 Task: Add the product "French style bouquet pink" to cart from the store "TLA Flowers".
Action: Mouse pressed left at (49, 78)
Screenshot: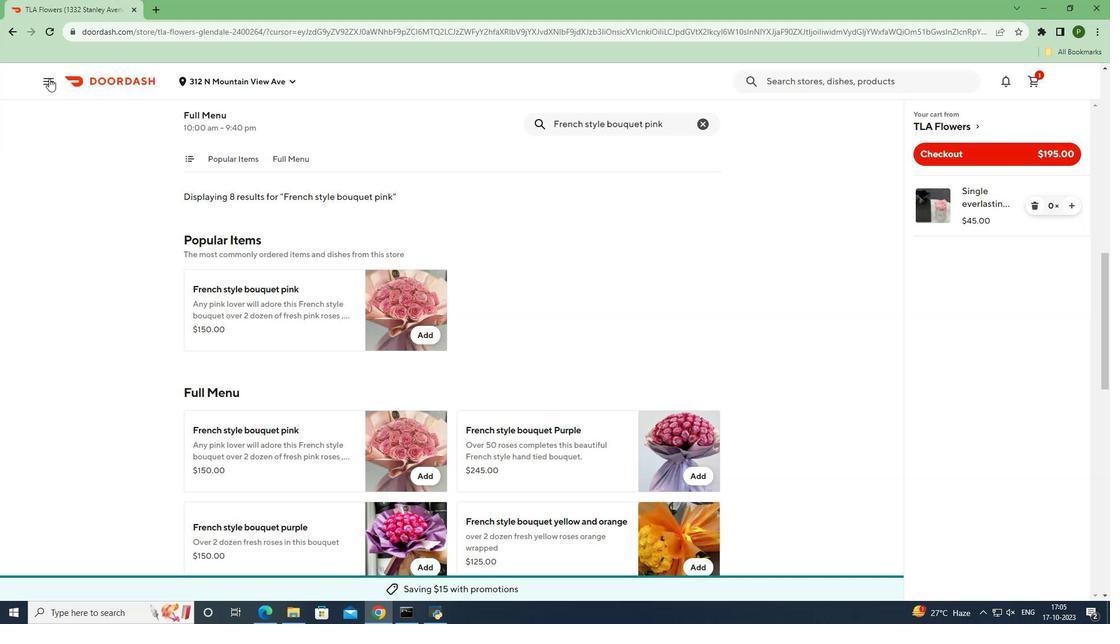 
Action: Mouse moved to (71, 169)
Screenshot: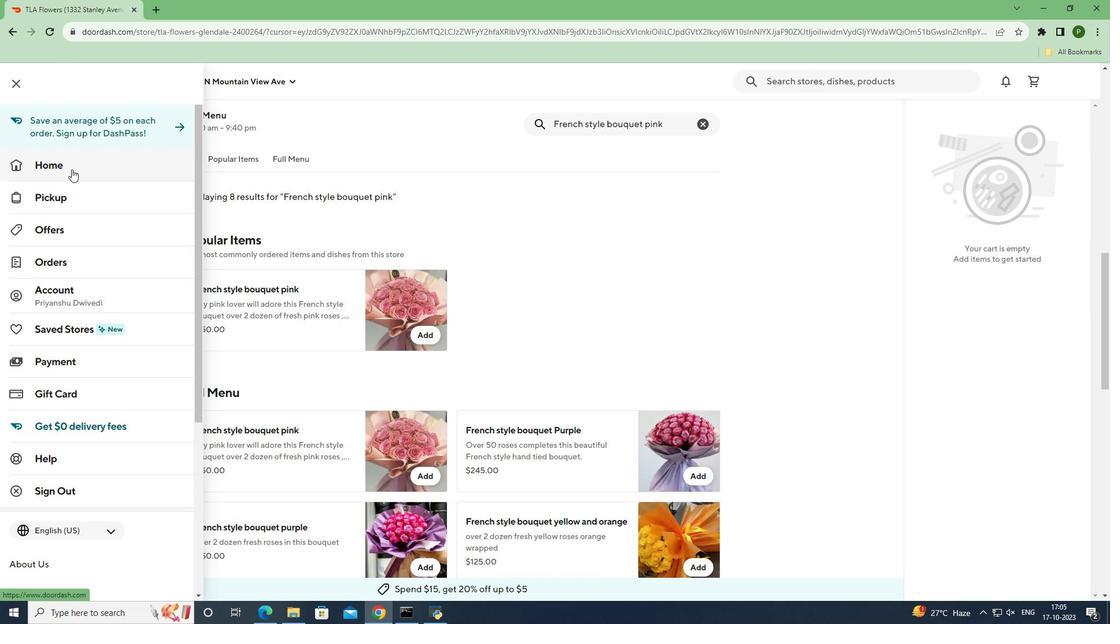 
Action: Mouse pressed left at (71, 169)
Screenshot: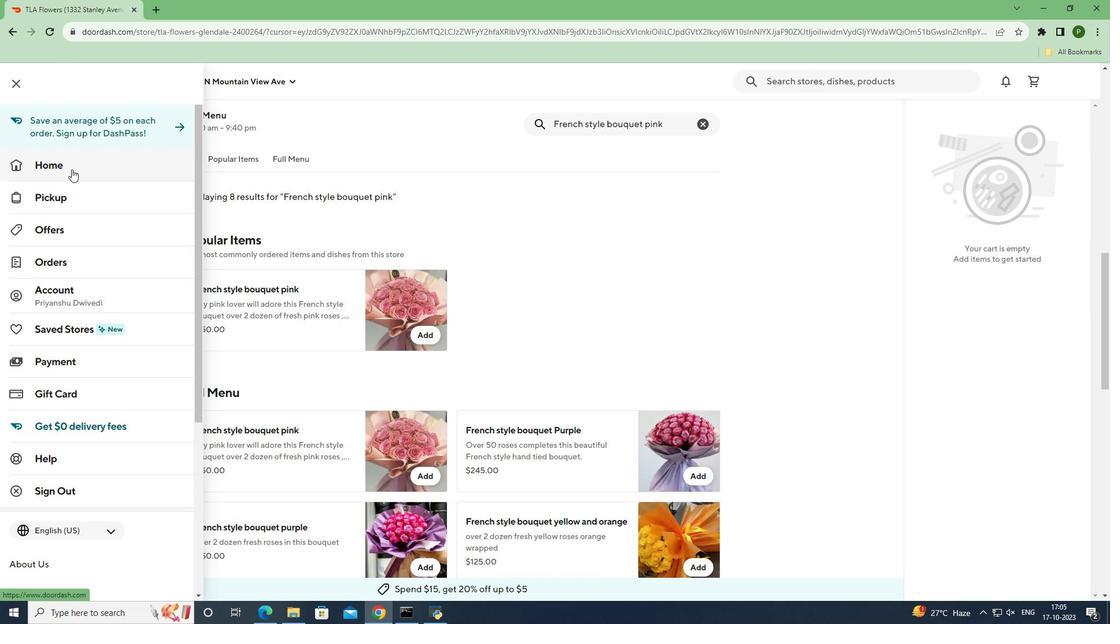 
Action: Mouse moved to (746, 125)
Screenshot: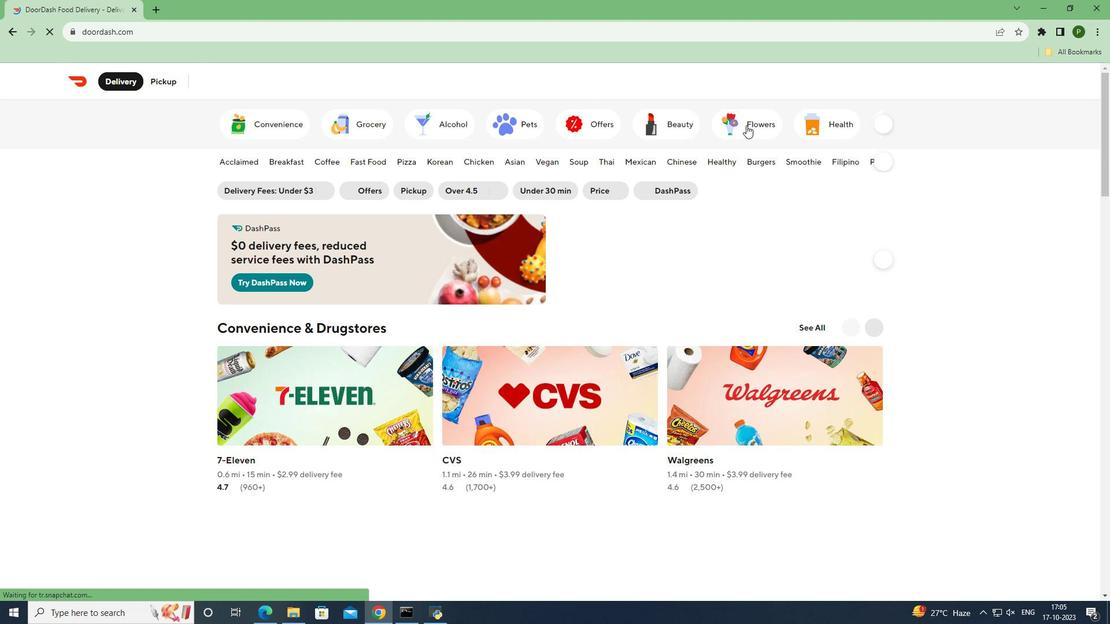 
Action: Mouse pressed left at (746, 125)
Screenshot: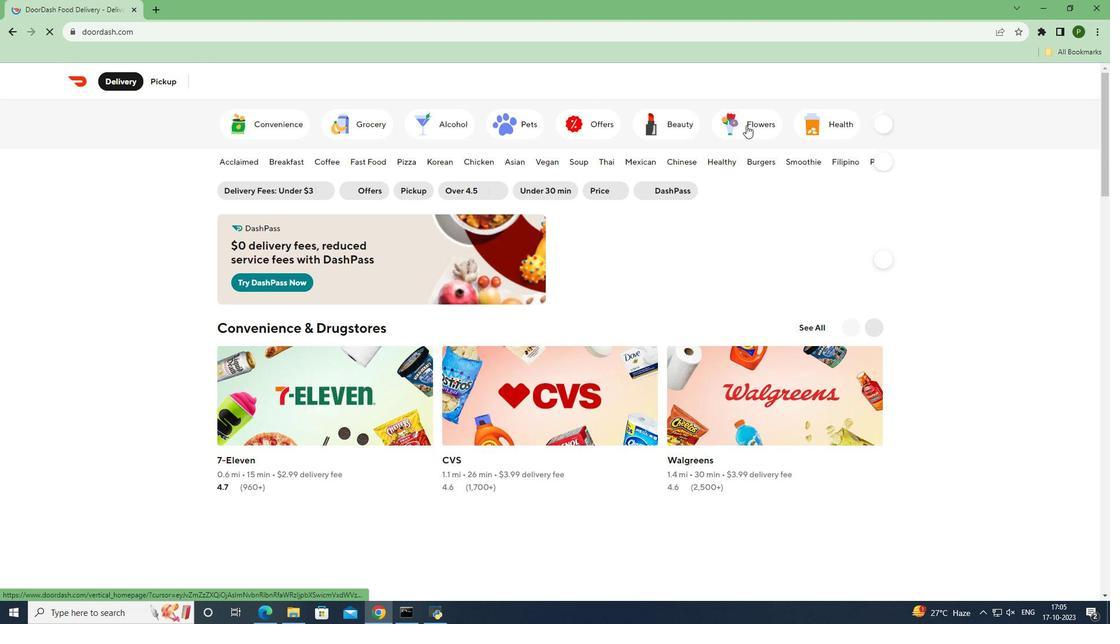 
Action: Mouse moved to (808, 309)
Screenshot: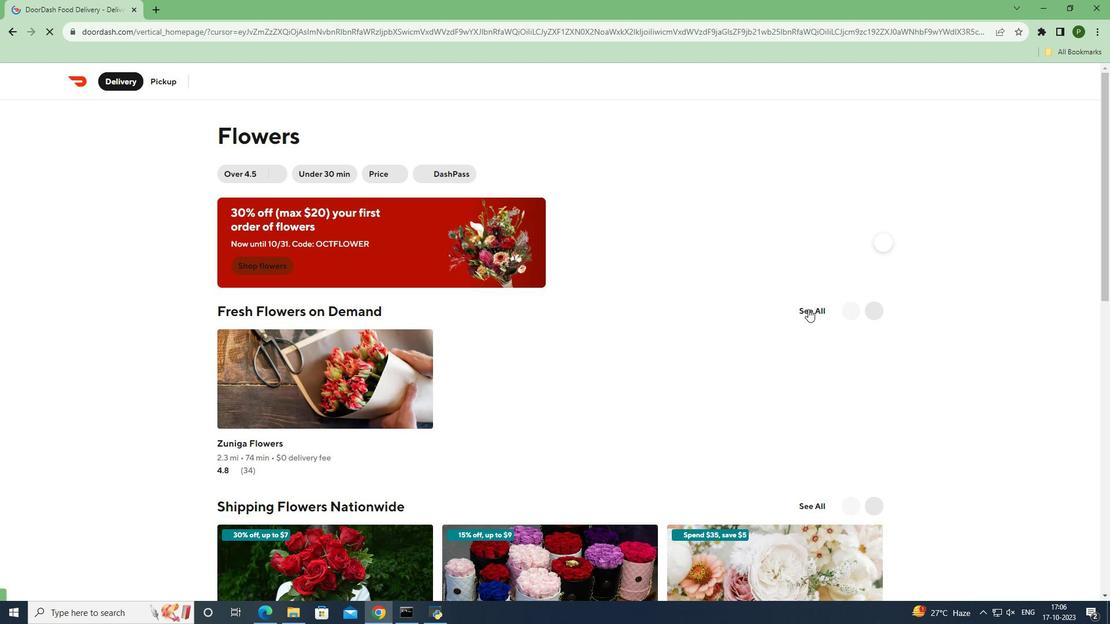 
Action: Mouse pressed left at (808, 309)
Screenshot: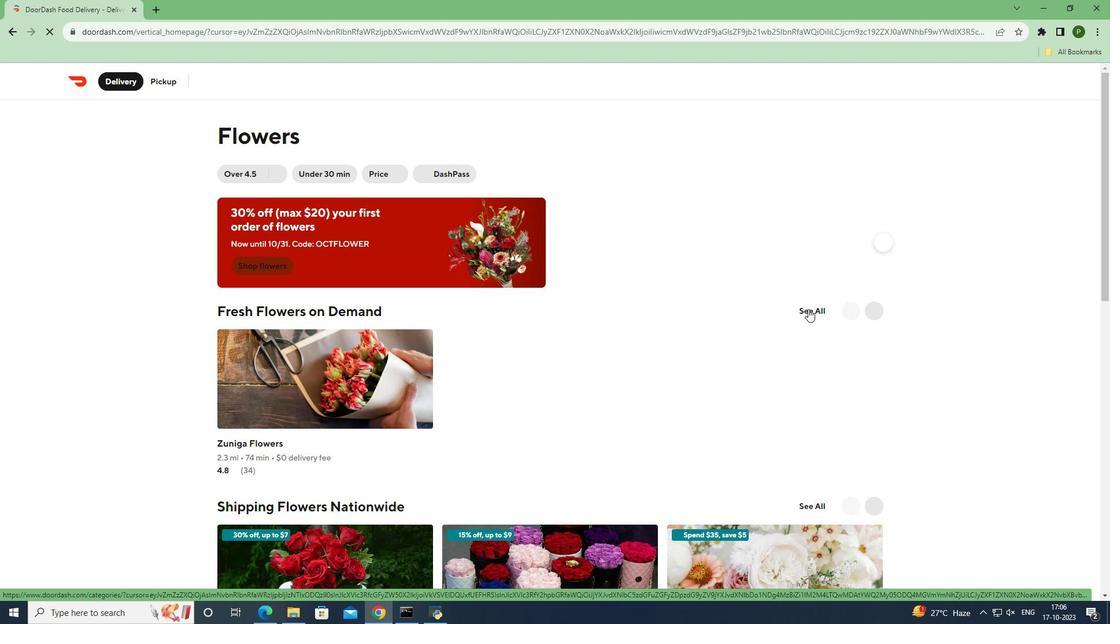 
Action: Mouse moved to (560, 406)
Screenshot: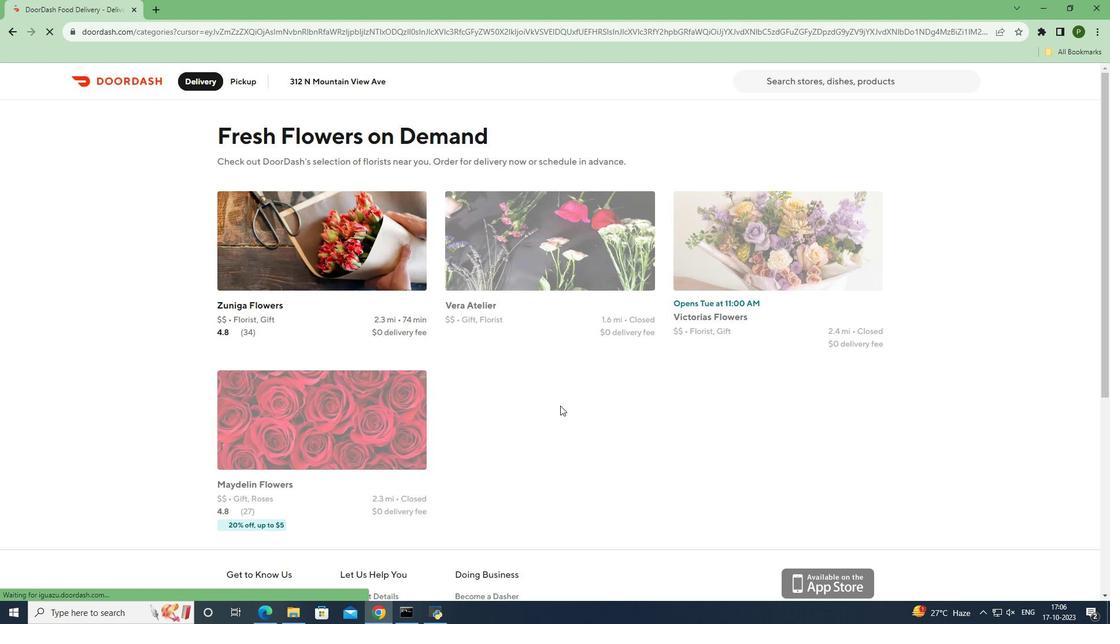
Action: Mouse scrolled (560, 405) with delta (0, 0)
Screenshot: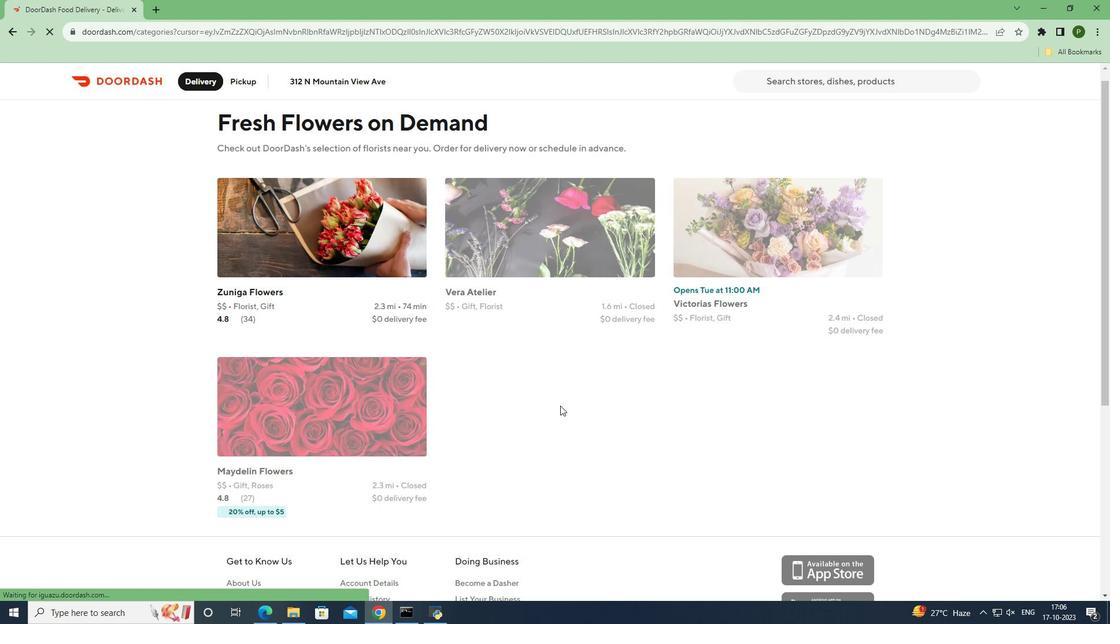 
Action: Mouse moved to (535, 433)
Screenshot: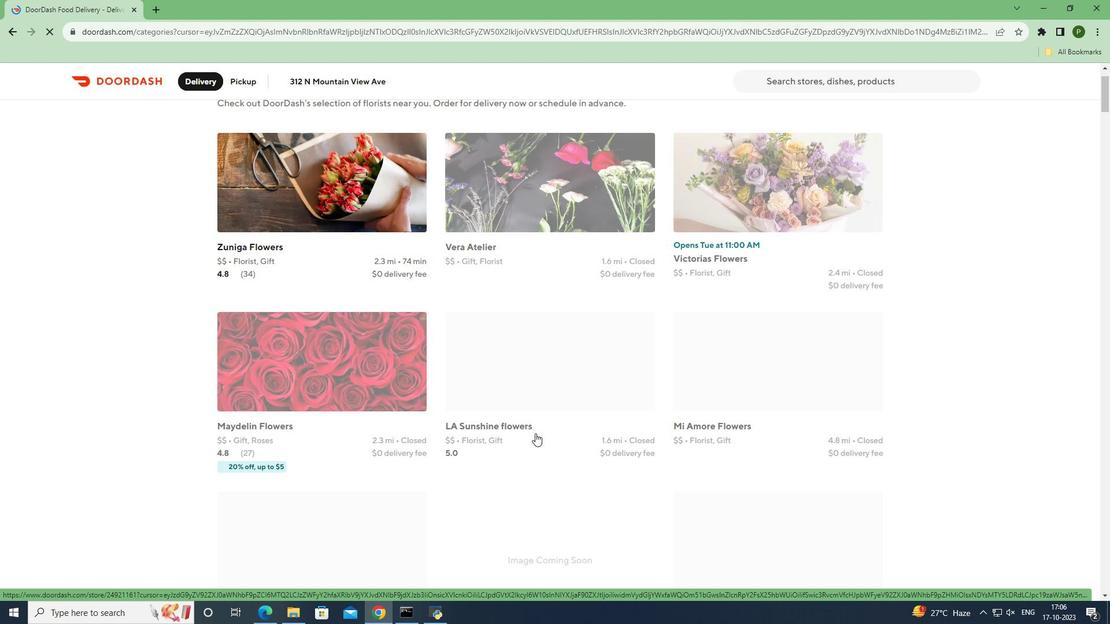 
Action: Mouse scrolled (535, 433) with delta (0, 0)
Screenshot: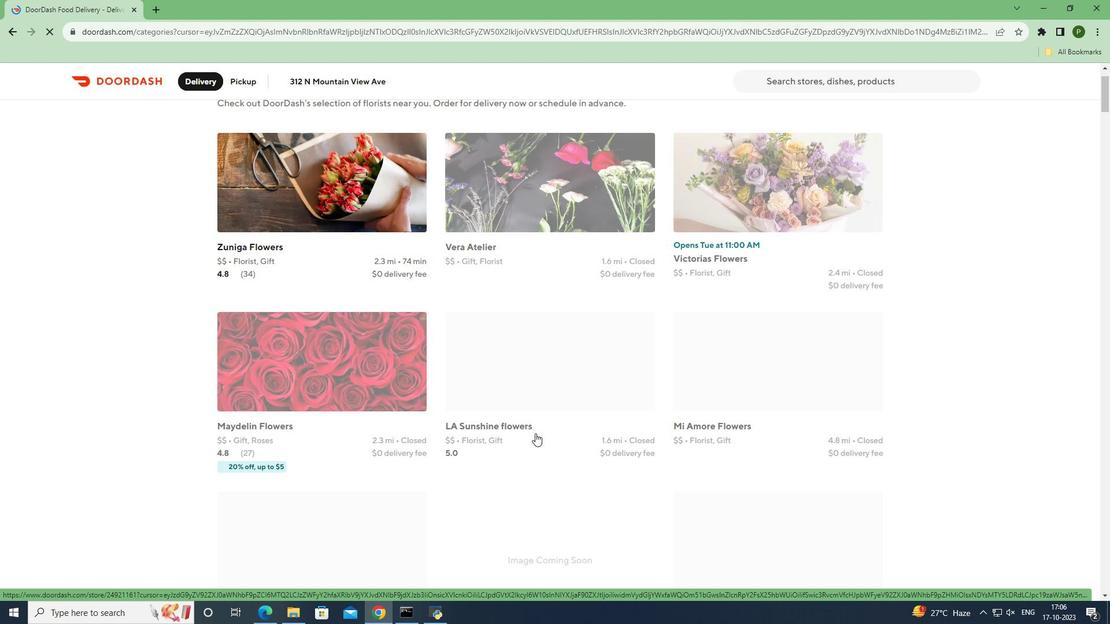 
Action: Mouse scrolled (535, 433) with delta (0, 0)
Screenshot: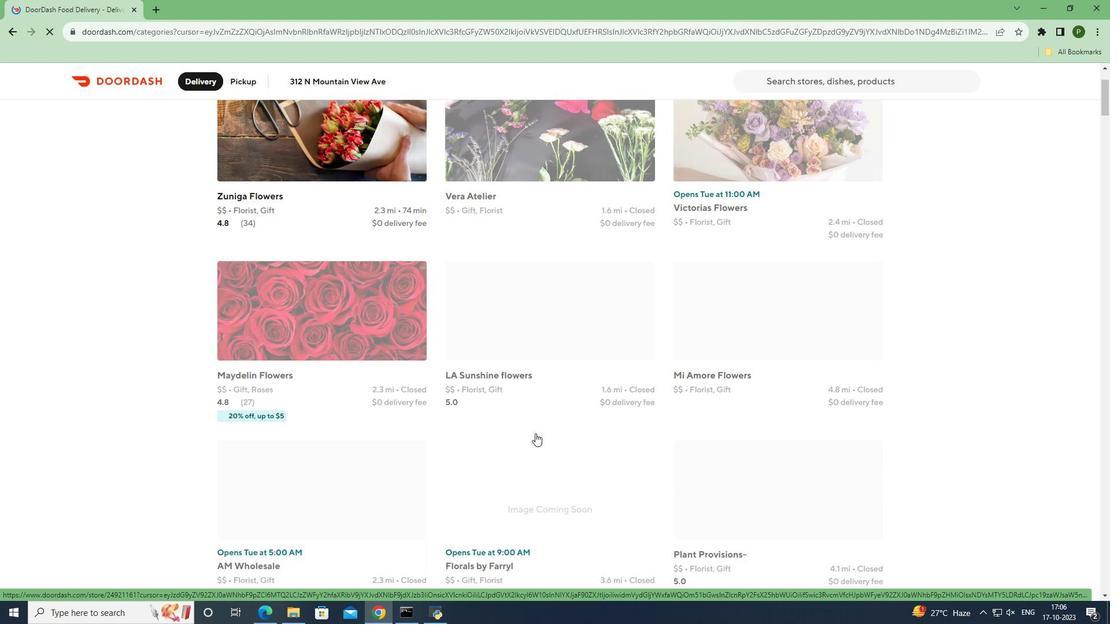 
Action: Mouse scrolled (535, 433) with delta (0, 0)
Screenshot: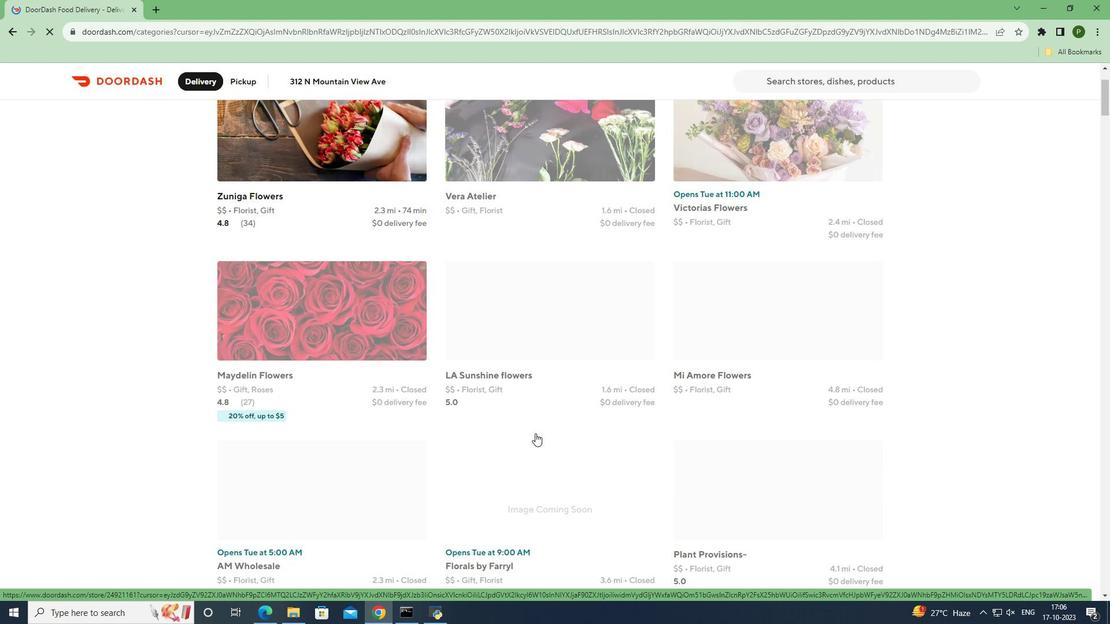 
Action: Mouse moved to (536, 421)
Screenshot: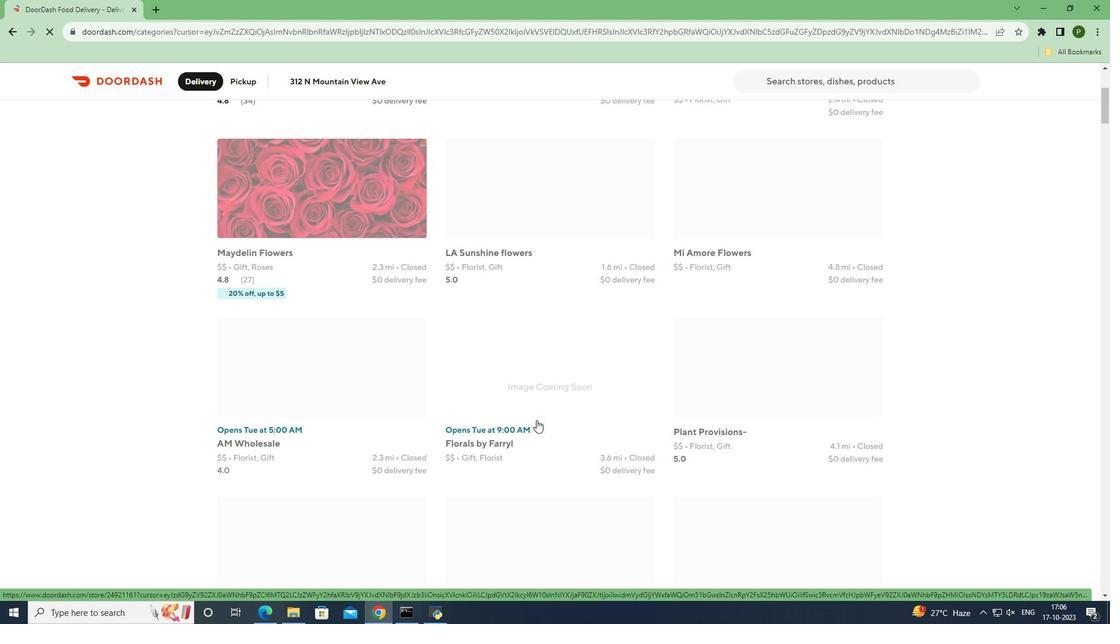
Action: Mouse scrolled (536, 420) with delta (0, 0)
Screenshot: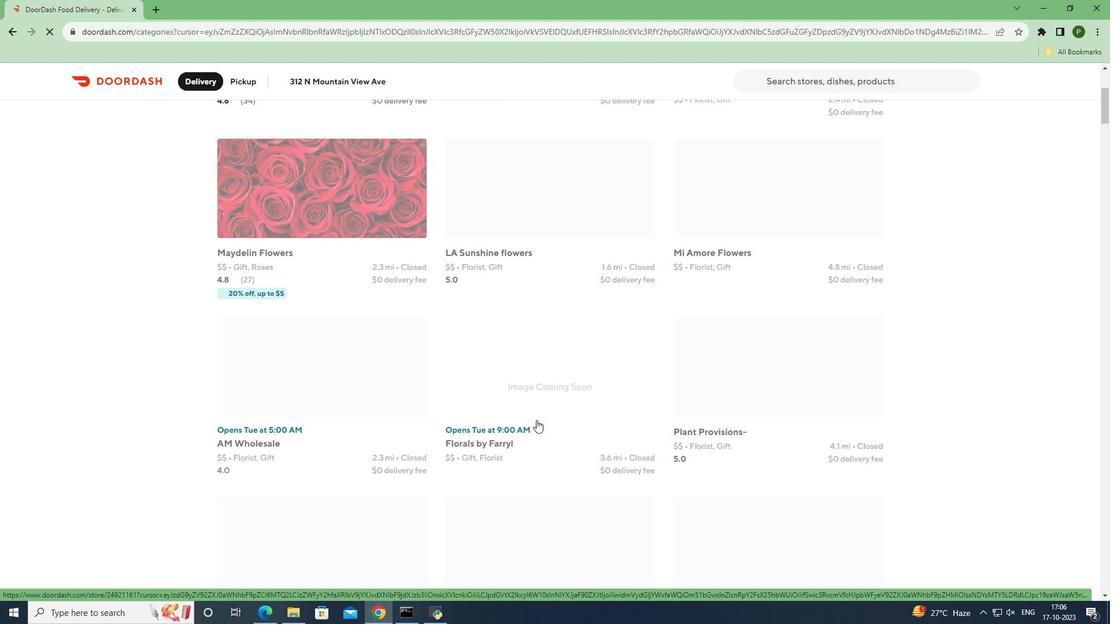 
Action: Mouse moved to (536, 420)
Screenshot: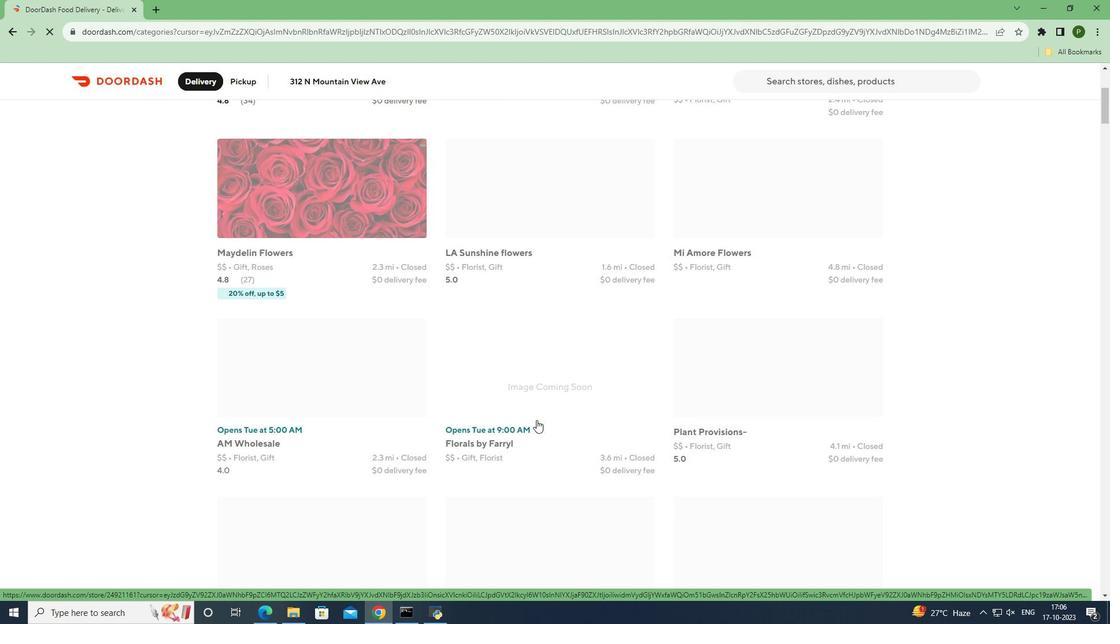 
Action: Mouse scrolled (536, 420) with delta (0, 0)
Screenshot: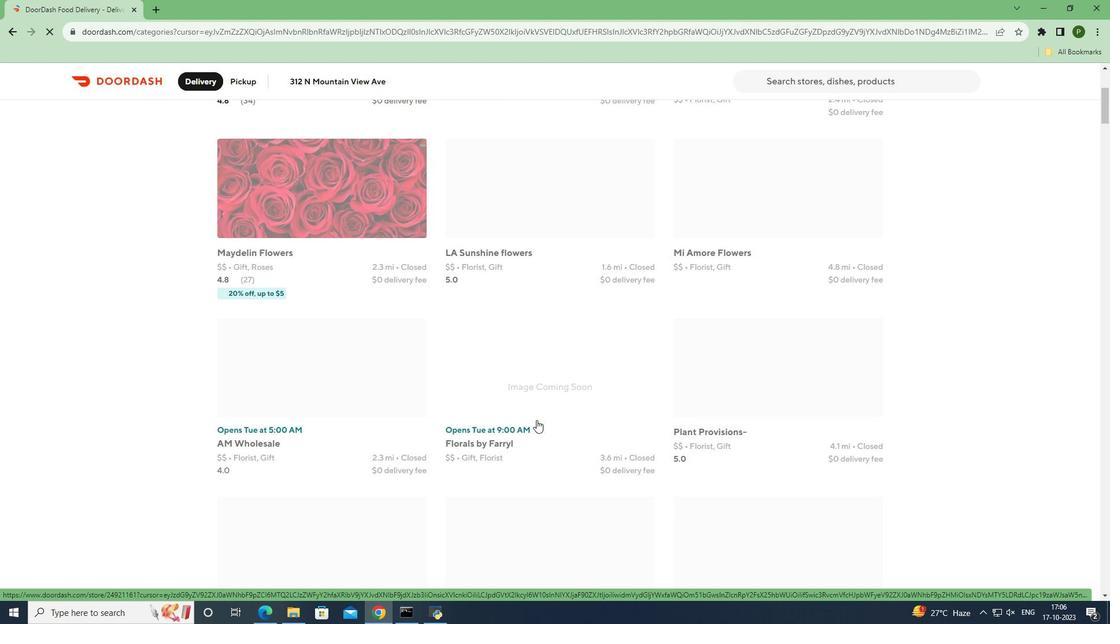 
Action: Mouse scrolled (536, 420) with delta (0, 0)
Screenshot: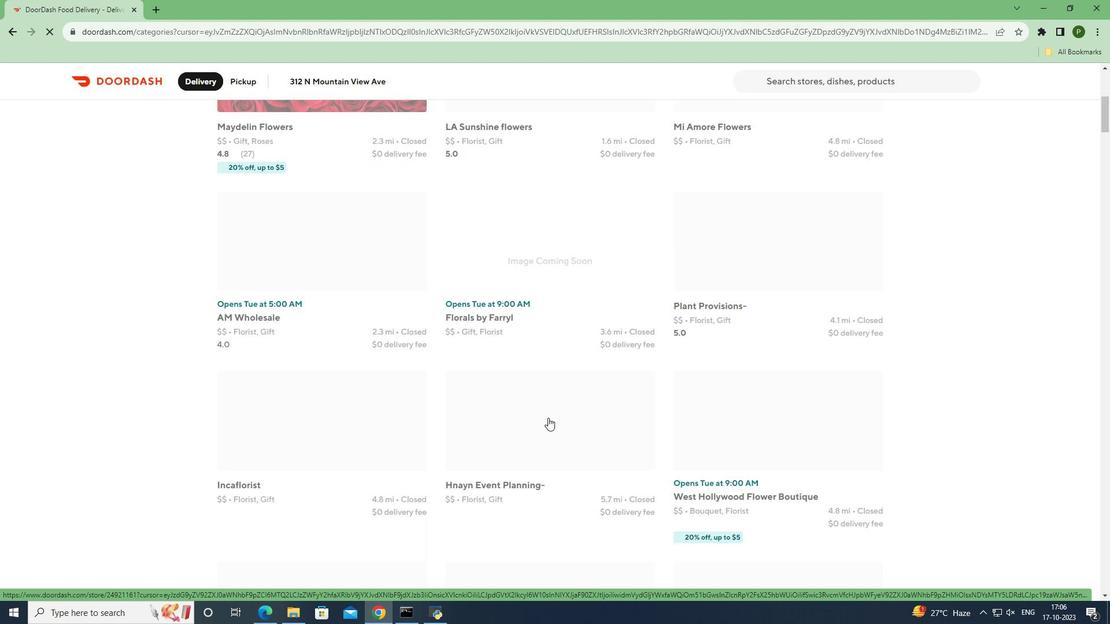 
Action: Mouse moved to (536, 420)
Screenshot: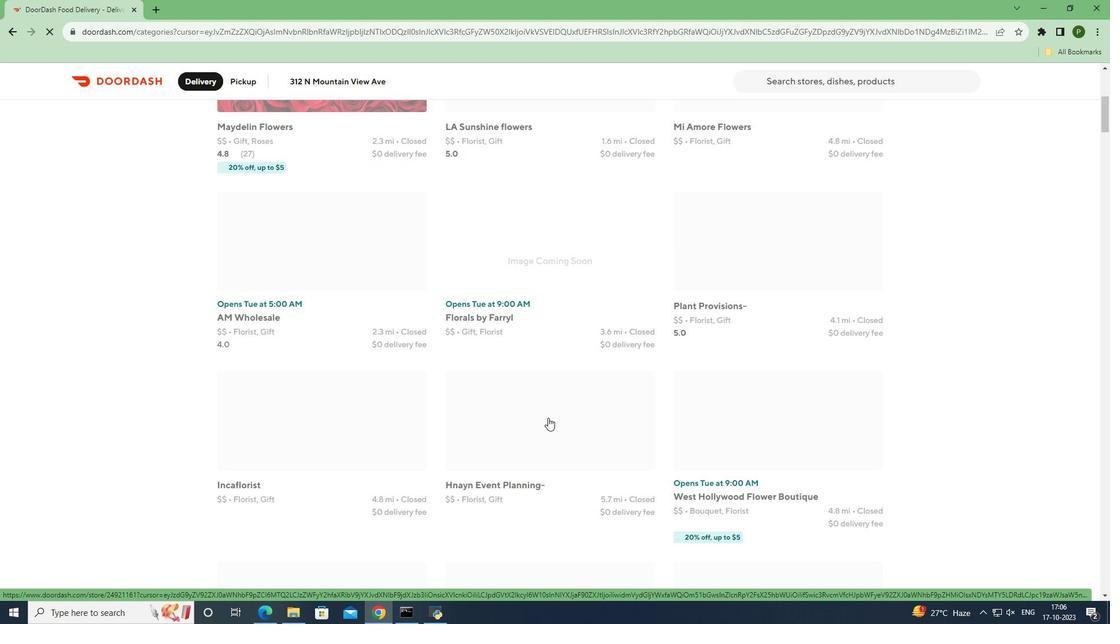 
Action: Mouse scrolled (536, 420) with delta (0, 0)
Screenshot: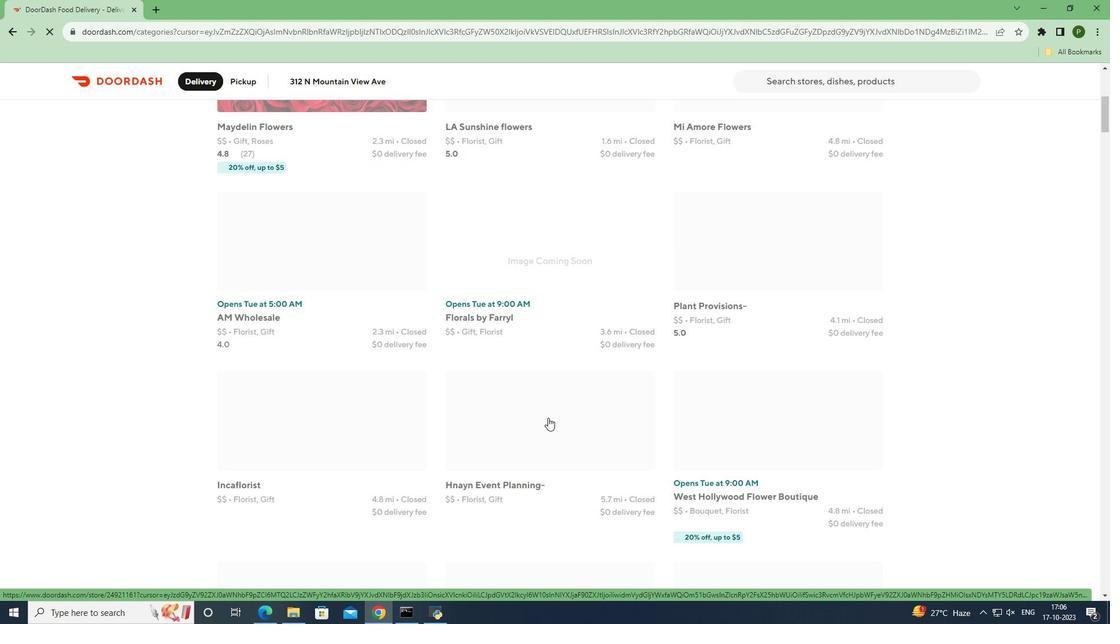 
Action: Mouse moved to (538, 420)
Screenshot: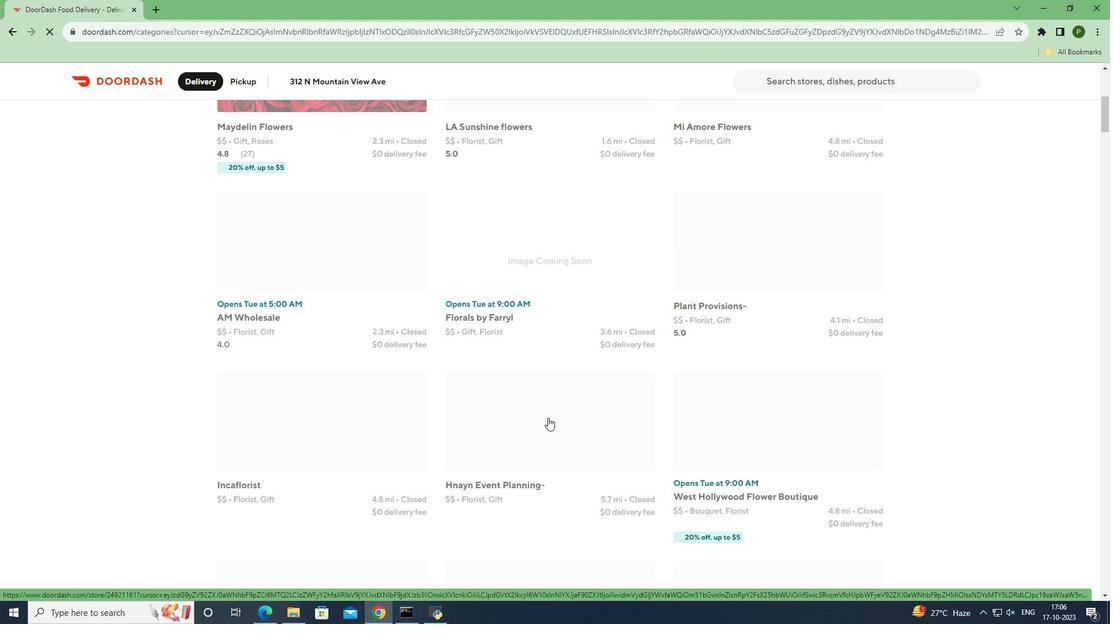 
Action: Mouse scrolled (538, 420) with delta (0, 0)
Screenshot: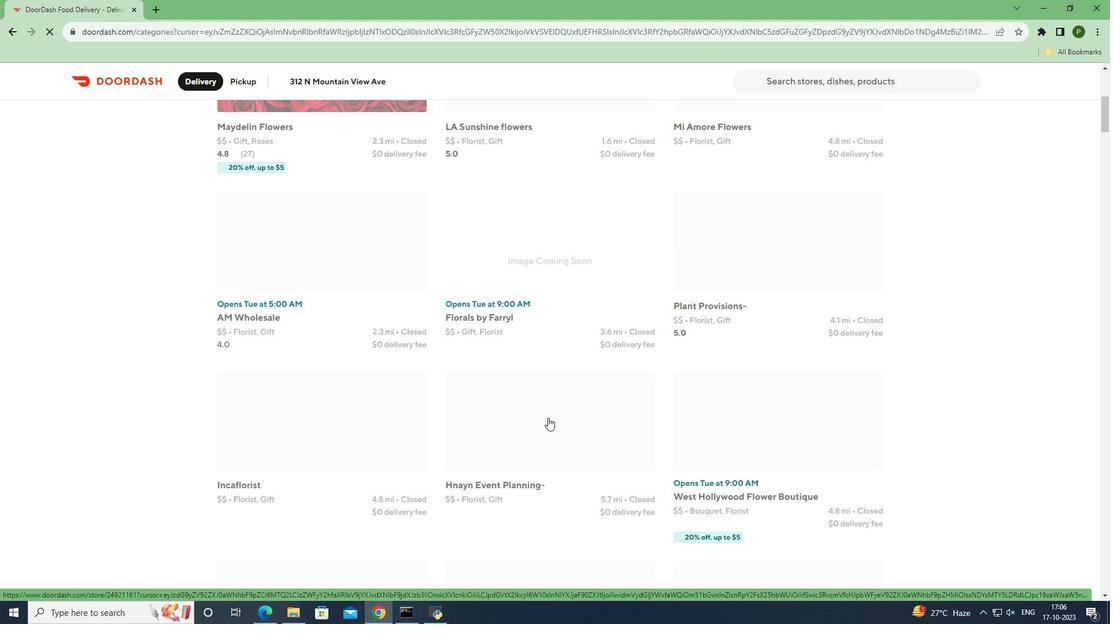 
Action: Mouse moved to (592, 406)
Screenshot: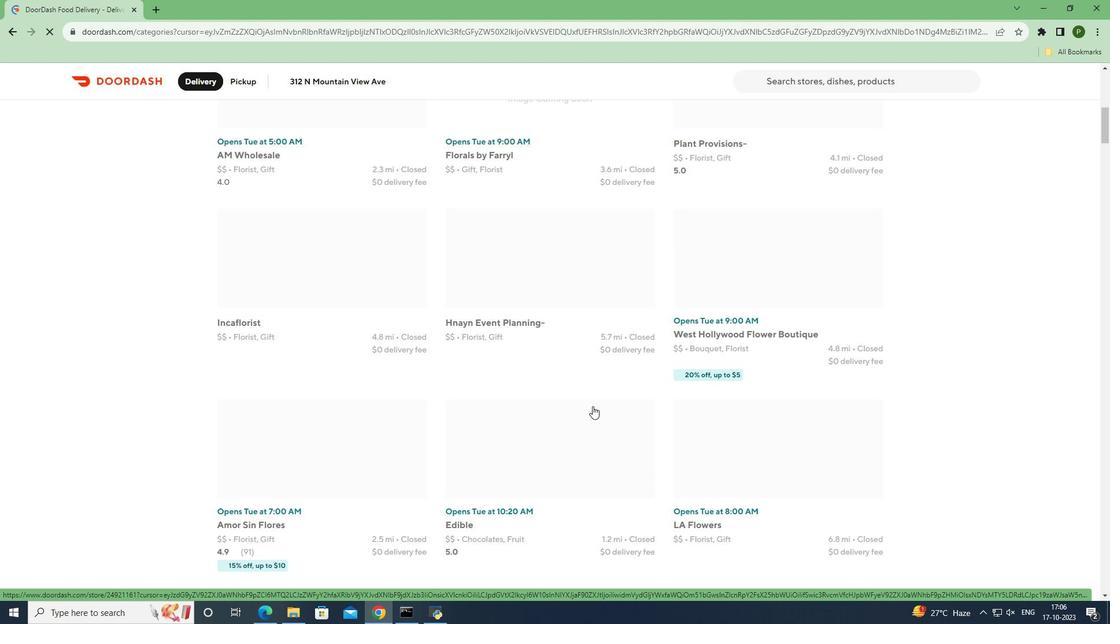 
Action: Mouse scrolled (592, 406) with delta (0, 0)
Screenshot: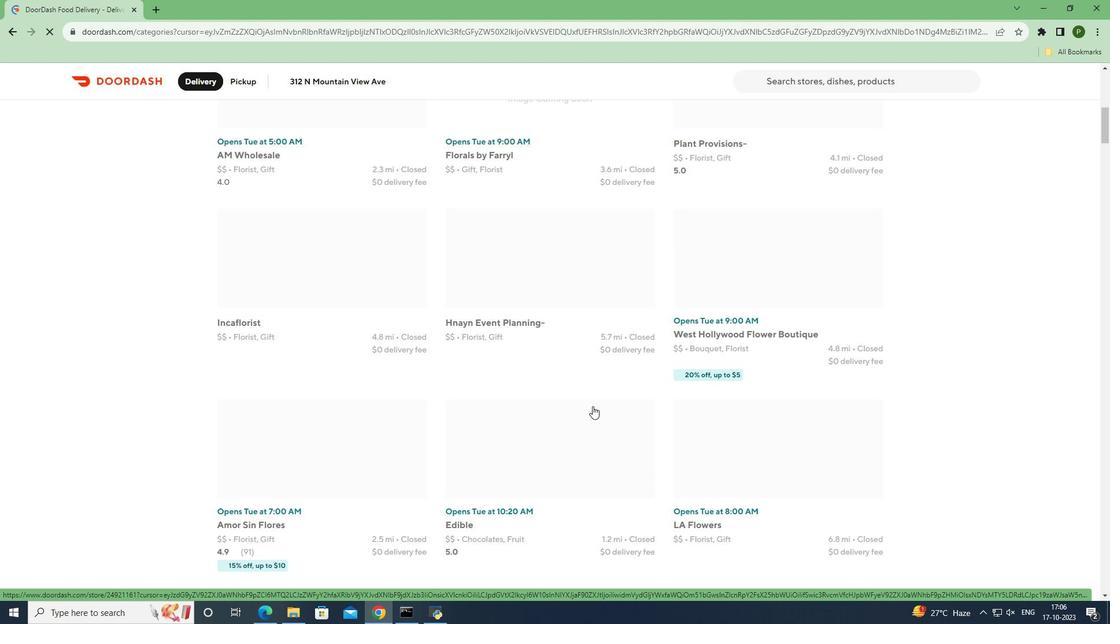 
Action: Mouse scrolled (592, 406) with delta (0, 0)
Screenshot: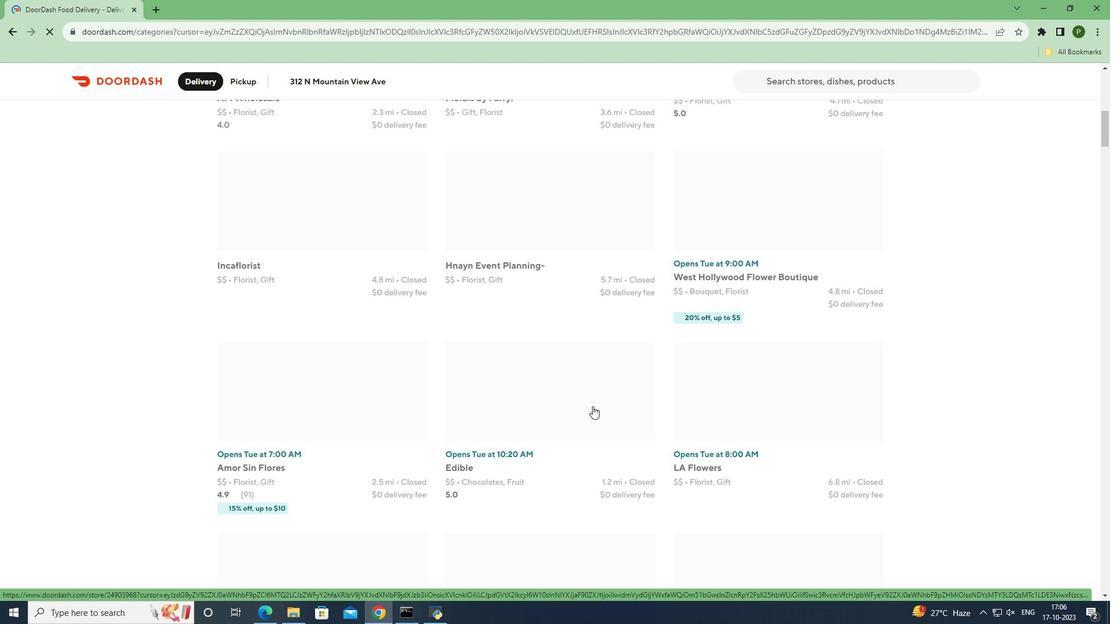 
Action: Mouse scrolled (592, 406) with delta (0, 0)
Screenshot: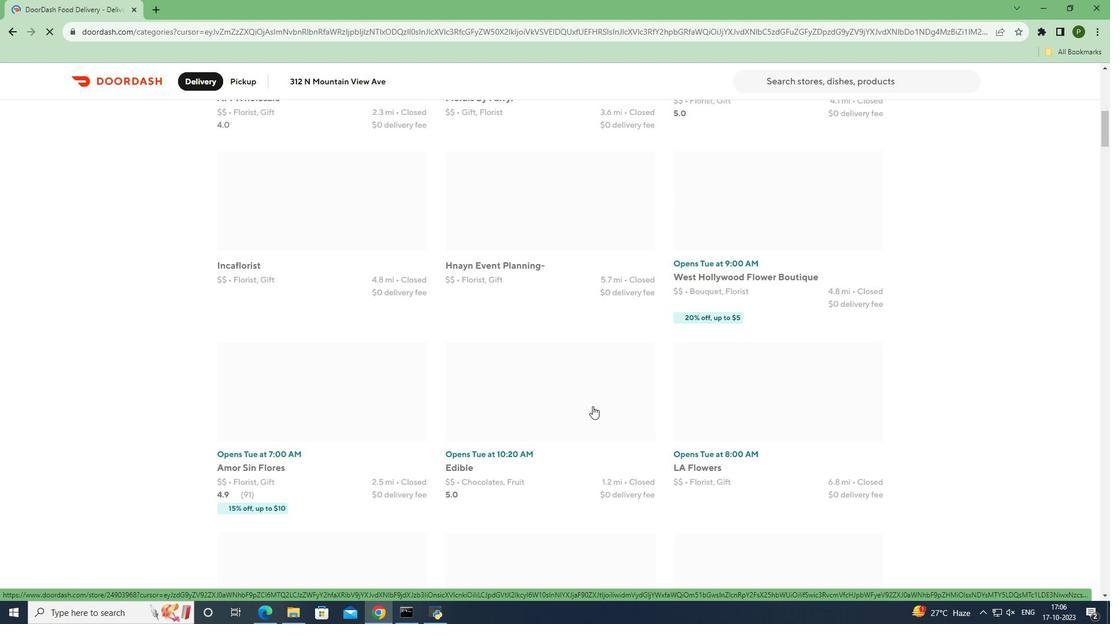 
Action: Mouse scrolled (592, 406) with delta (0, 0)
Screenshot: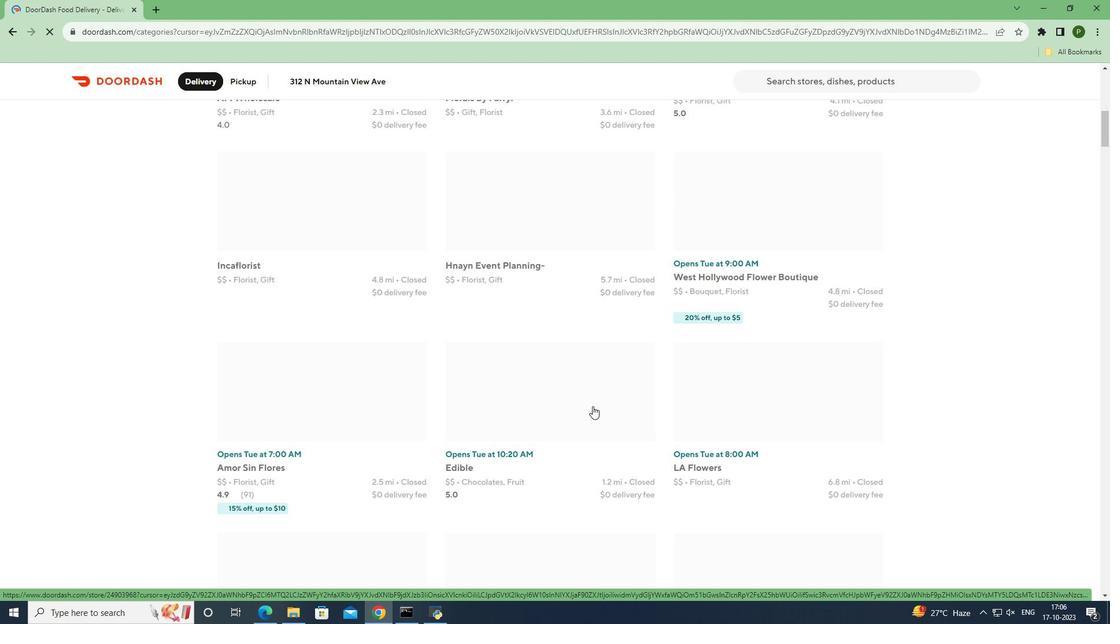 
Action: Mouse scrolled (592, 406) with delta (0, 0)
Screenshot: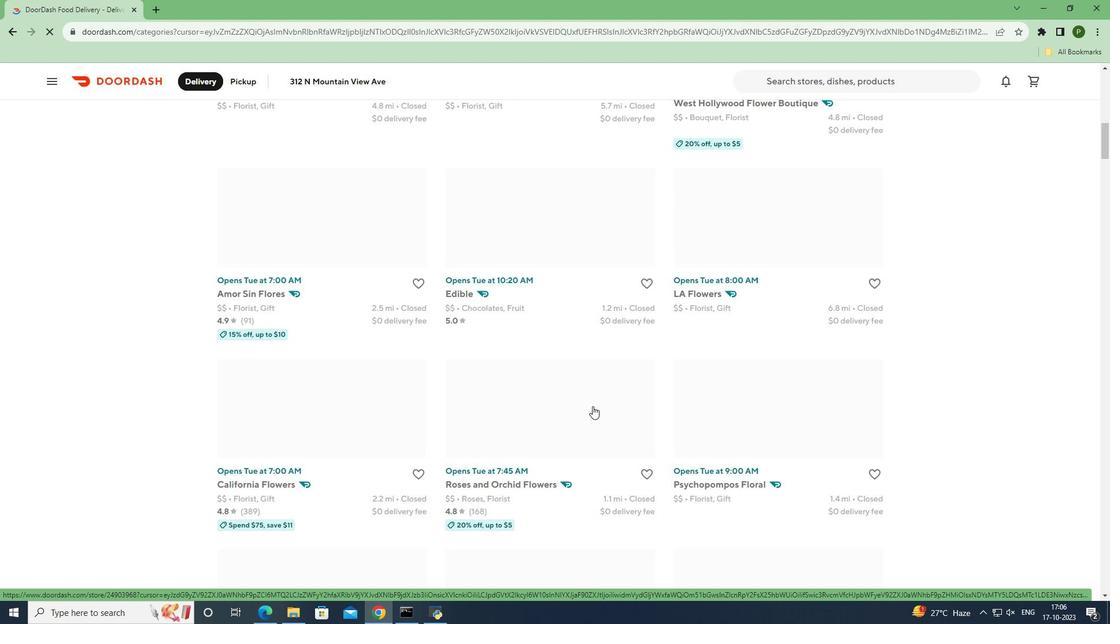
Action: Mouse scrolled (592, 406) with delta (0, 0)
Screenshot: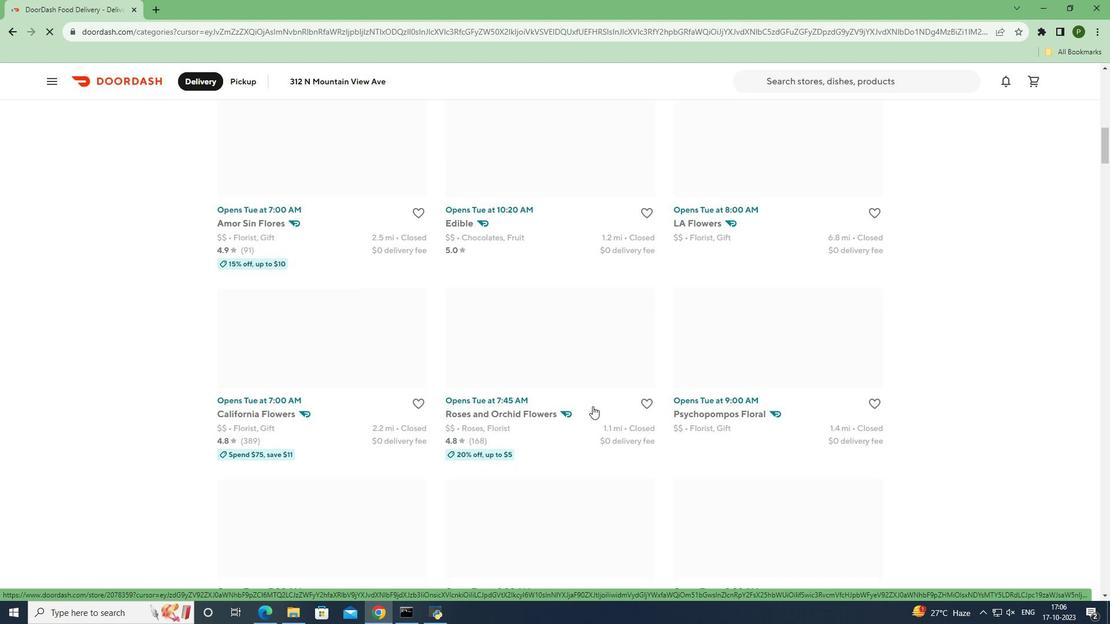 
Action: Mouse moved to (560, 420)
Screenshot: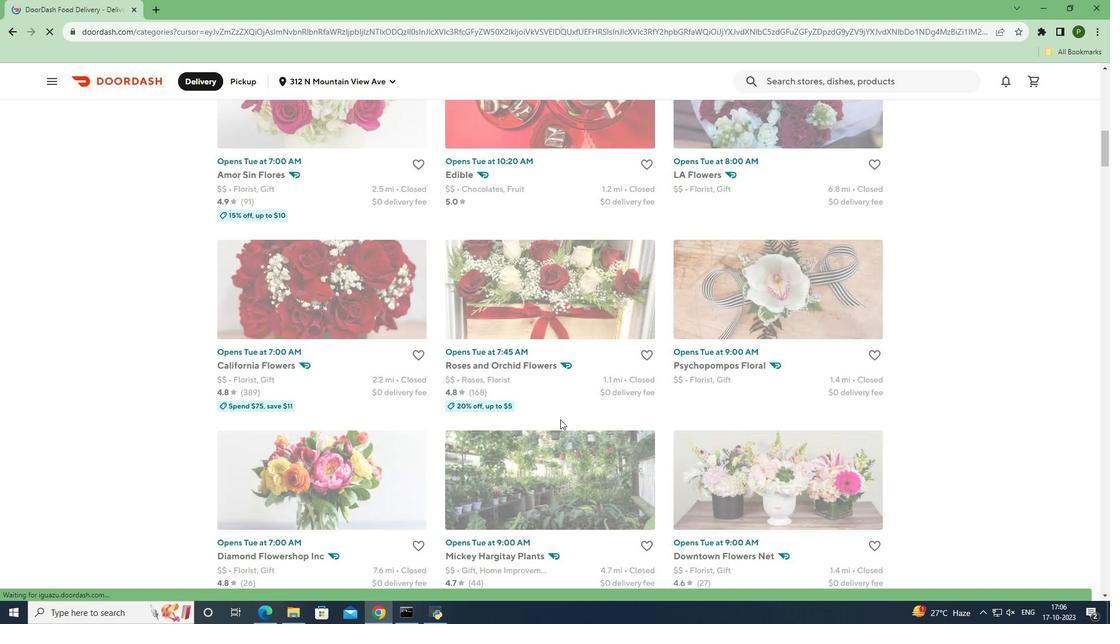 
Action: Mouse scrolled (560, 419) with delta (0, 0)
Screenshot: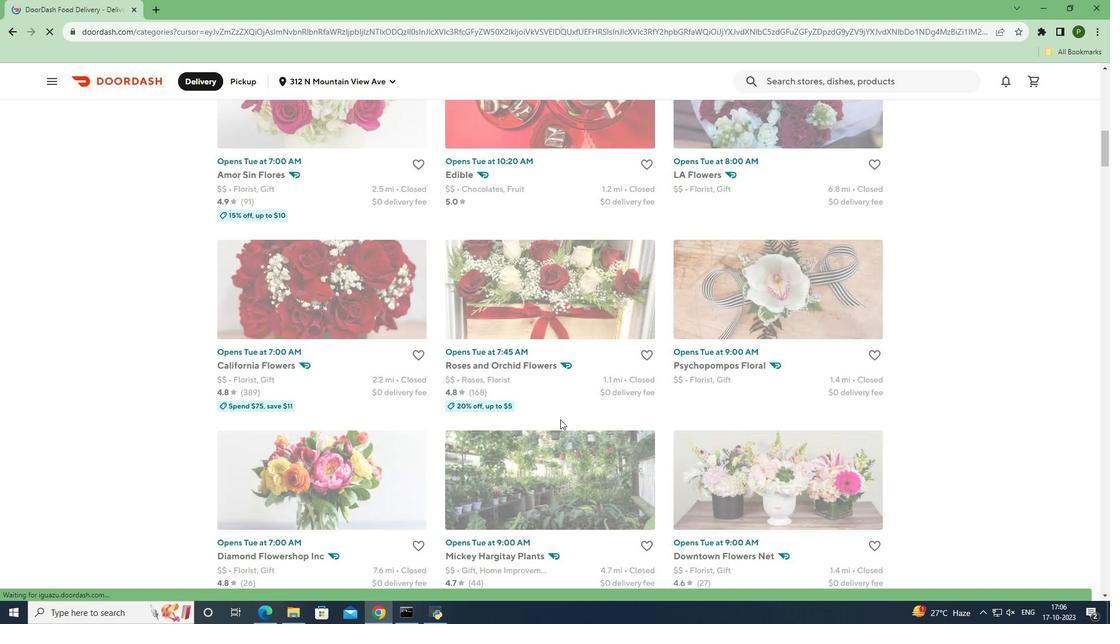 
Action: Mouse scrolled (560, 419) with delta (0, 0)
Screenshot: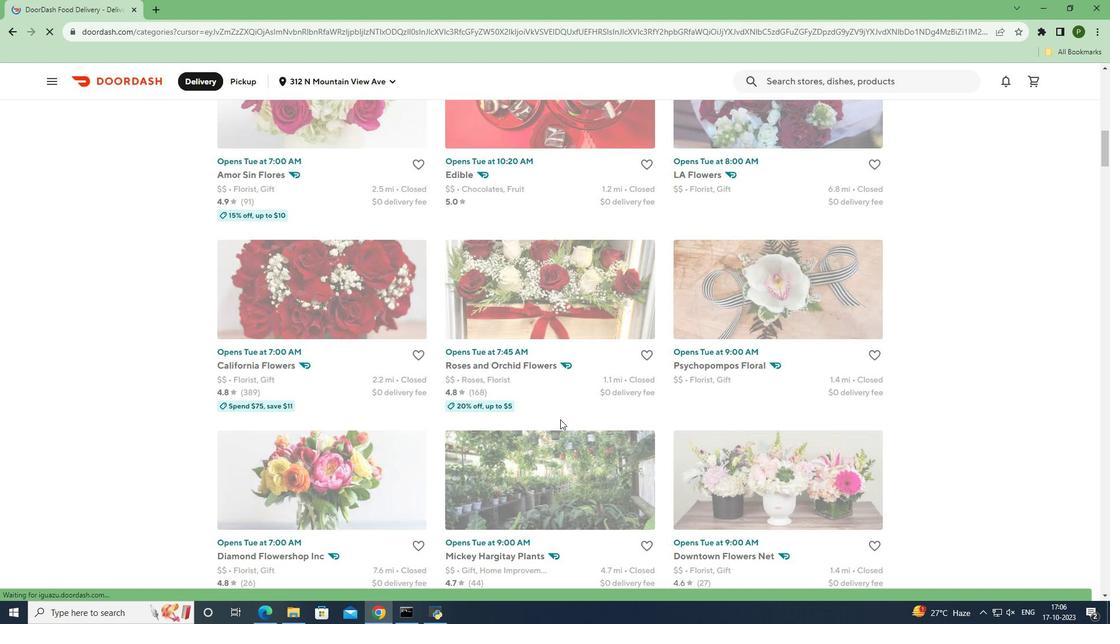 
Action: Mouse scrolled (560, 419) with delta (0, 0)
Screenshot: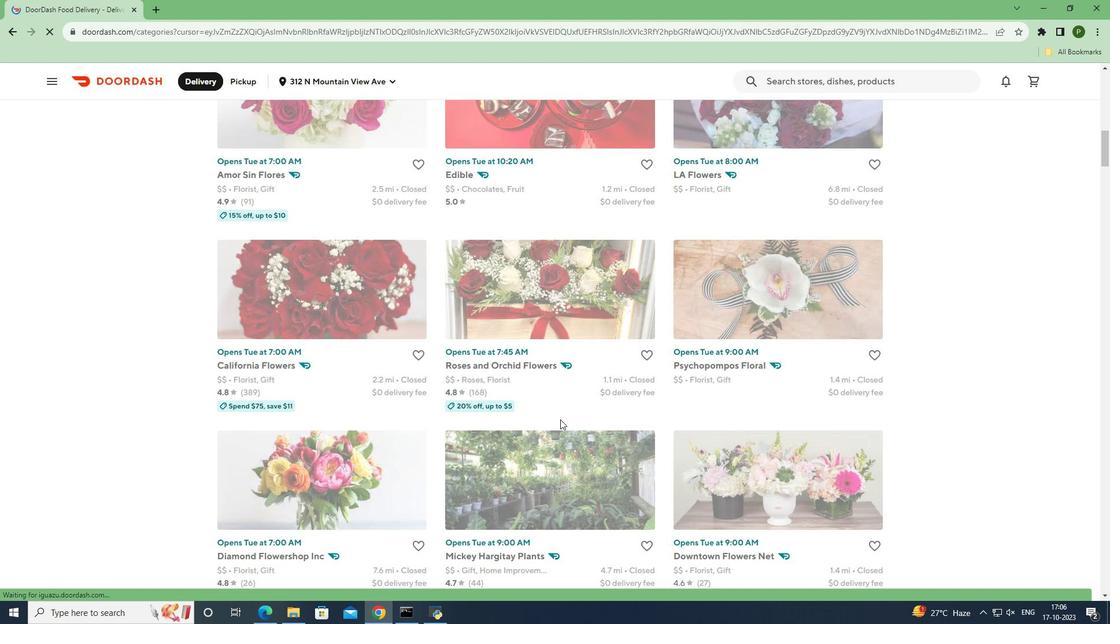 
Action: Mouse scrolled (560, 419) with delta (0, 0)
Screenshot: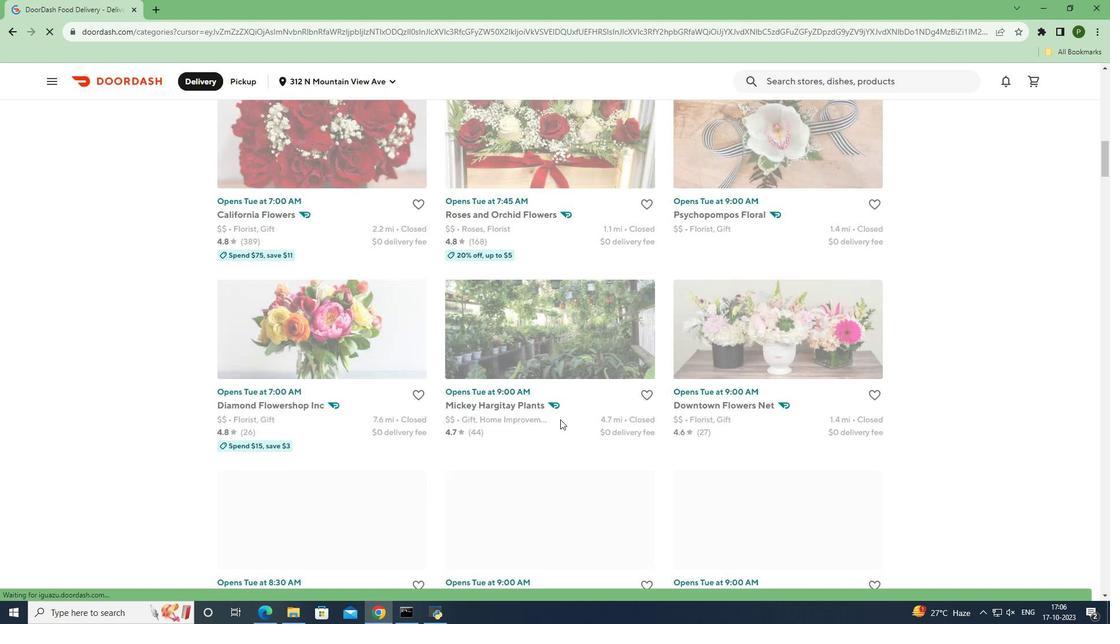
Action: Mouse scrolled (560, 419) with delta (0, 0)
Screenshot: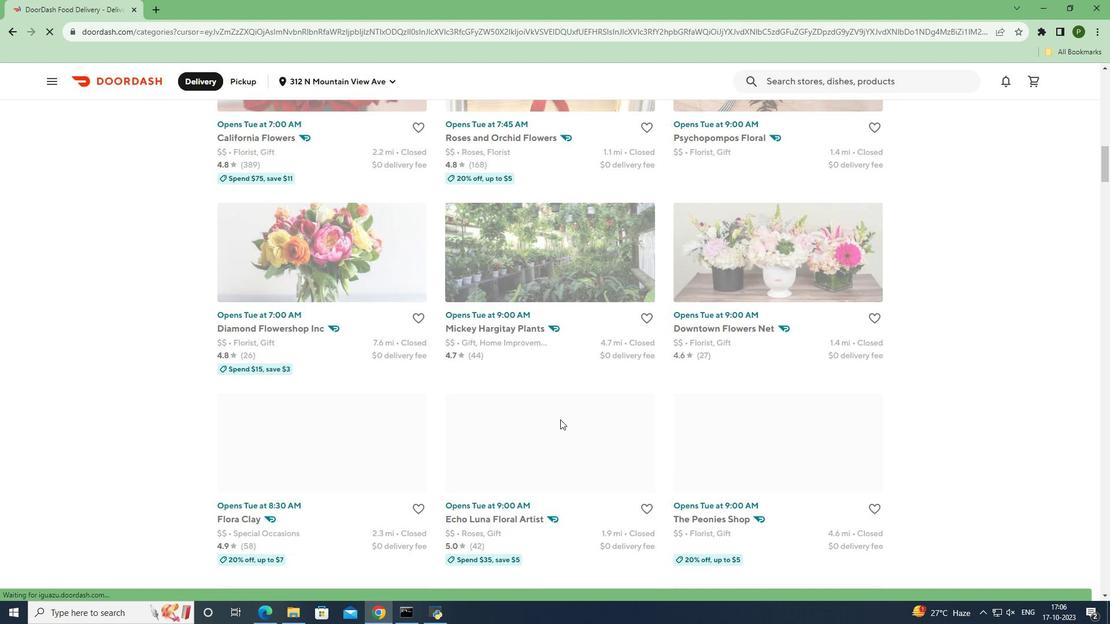 
Action: Mouse scrolled (560, 419) with delta (0, 0)
Screenshot: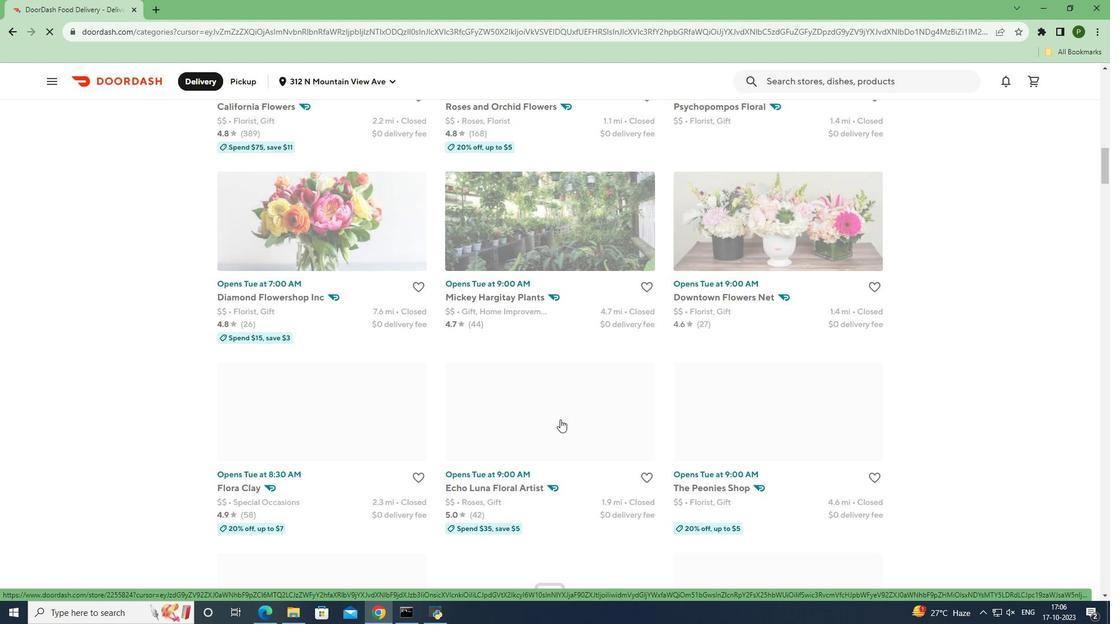 
Action: Mouse moved to (568, 419)
Screenshot: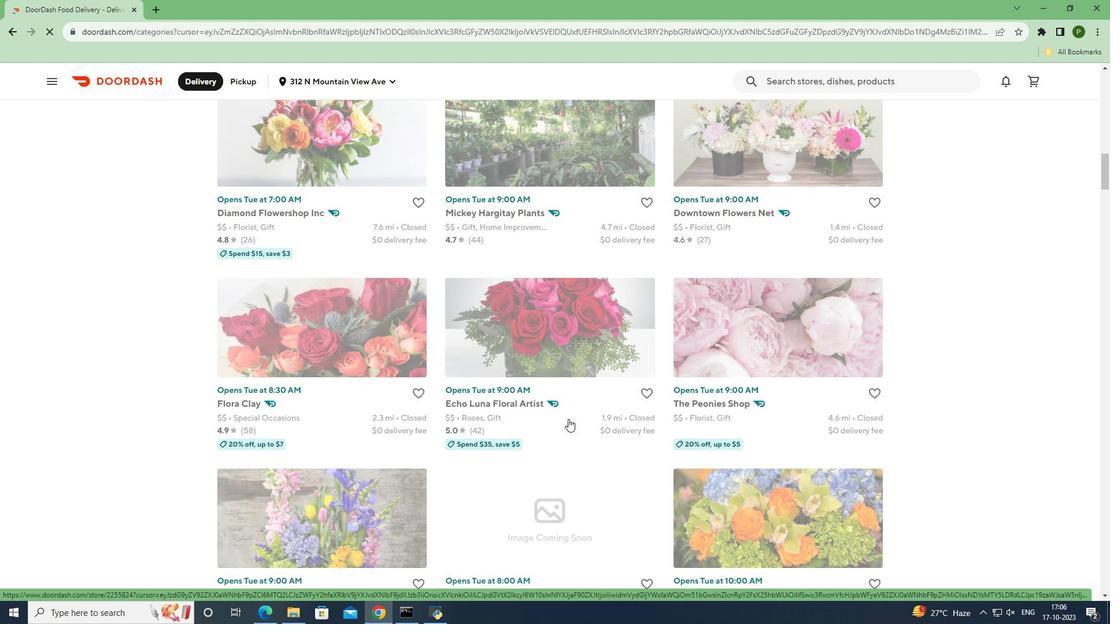 
Action: Mouse scrolled (568, 418) with delta (0, 0)
Screenshot: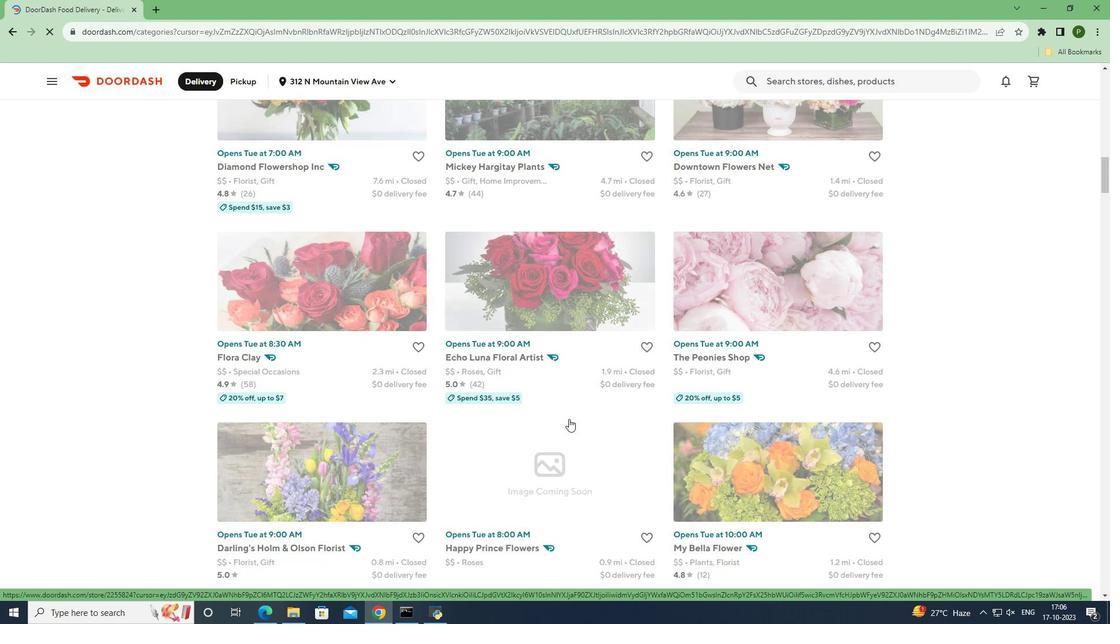
Action: Mouse moved to (569, 419)
Screenshot: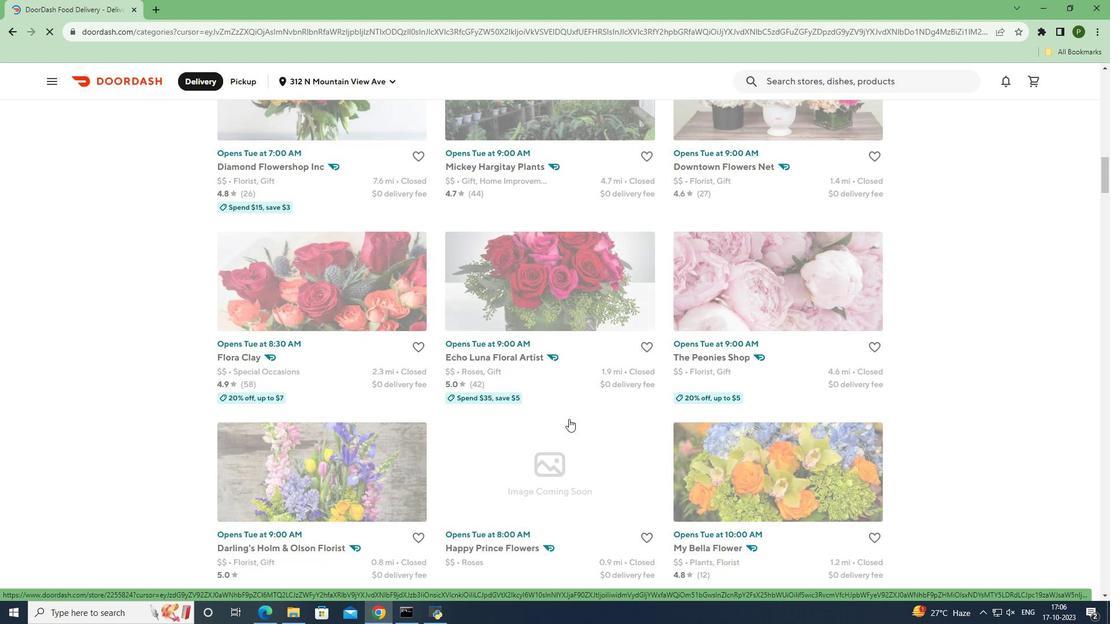 
Action: Mouse scrolled (569, 418) with delta (0, 0)
Screenshot: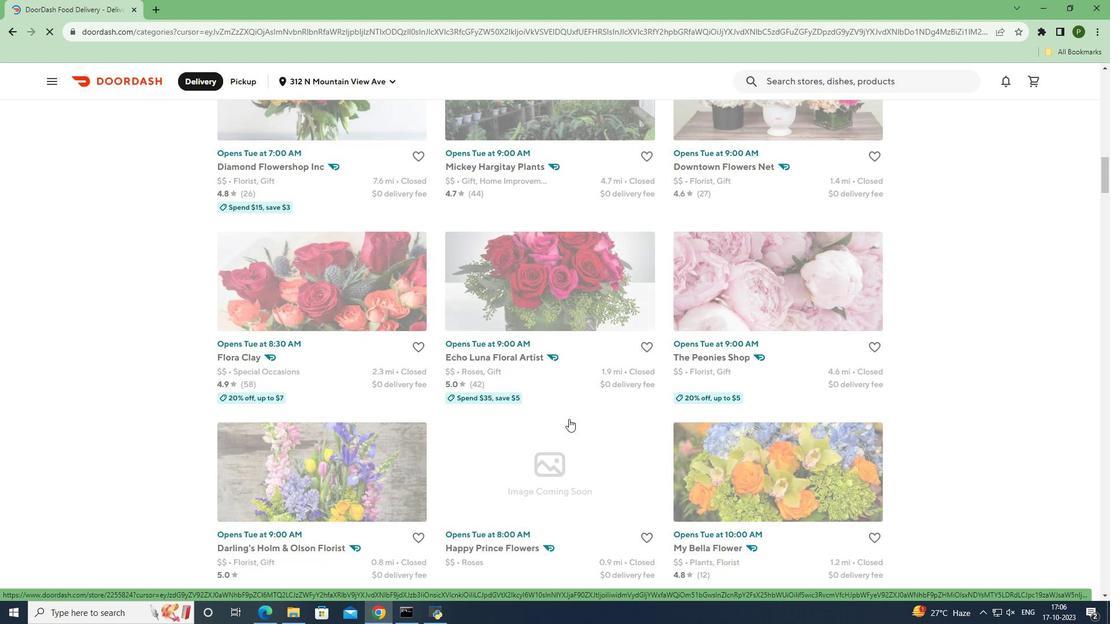 
Action: Mouse scrolled (569, 418) with delta (0, 0)
Screenshot: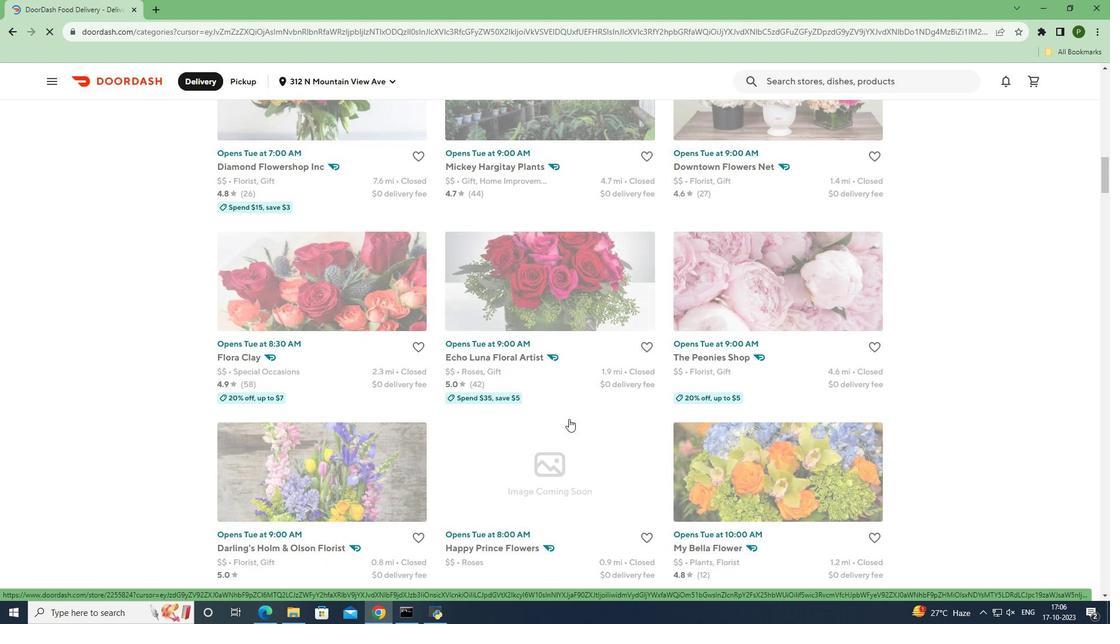 
Action: Mouse scrolled (569, 418) with delta (0, 0)
Screenshot: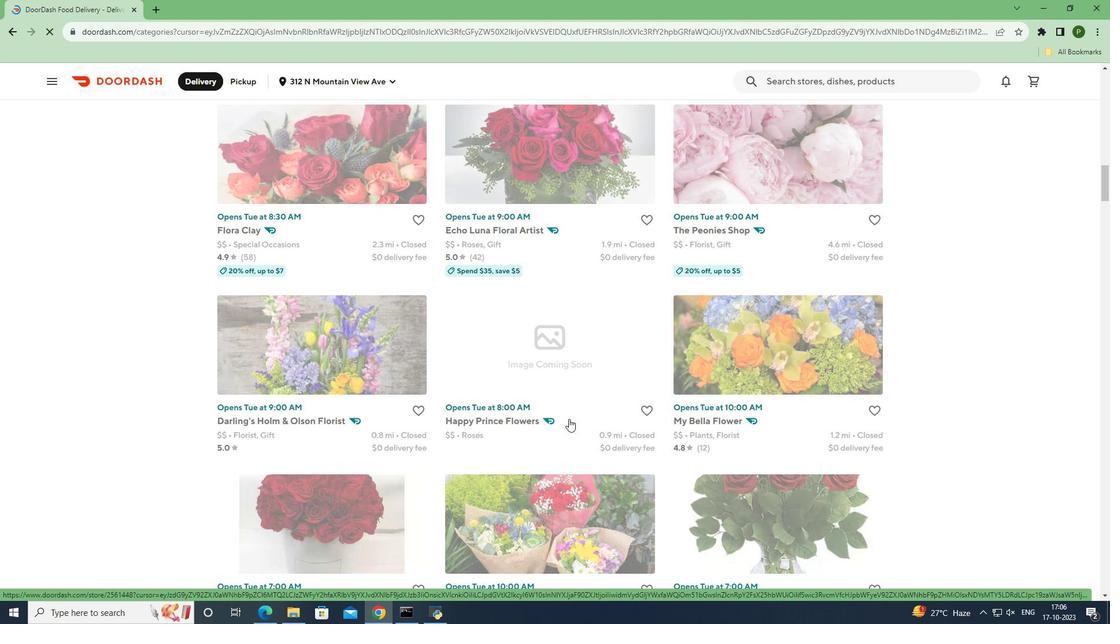 
Action: Mouse scrolled (569, 418) with delta (0, 0)
Screenshot: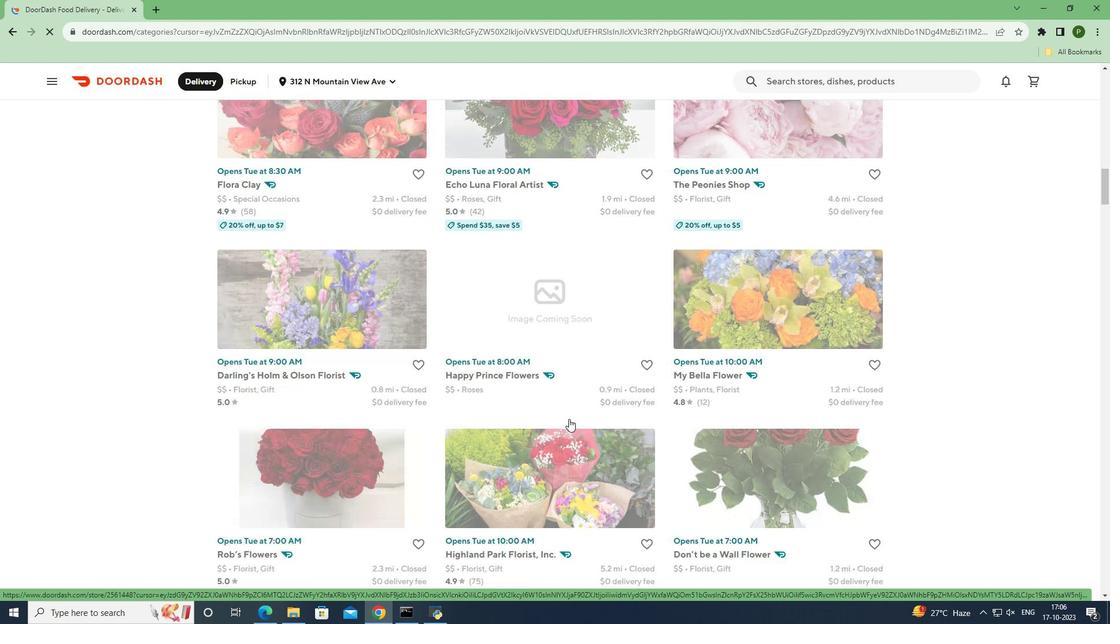
Action: Mouse scrolled (569, 418) with delta (0, 0)
Screenshot: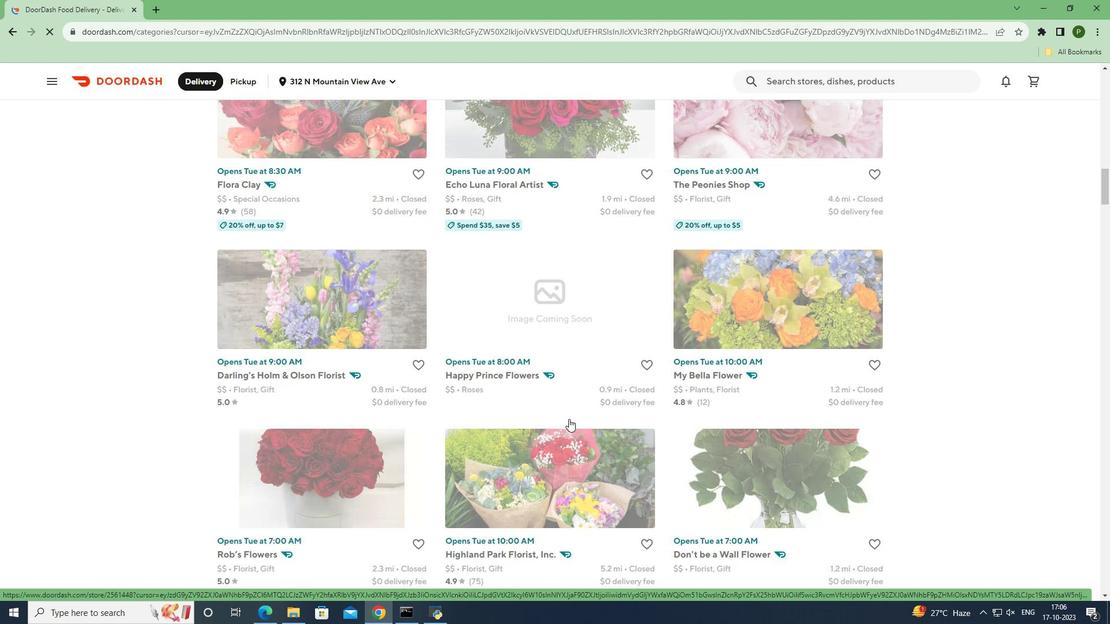 
Action: Mouse scrolled (569, 418) with delta (0, 0)
Screenshot: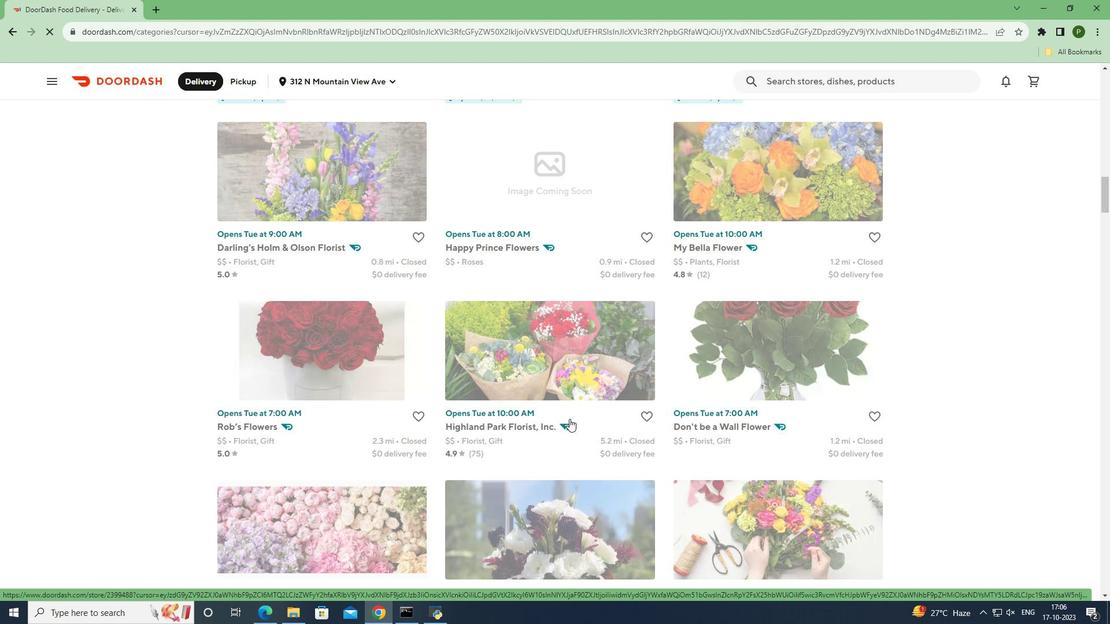 
Action: Mouse moved to (569, 419)
Screenshot: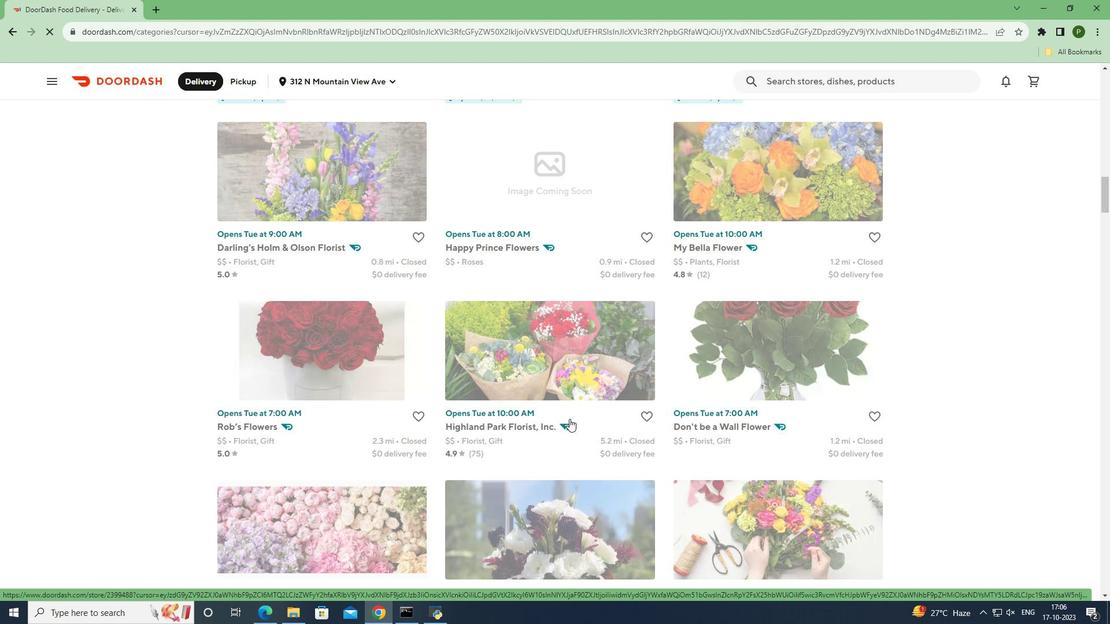 
Action: Mouse scrolled (569, 418) with delta (0, 0)
Screenshot: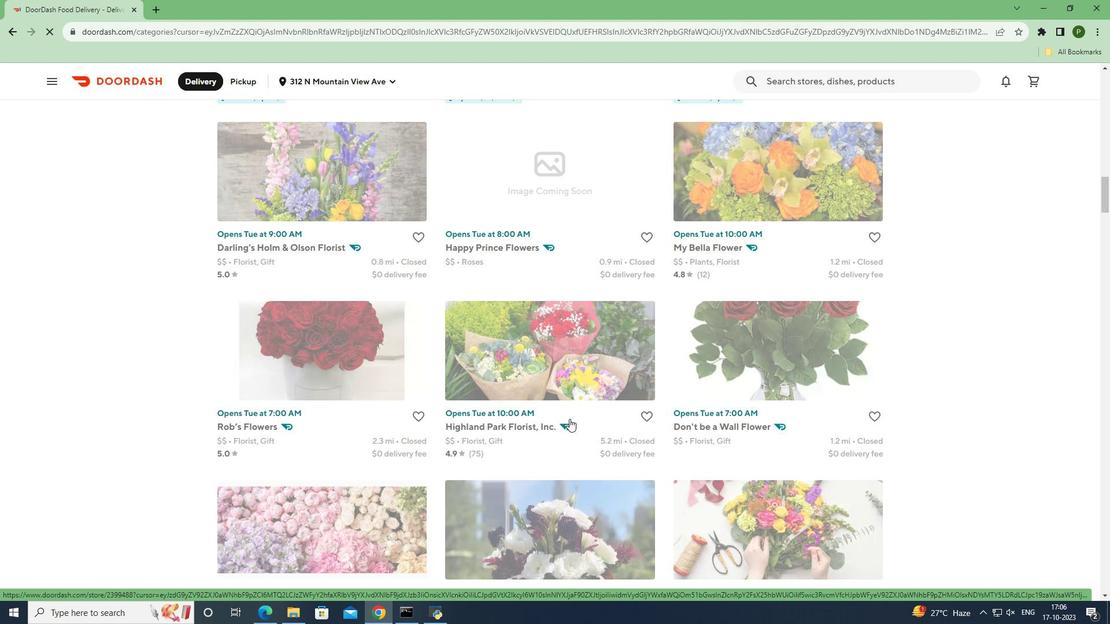 
Action: Mouse scrolled (569, 418) with delta (0, 0)
Screenshot: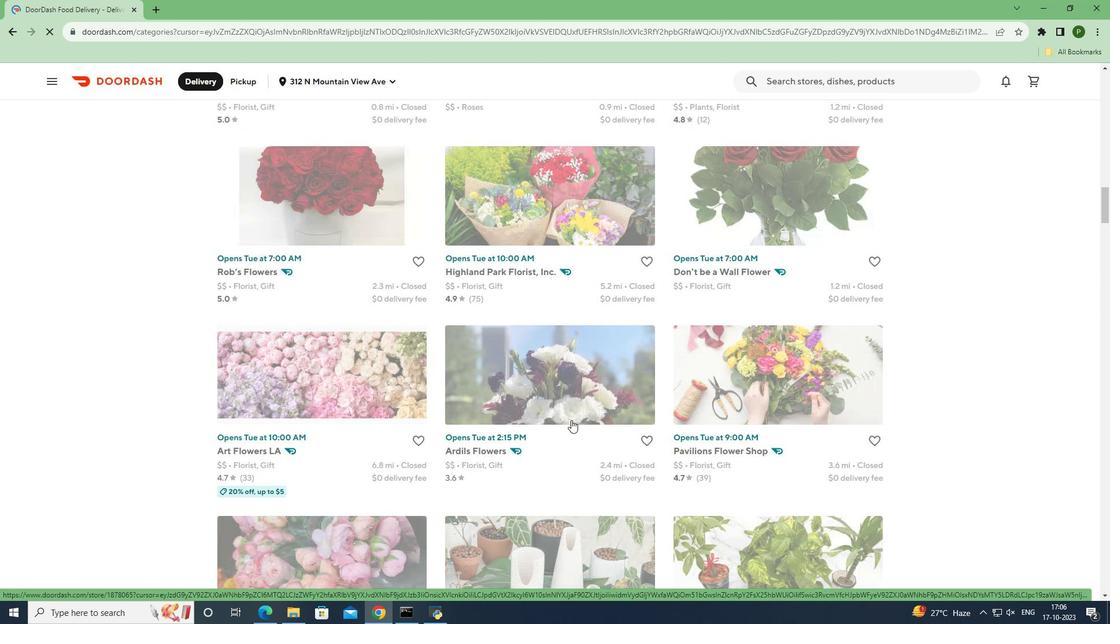 
Action: Mouse moved to (570, 420)
Screenshot: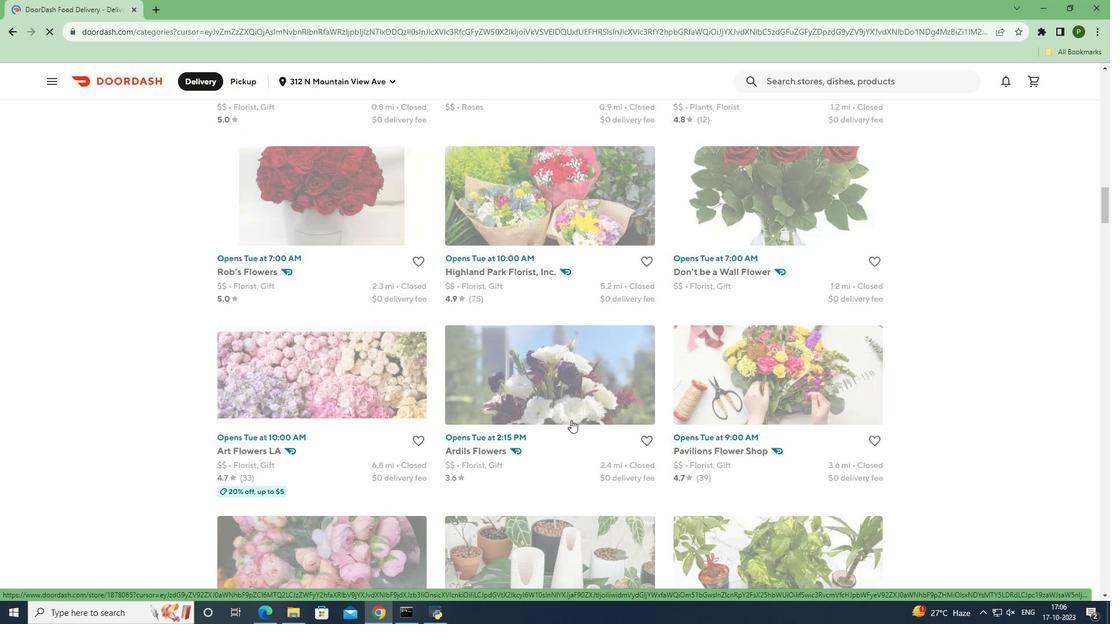 
Action: Mouse scrolled (570, 419) with delta (0, 0)
Screenshot: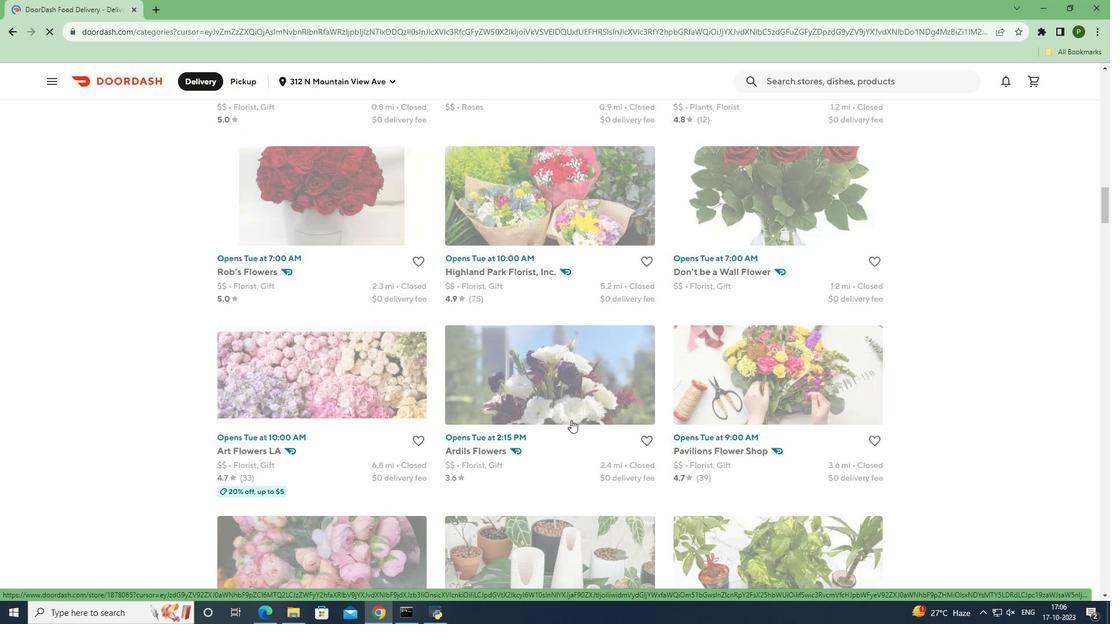 
Action: Mouse moved to (571, 420)
Screenshot: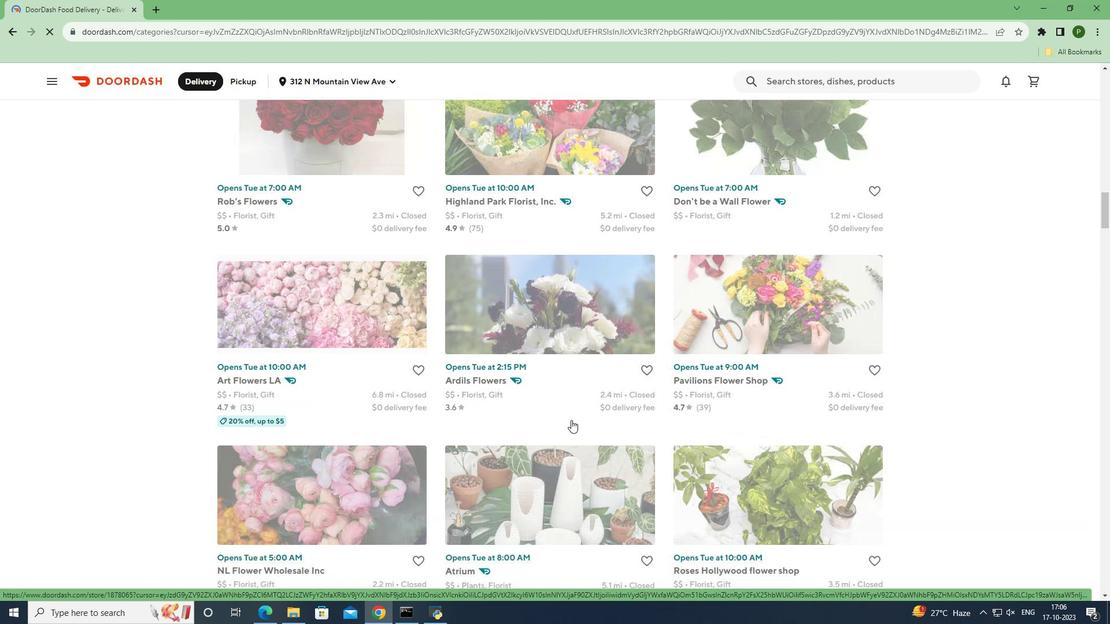 
Action: Mouse scrolled (571, 420) with delta (0, 0)
Screenshot: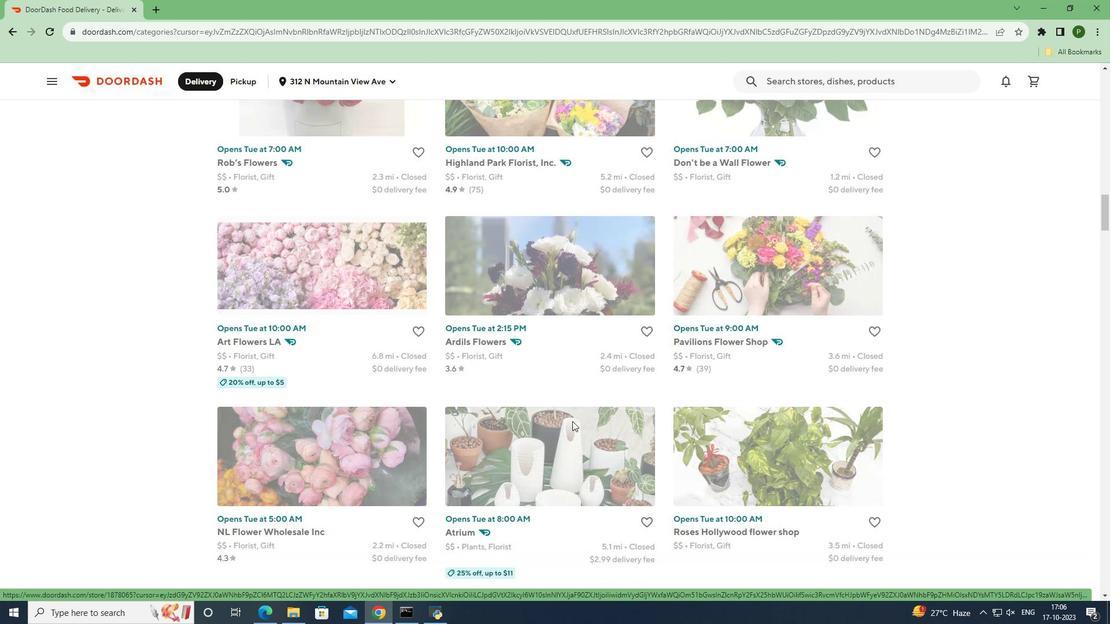 
Action: Mouse moved to (572, 421)
Screenshot: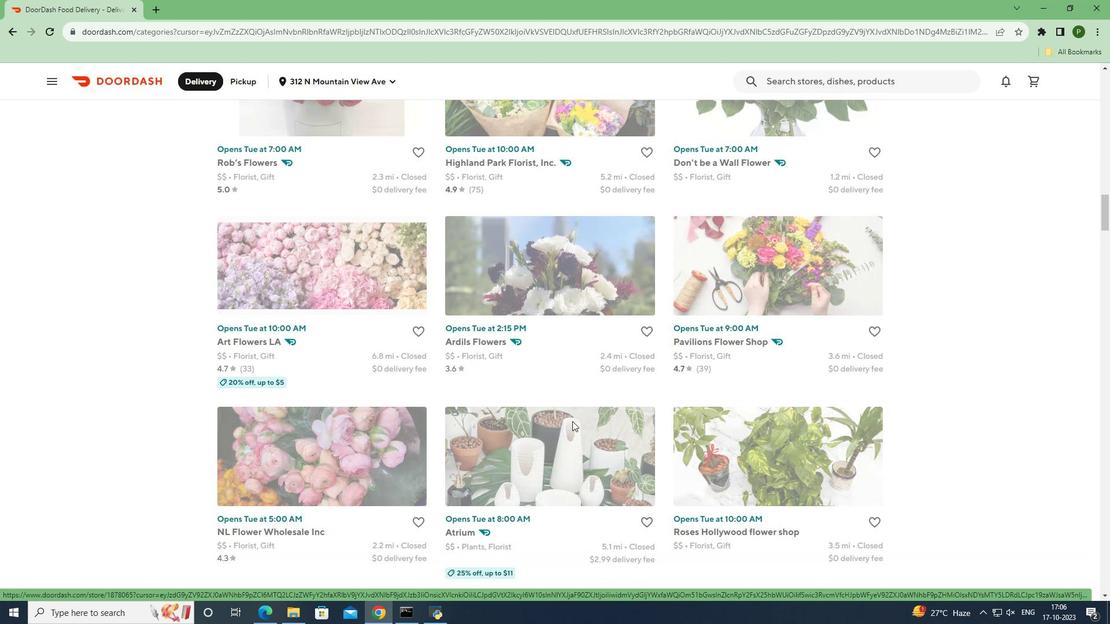 
Action: Mouse scrolled (572, 420) with delta (0, 0)
Screenshot: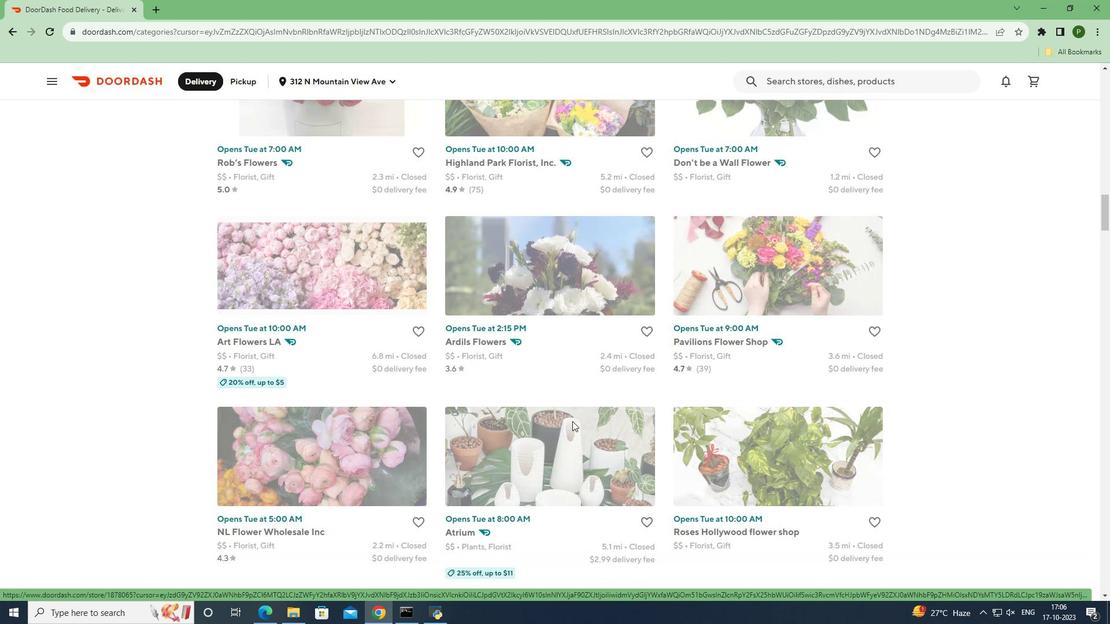 
Action: Mouse moved to (572, 421)
Screenshot: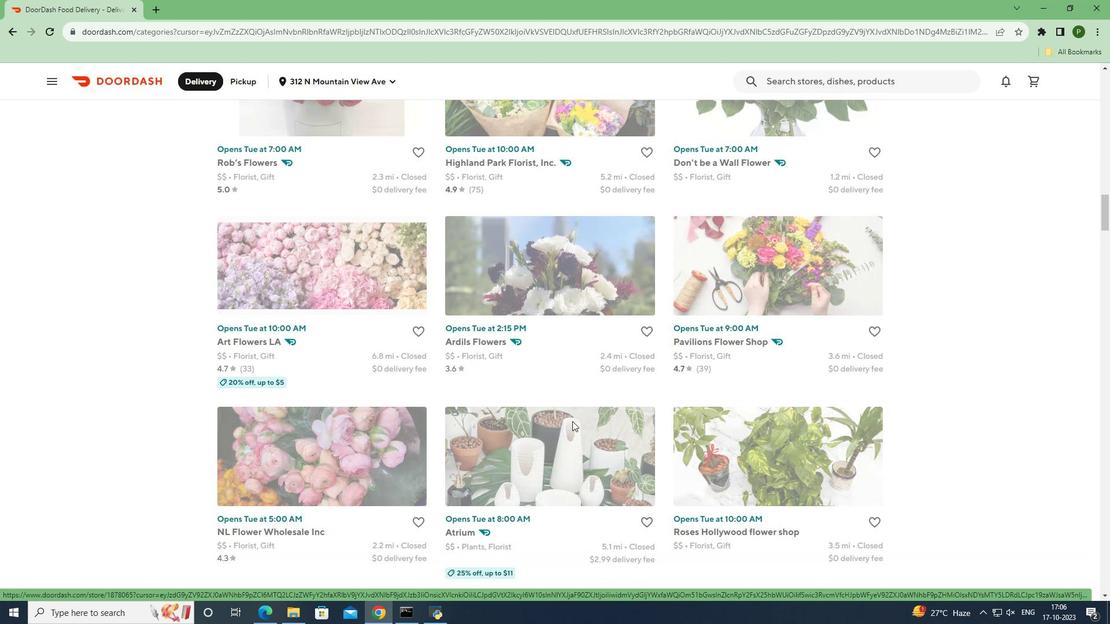 
Action: Mouse scrolled (572, 421) with delta (0, 0)
Screenshot: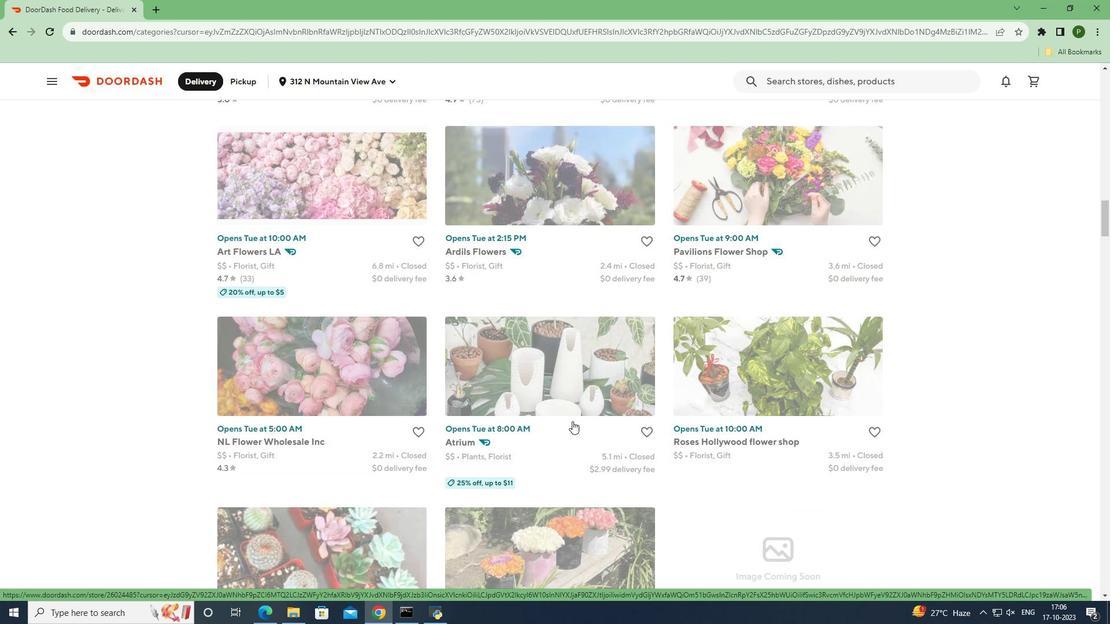 
Action: Mouse scrolled (572, 421) with delta (0, 0)
Screenshot: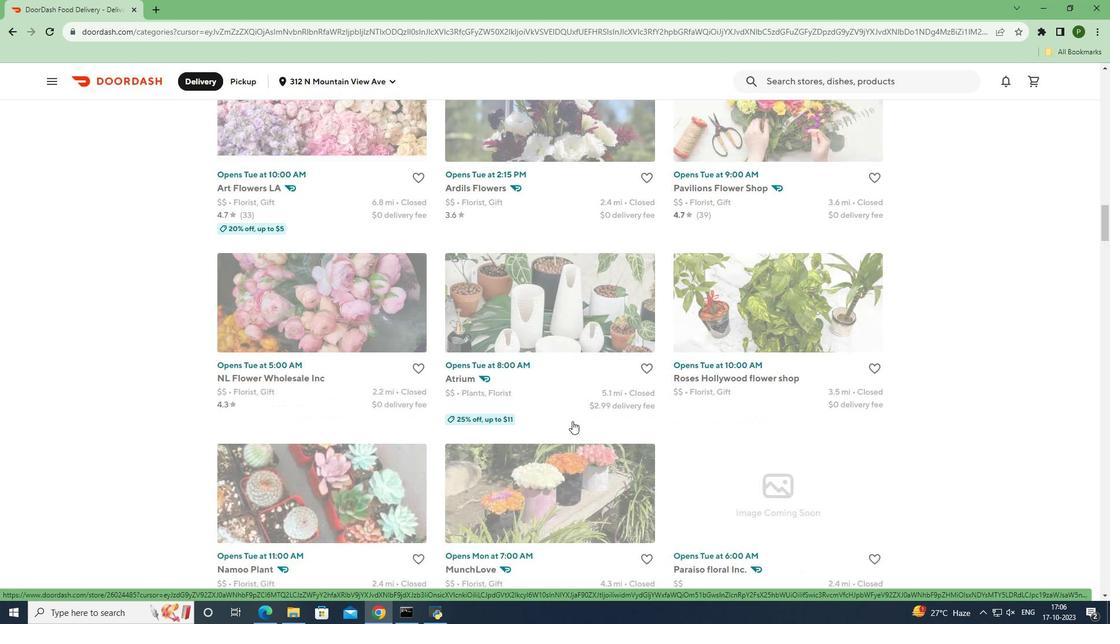 
Action: Mouse moved to (594, 422)
Screenshot: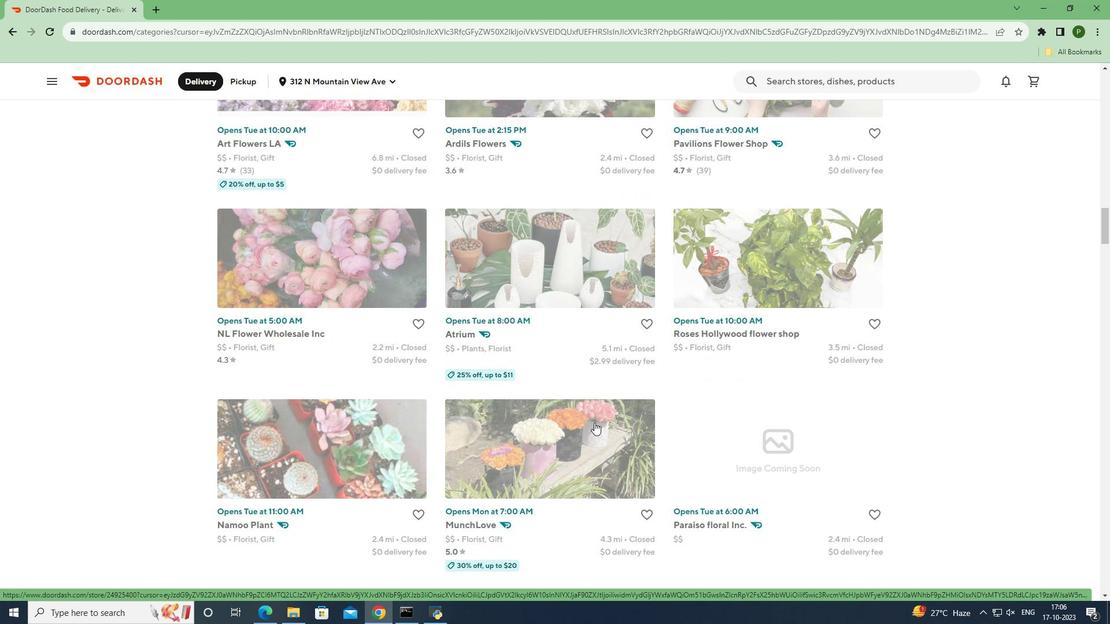 
Action: Mouse scrolled (594, 422) with delta (0, 0)
Screenshot: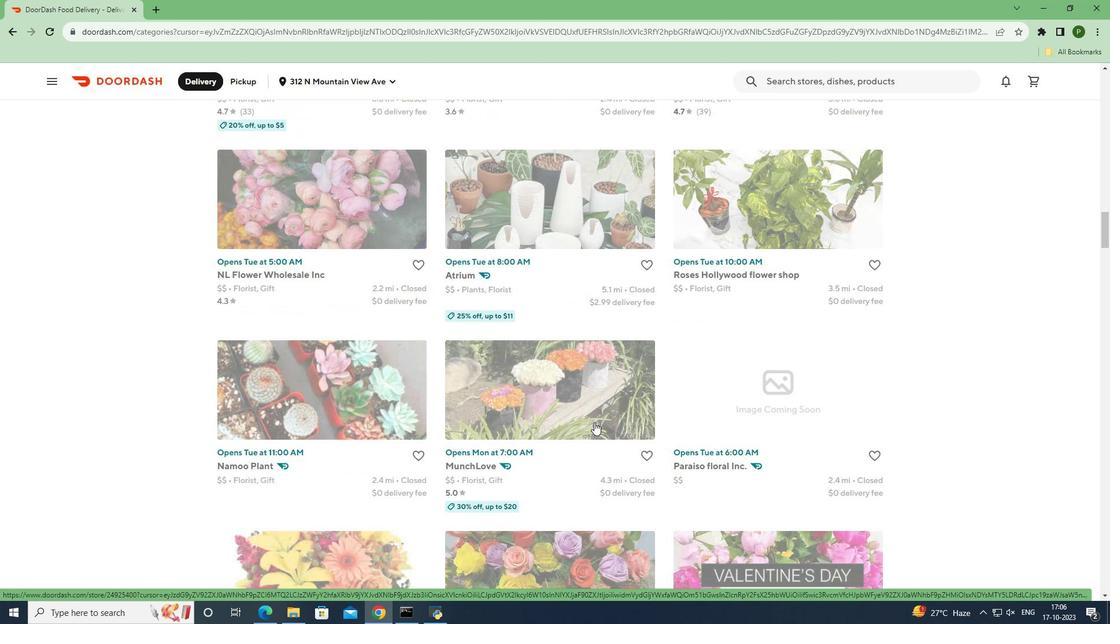 
Action: Mouse scrolled (594, 422) with delta (0, 0)
Screenshot: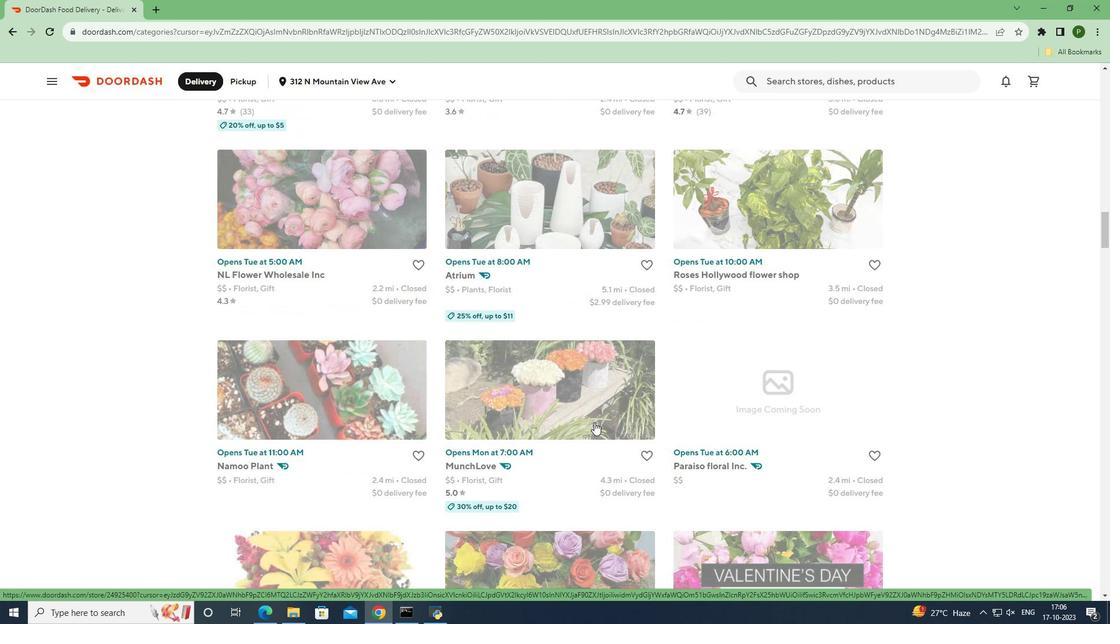 
Action: Mouse scrolled (594, 422) with delta (0, 0)
Screenshot: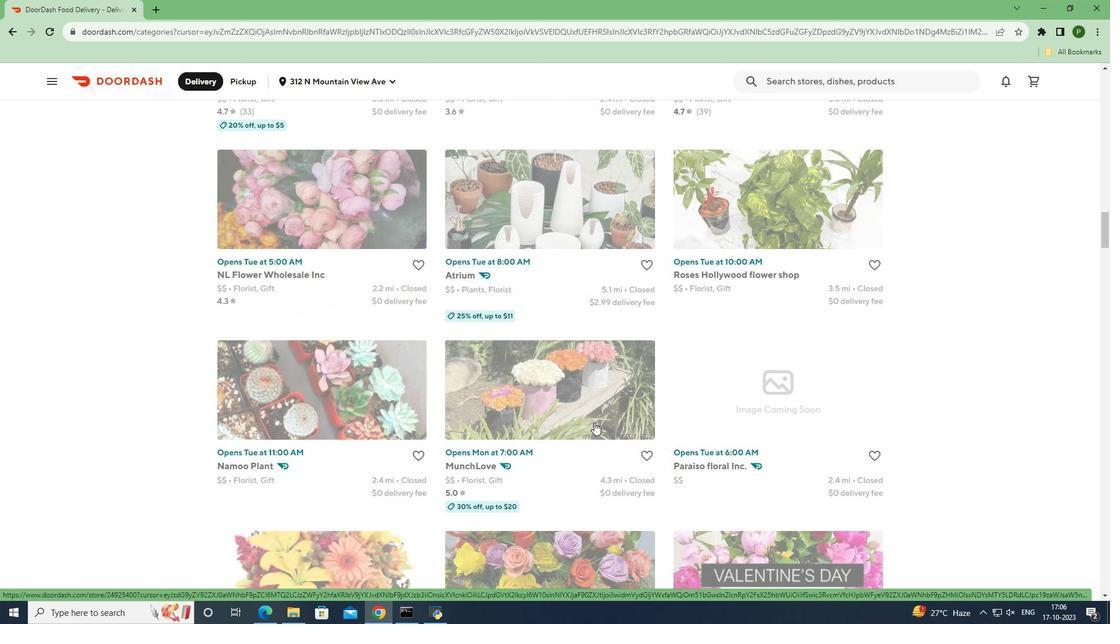 
Action: Mouse scrolled (594, 422) with delta (0, 0)
Screenshot: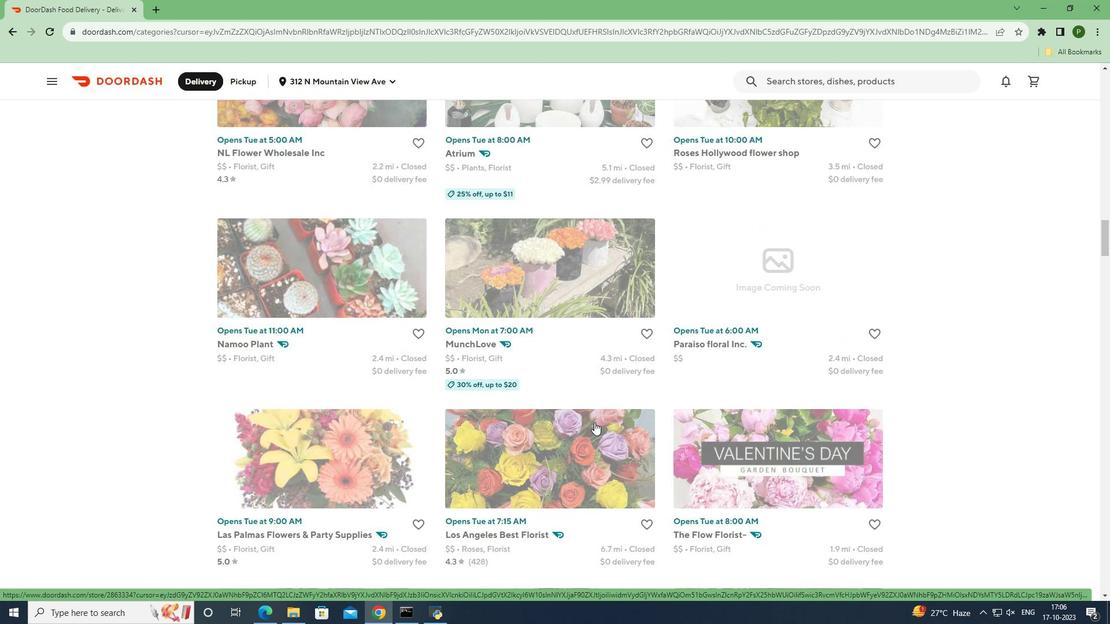 
Action: Mouse scrolled (594, 422) with delta (0, 0)
Screenshot: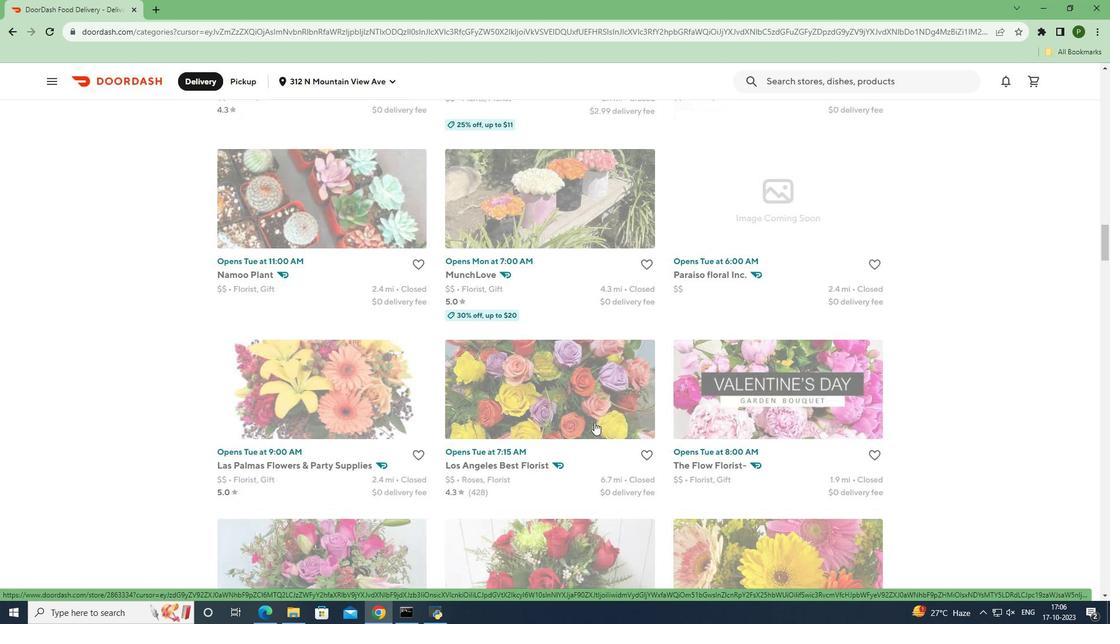 
Action: Mouse scrolled (594, 422) with delta (0, 0)
Screenshot: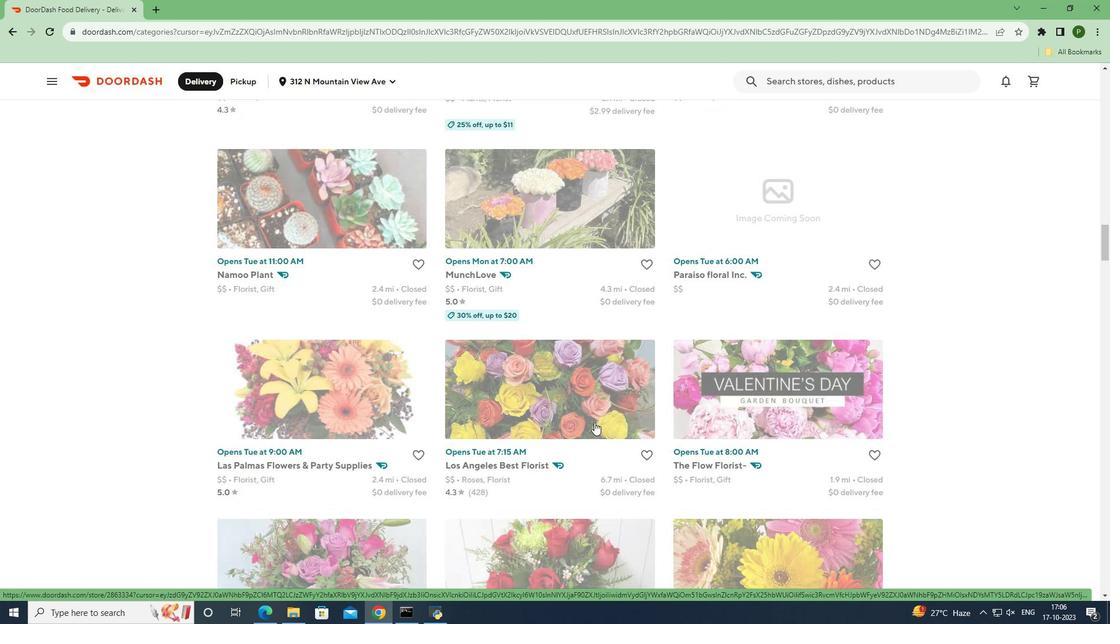 
Action: Mouse scrolled (594, 422) with delta (0, 0)
Screenshot: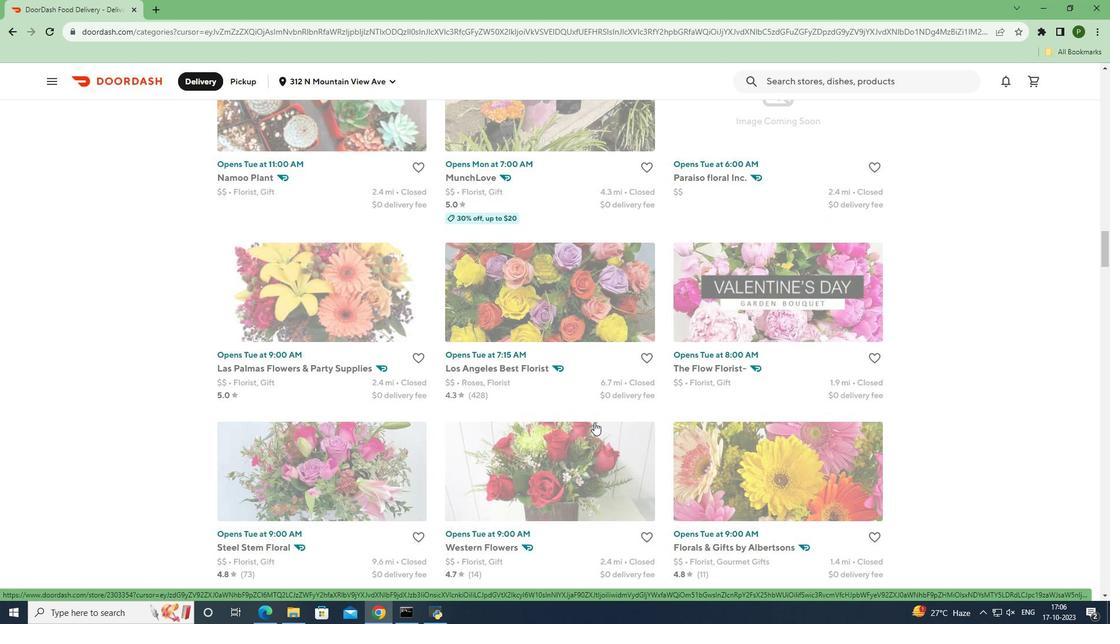 
Action: Mouse scrolled (594, 422) with delta (0, 0)
Screenshot: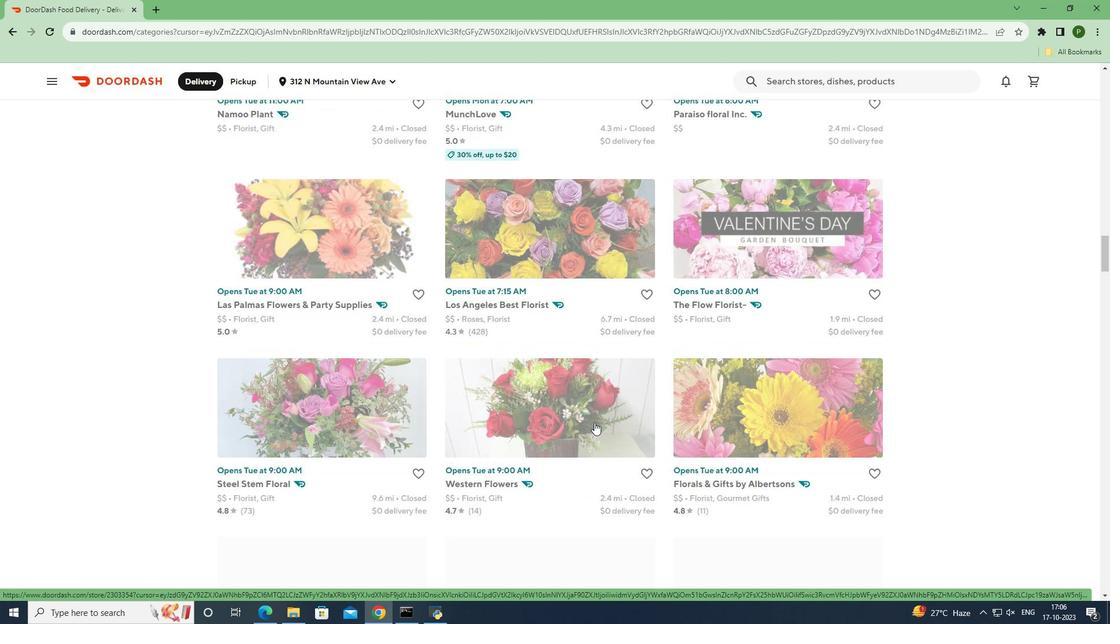 
Action: Mouse scrolled (594, 422) with delta (0, 0)
Screenshot: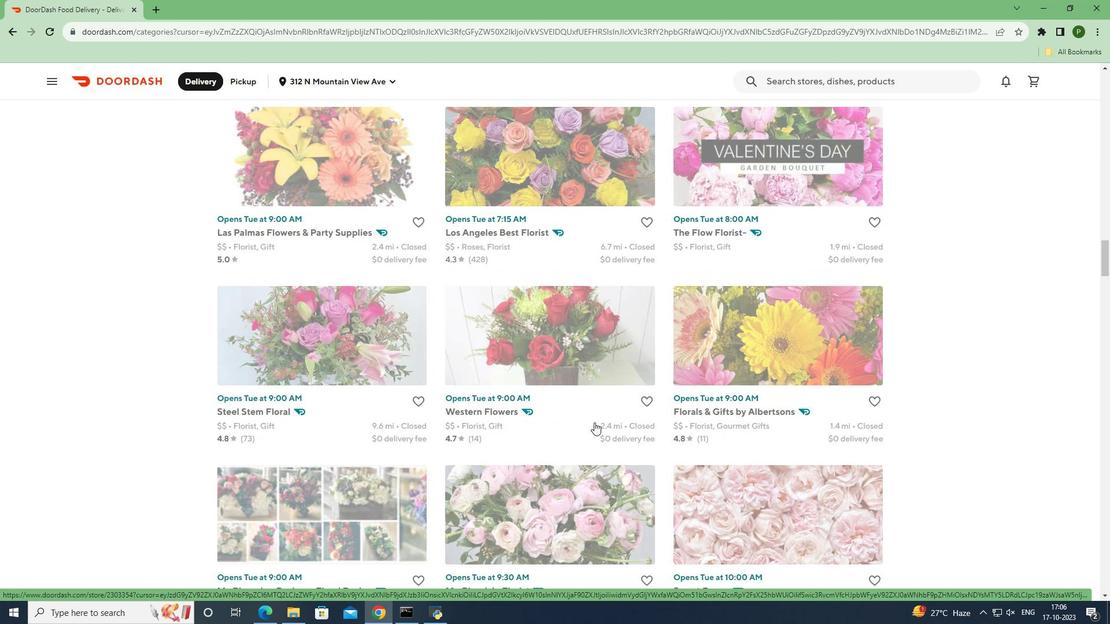 
Action: Mouse scrolled (594, 422) with delta (0, 0)
Screenshot: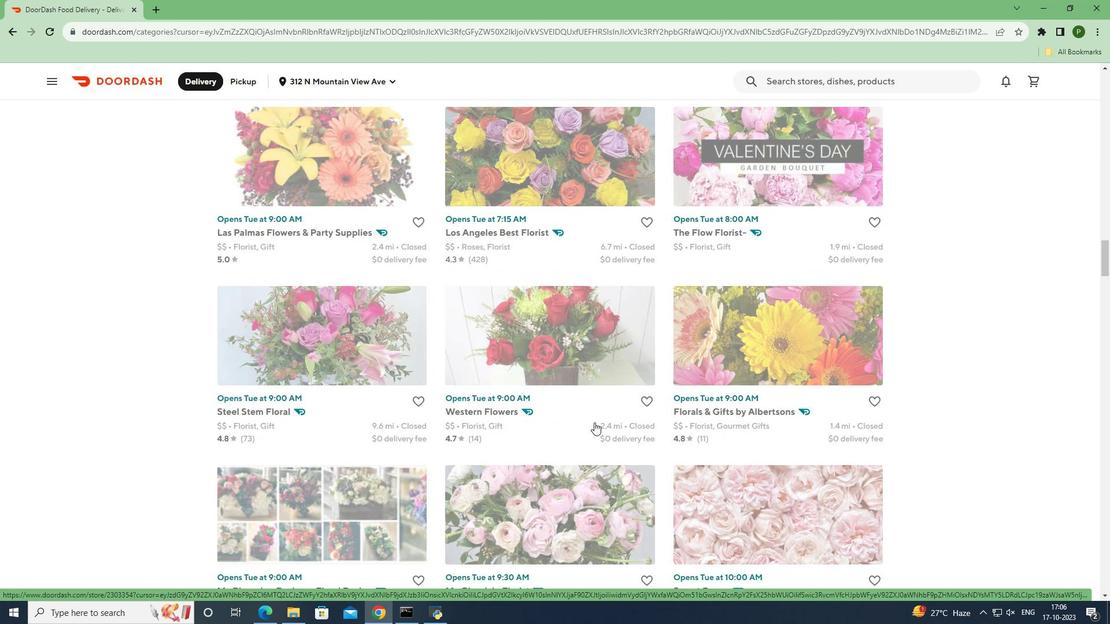 
Action: Mouse scrolled (594, 422) with delta (0, 0)
Screenshot: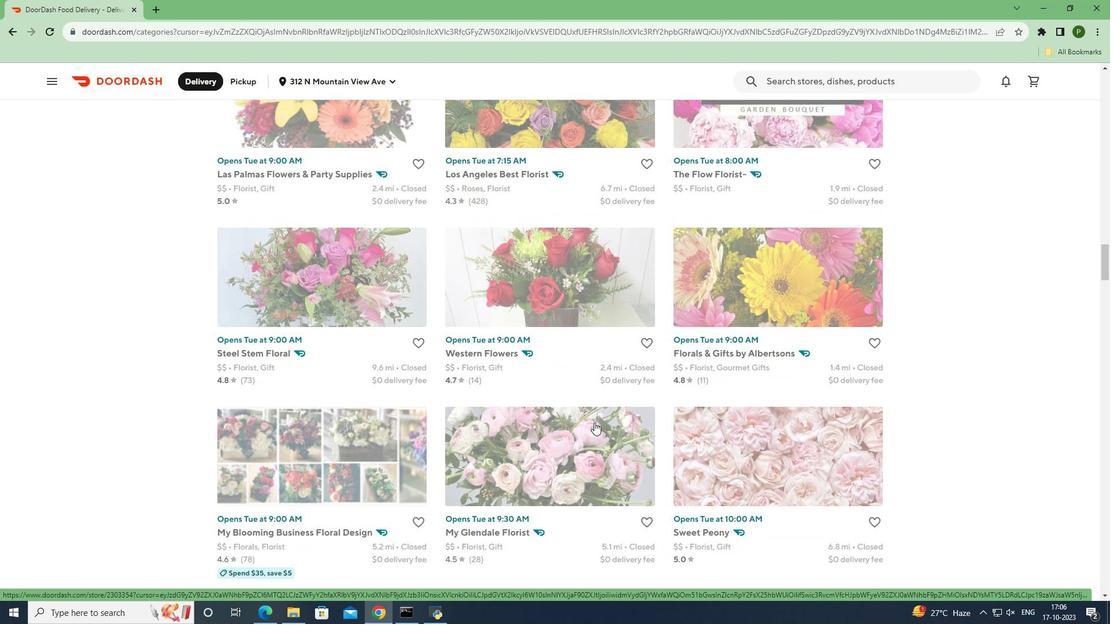 
Action: Mouse scrolled (594, 422) with delta (0, 0)
Screenshot: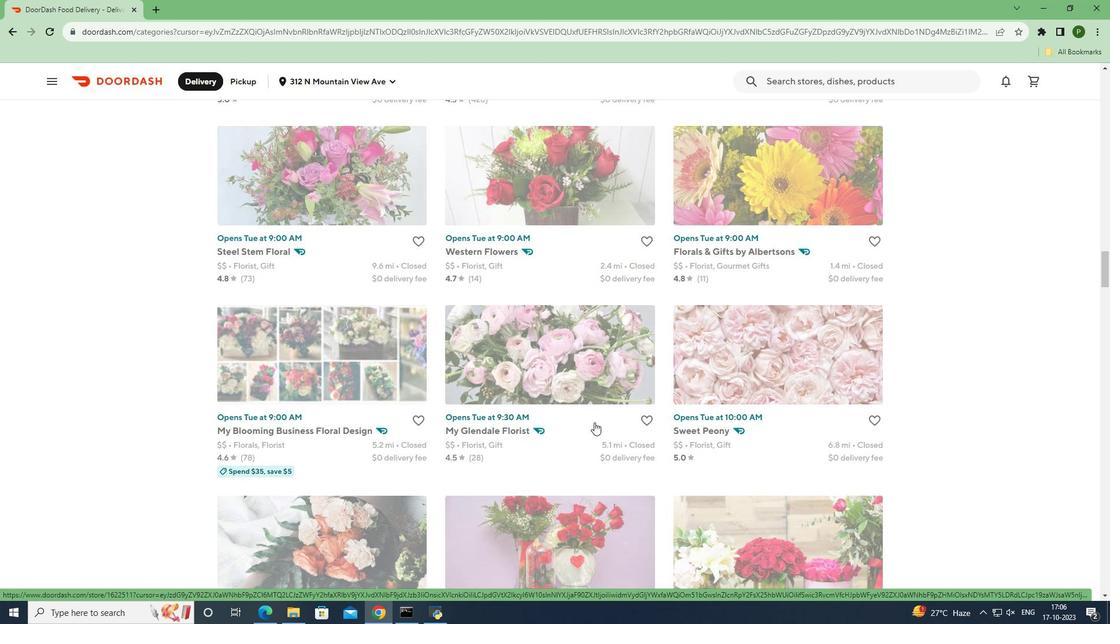 
Action: Mouse scrolled (594, 422) with delta (0, 0)
Screenshot: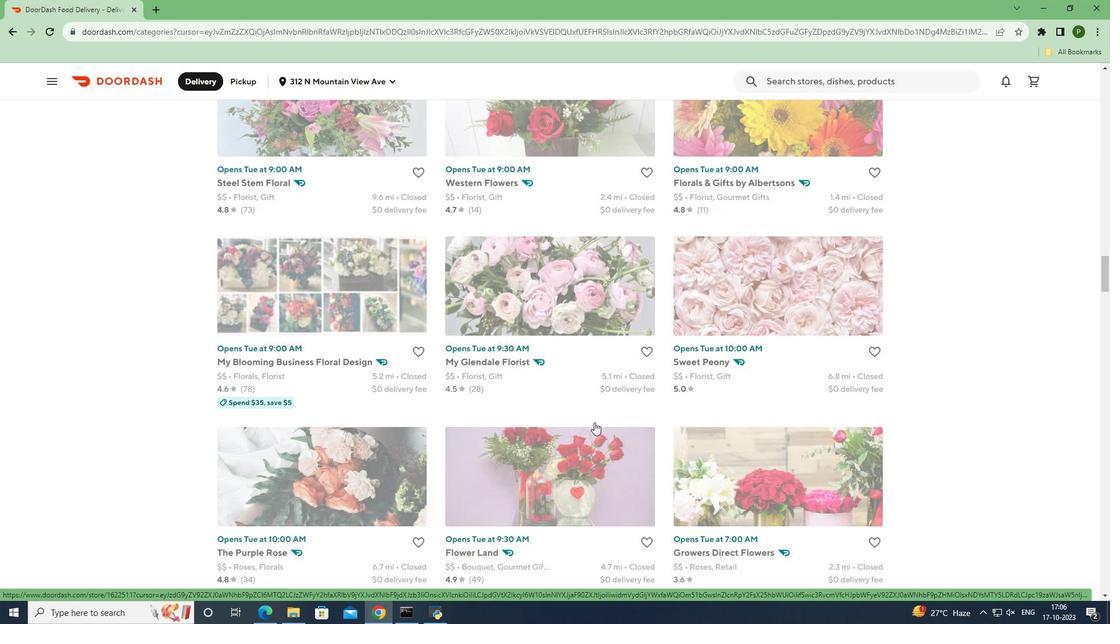 
Action: Mouse scrolled (594, 422) with delta (0, 0)
Screenshot: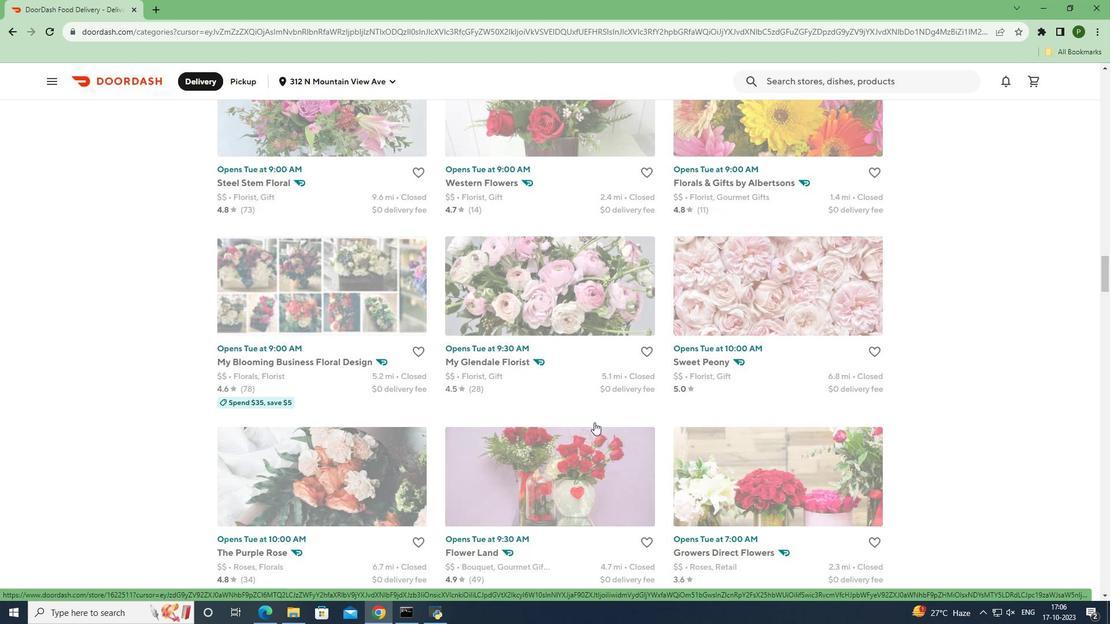 
Action: Mouse scrolled (594, 422) with delta (0, 0)
Screenshot: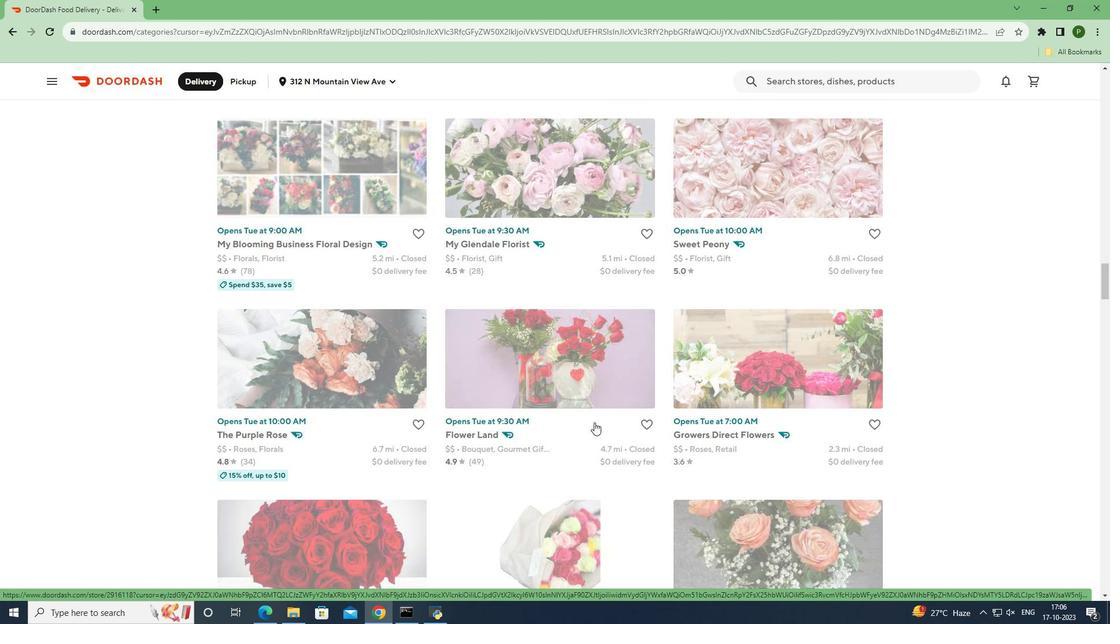 
Action: Mouse scrolled (594, 422) with delta (0, 0)
Screenshot: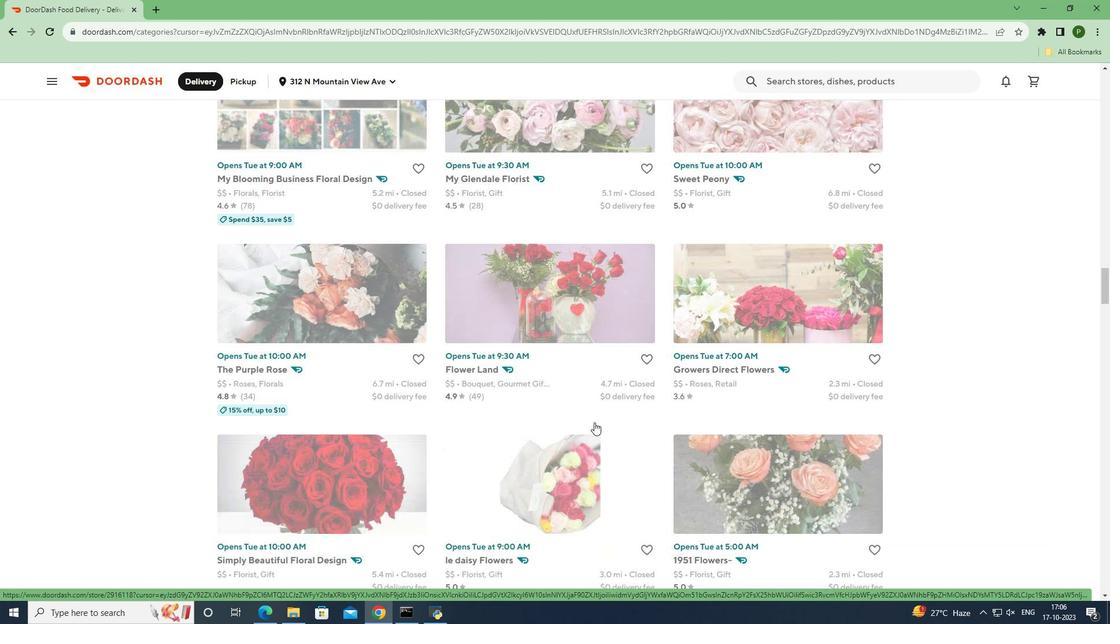 
Action: Mouse scrolled (594, 422) with delta (0, 0)
Screenshot: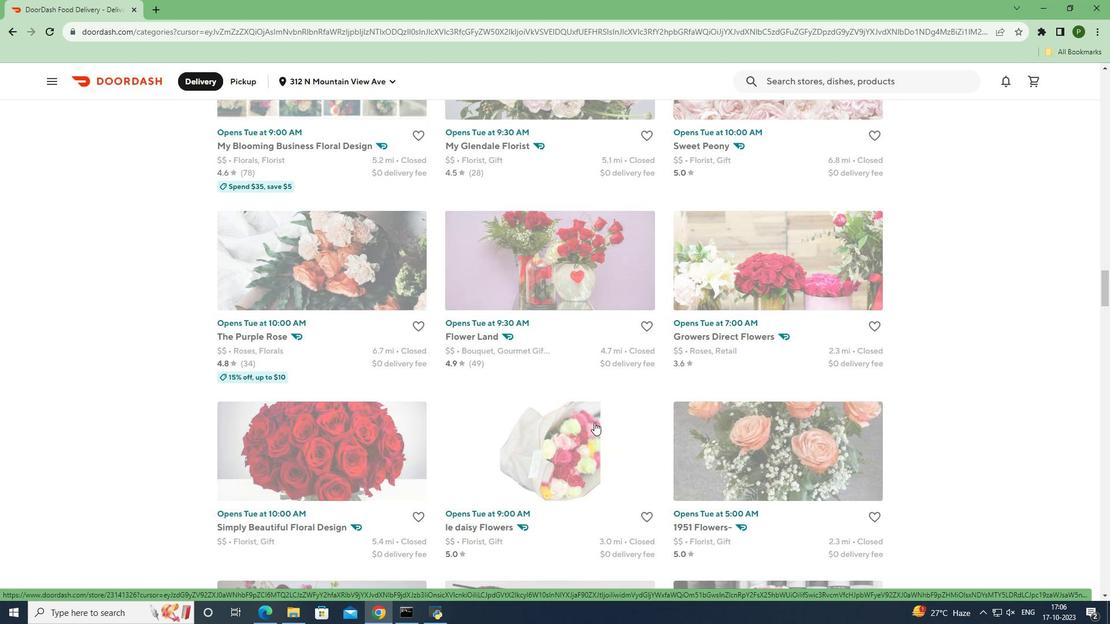 
Action: Mouse scrolled (594, 422) with delta (0, 0)
Screenshot: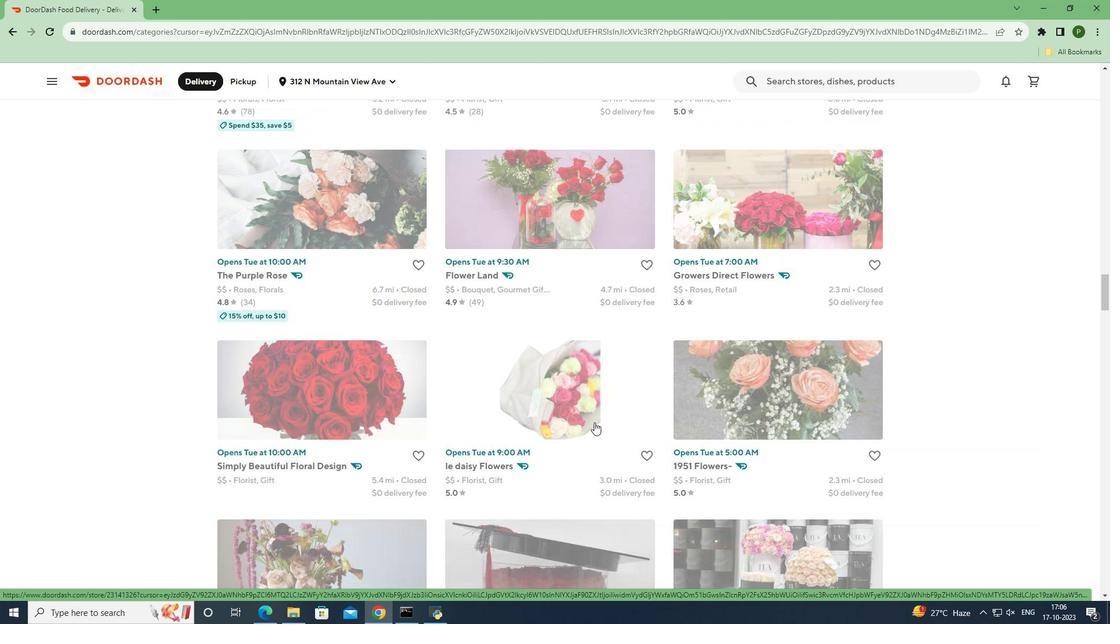 
Action: Mouse scrolled (594, 422) with delta (0, 0)
Screenshot: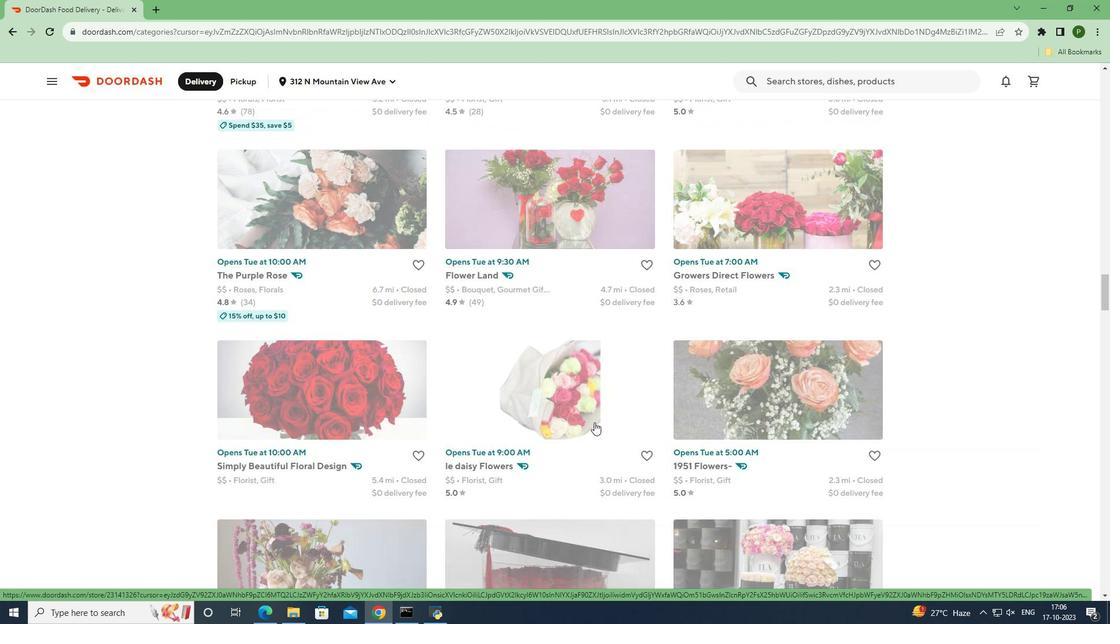 
Action: Mouse scrolled (594, 422) with delta (0, 0)
Screenshot: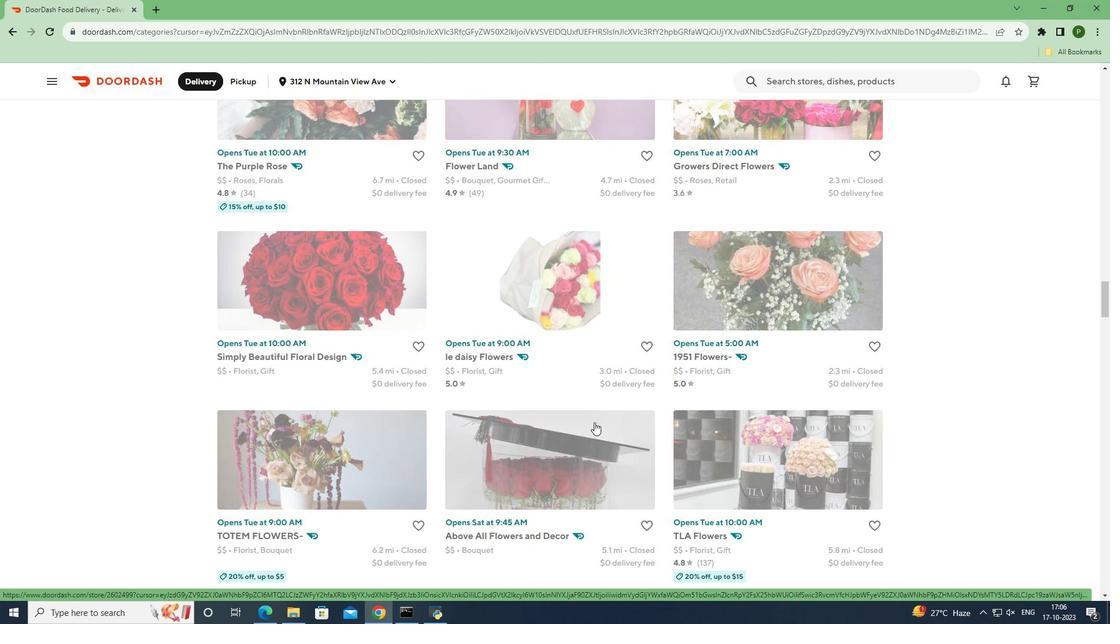 
Action: Mouse scrolled (594, 422) with delta (0, 0)
Screenshot: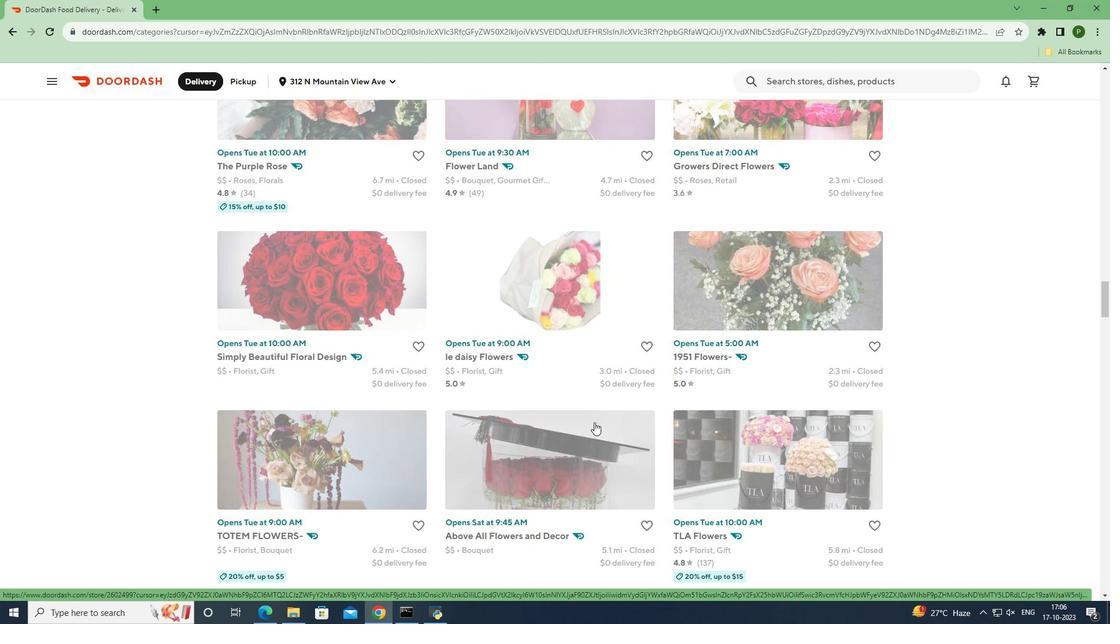 
Action: Mouse moved to (693, 419)
Screenshot: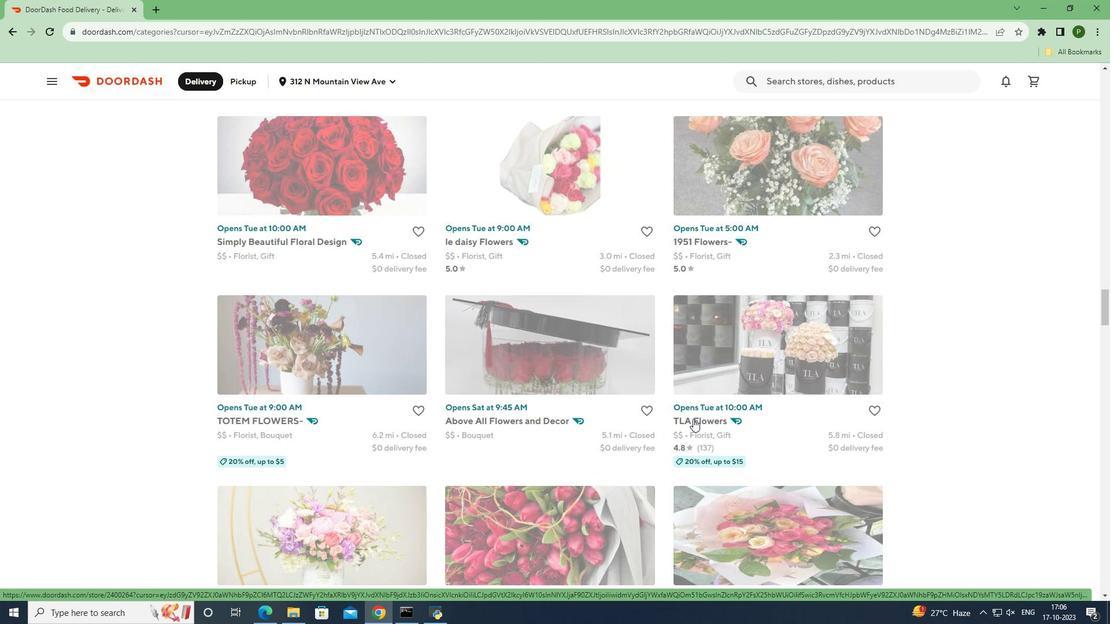 
Action: Mouse pressed left at (693, 419)
Screenshot: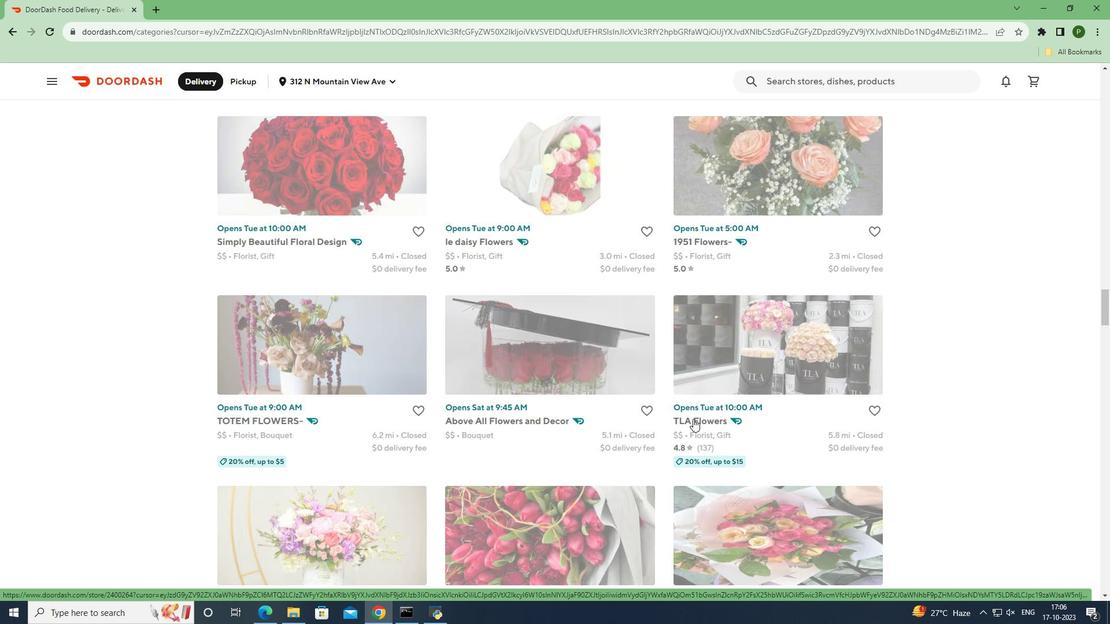 
Action: Mouse moved to (680, 366)
Screenshot: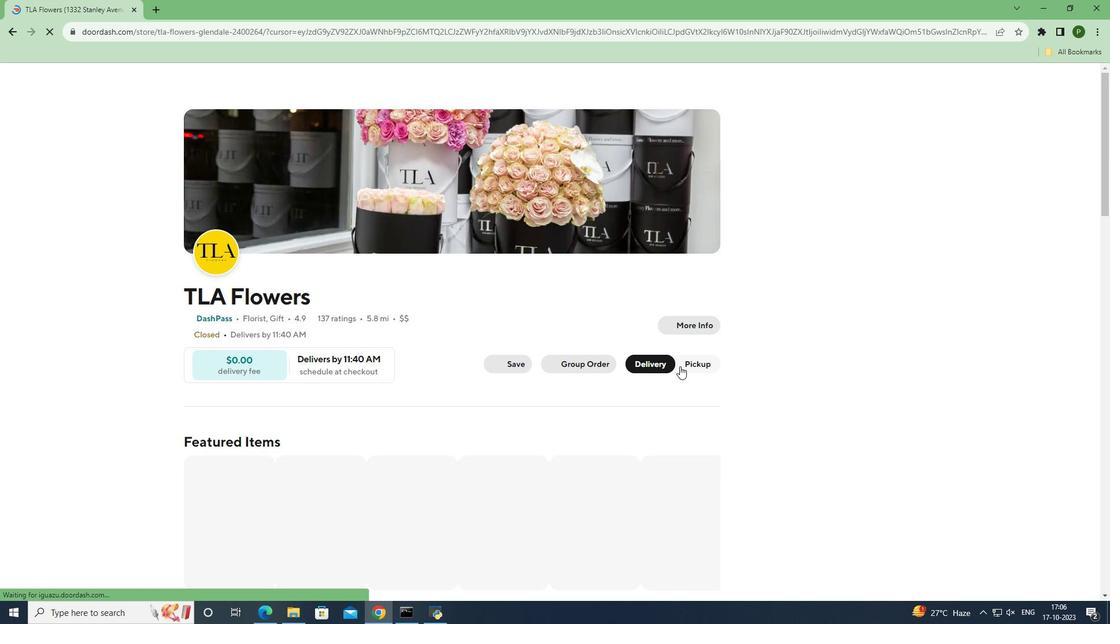 
Action: Mouse scrolled (680, 366) with delta (0, 0)
Screenshot: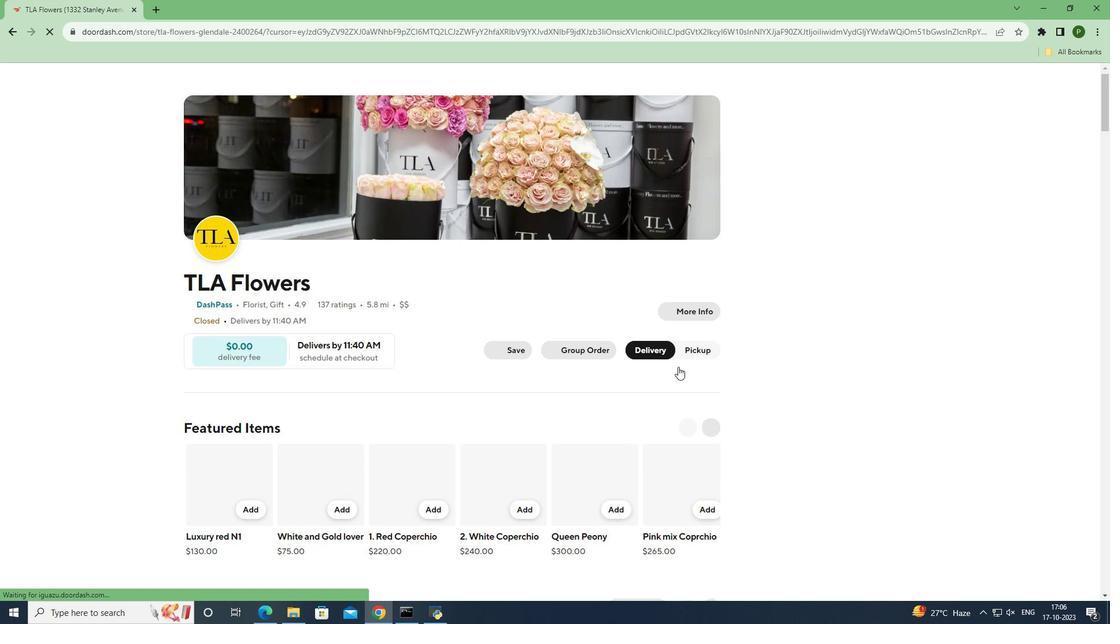 
Action: Mouse moved to (678, 367)
Screenshot: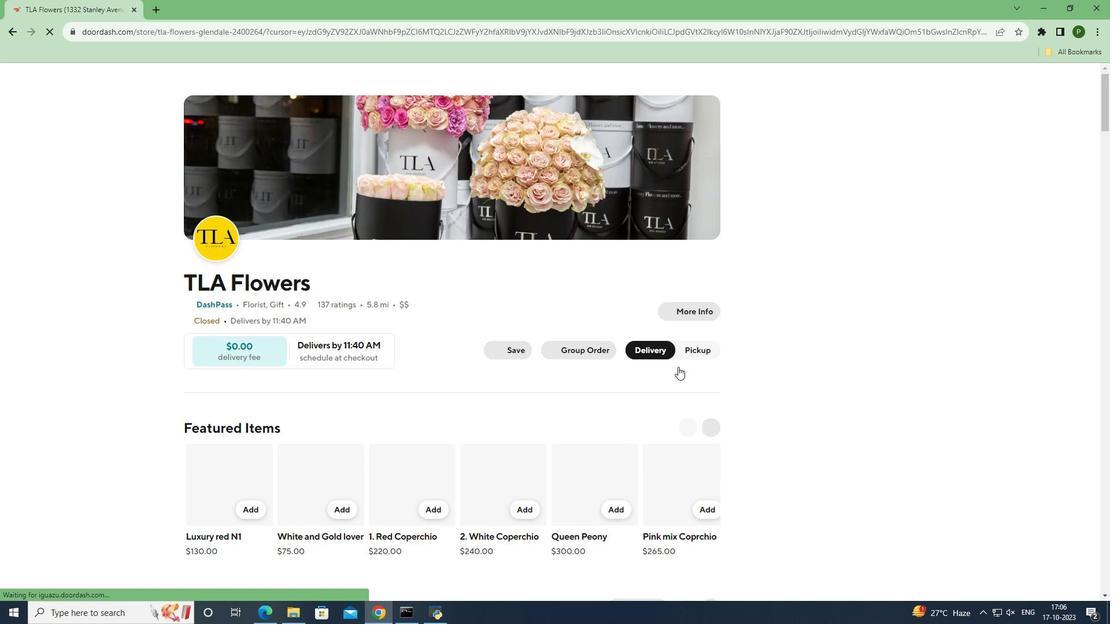 
Action: Mouse scrolled (678, 366) with delta (0, 0)
Screenshot: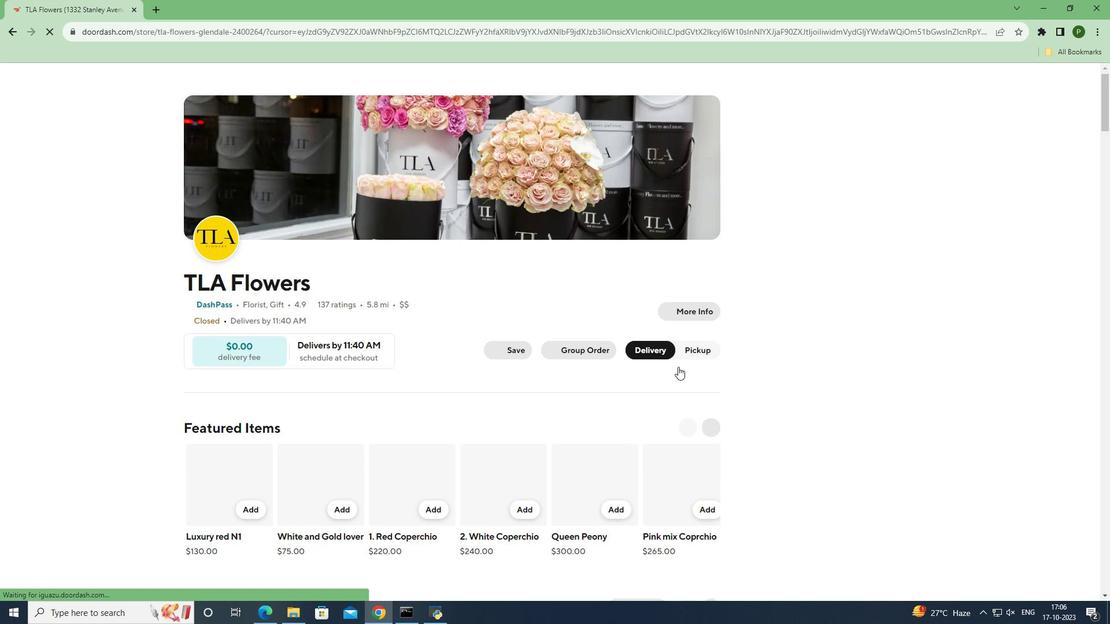 
Action: Mouse scrolled (678, 366) with delta (0, 0)
Screenshot: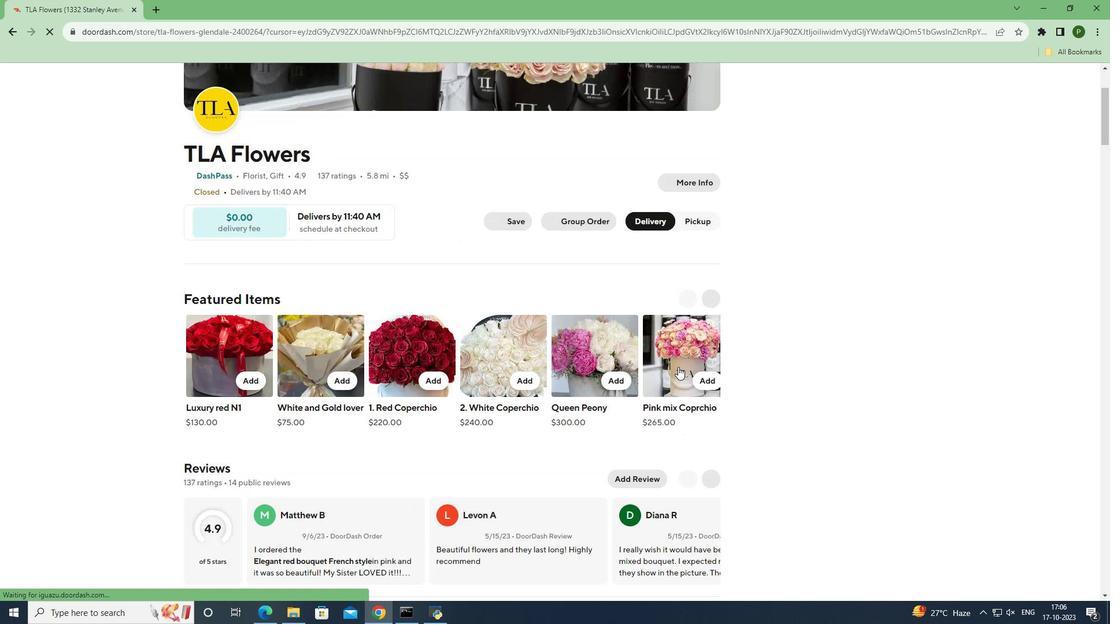 
Action: Mouse moved to (667, 375)
Screenshot: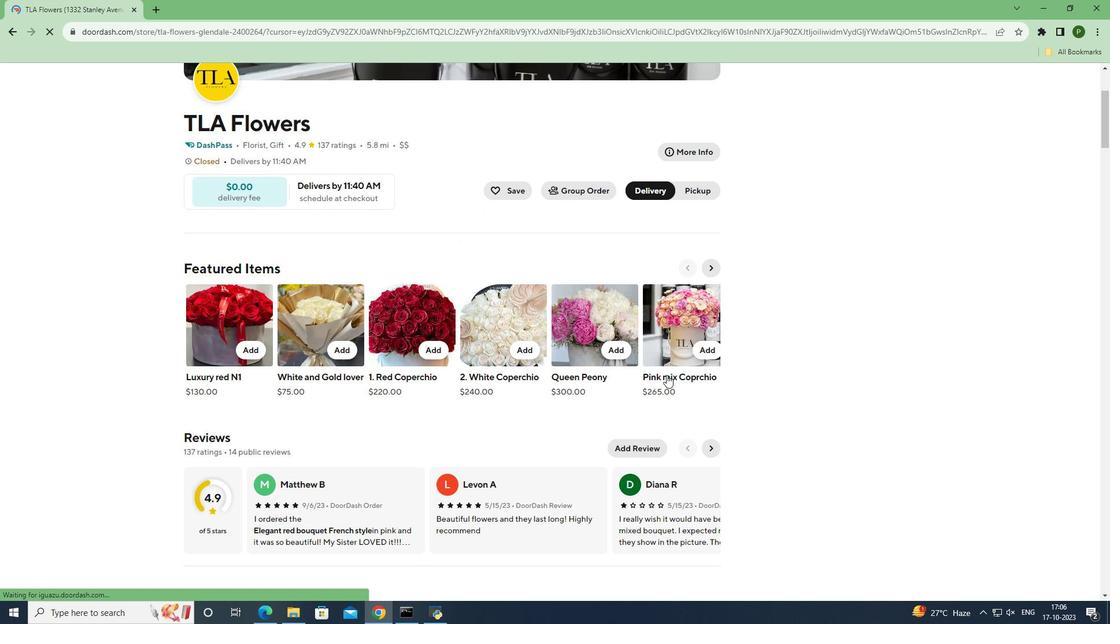 
Action: Mouse scrolled (667, 374) with delta (0, 0)
Screenshot: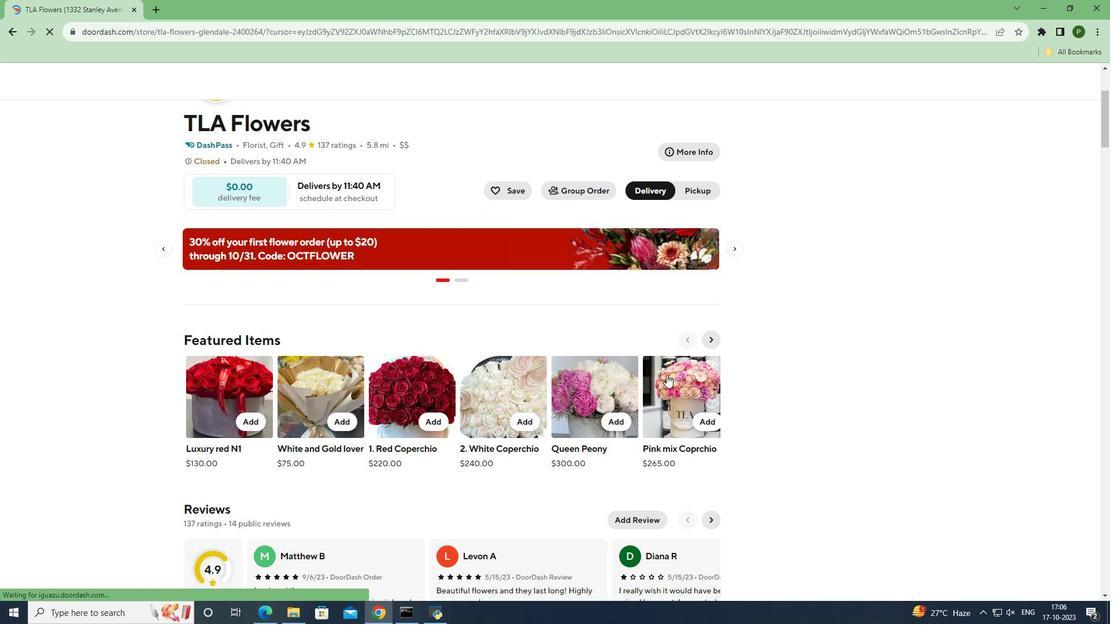 
Action: Mouse scrolled (667, 374) with delta (0, 0)
Screenshot: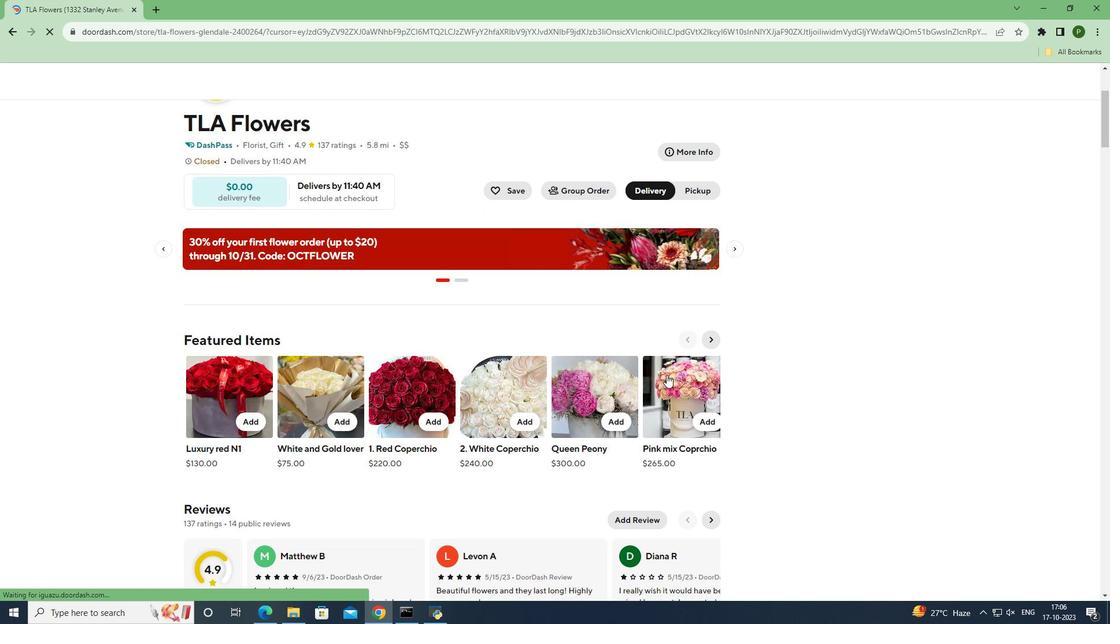 
Action: Mouse moved to (659, 369)
Screenshot: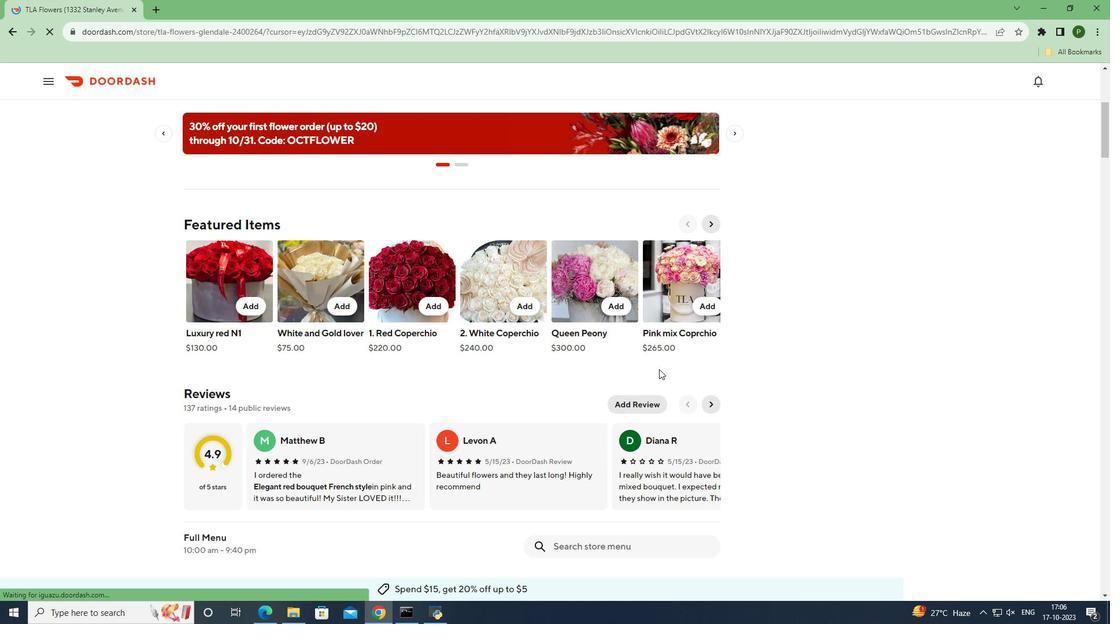 
Action: Mouse scrolled (659, 369) with delta (0, 0)
Screenshot: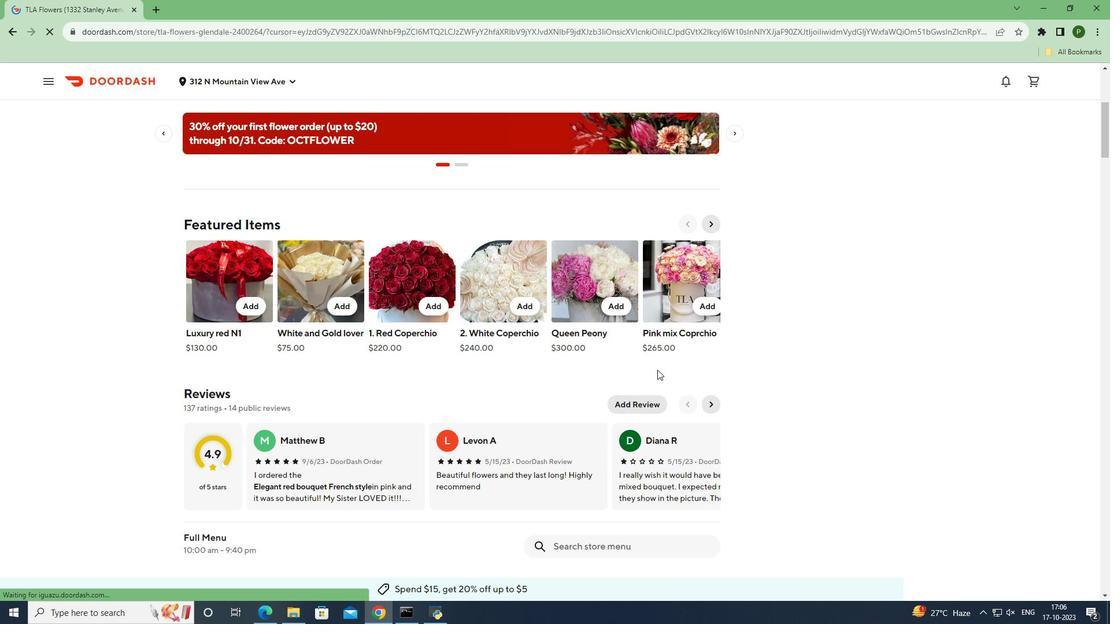 
Action: Mouse moved to (657, 370)
Screenshot: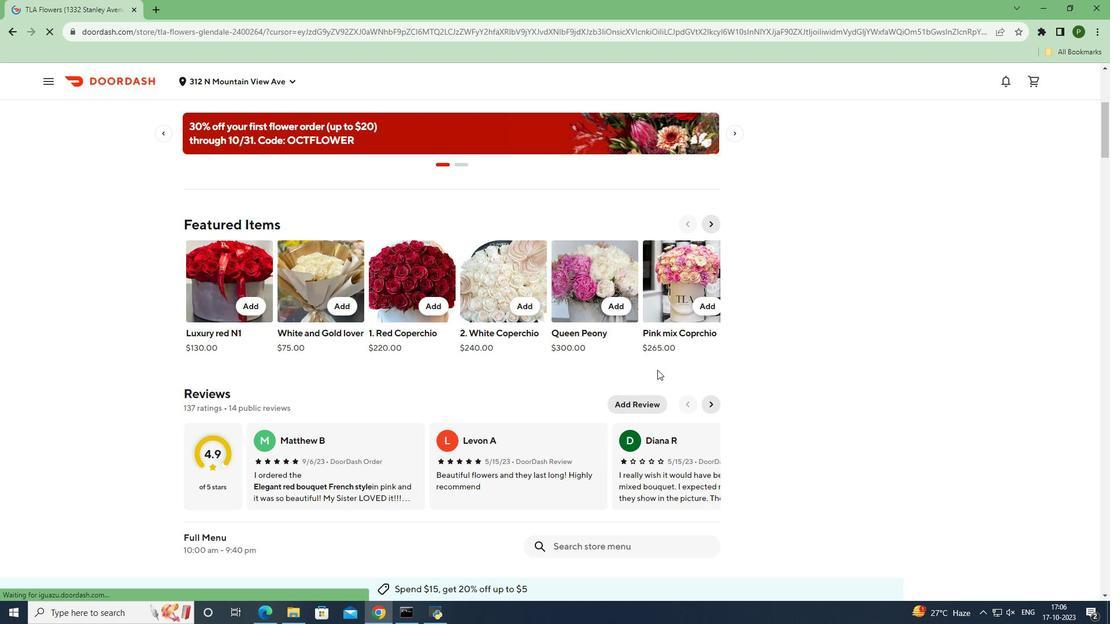 
Action: Mouse scrolled (657, 369) with delta (0, 0)
Screenshot: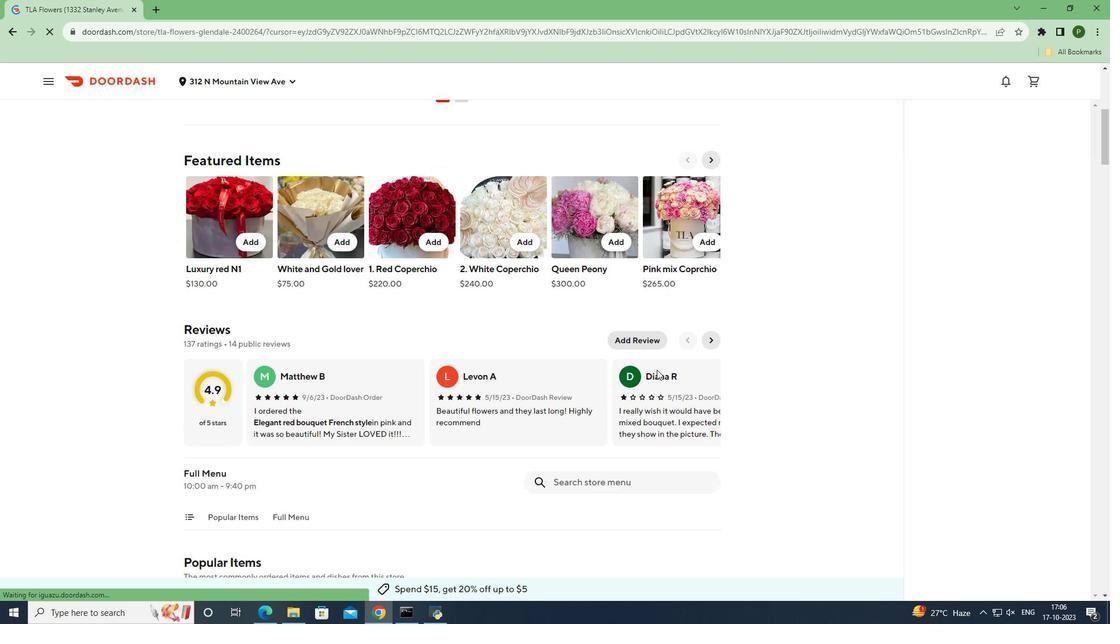 
Action: Mouse moved to (587, 429)
Screenshot: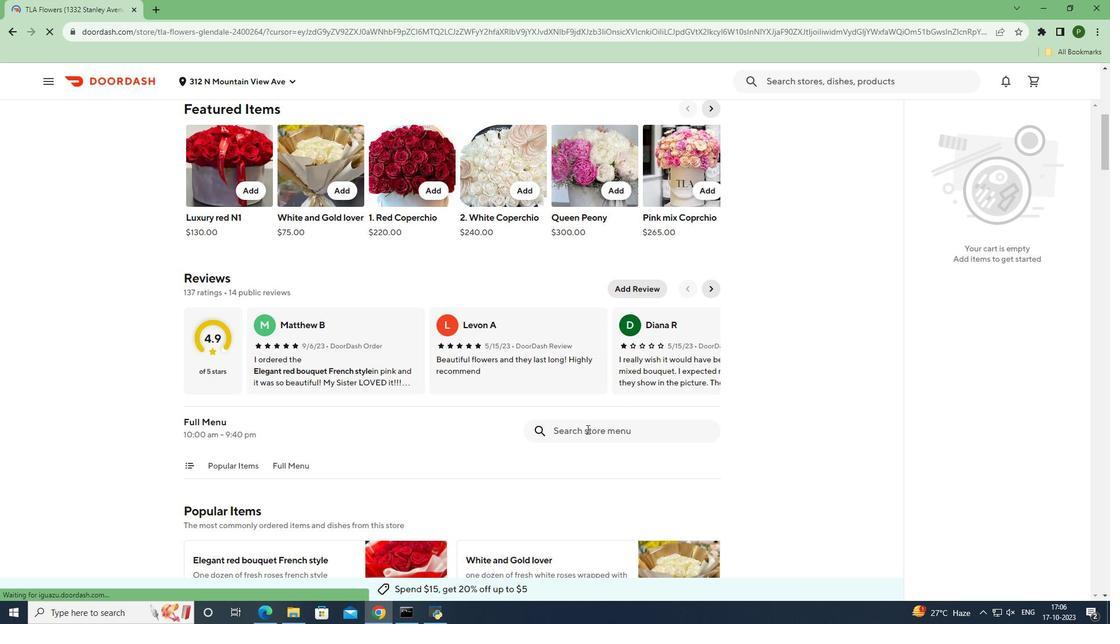 
Action: Mouse pressed left at (587, 429)
Screenshot: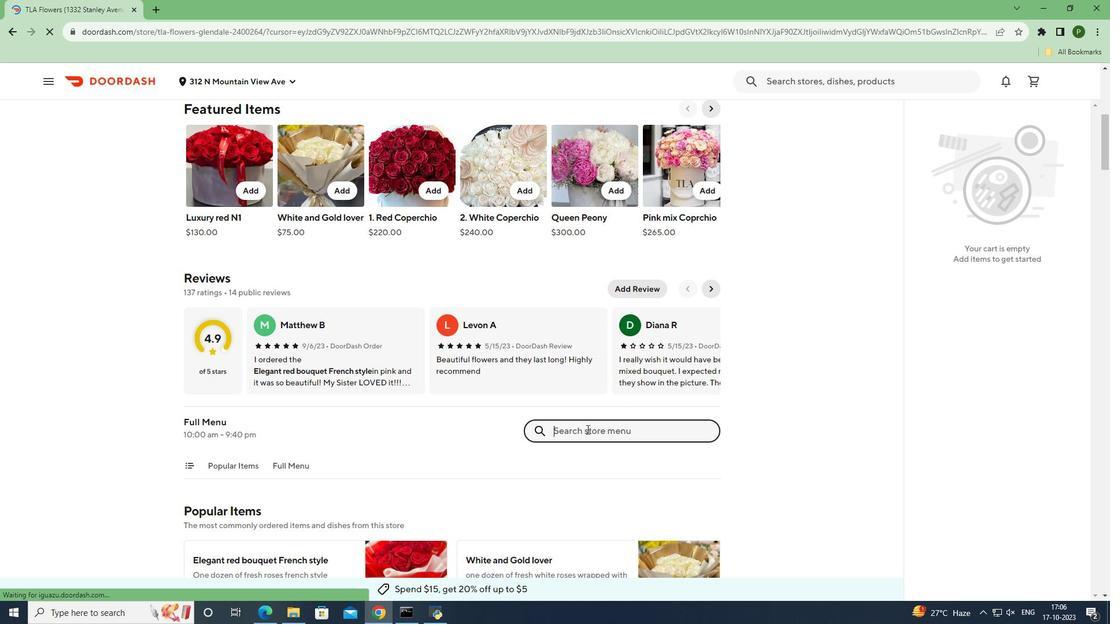 
Action: Mouse moved to (587, 429)
Screenshot: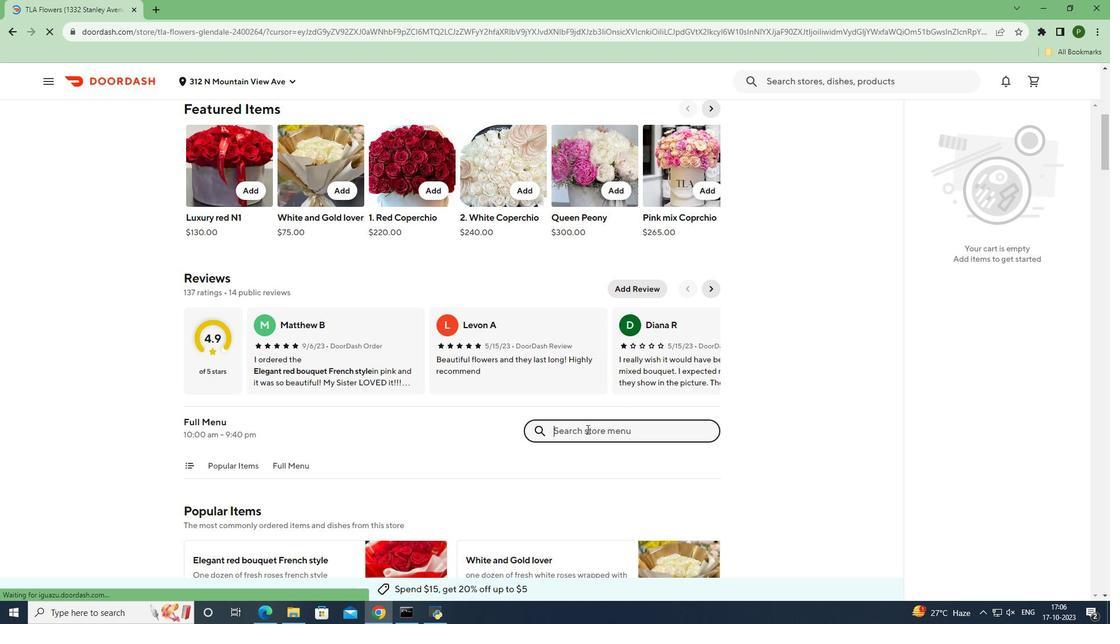 
Action: Key pressed <Key.caps_lock>F<Key.caps_lock>rench<Key.space>style<Key.space>bouquet<Key.space>pink<Key.enter>
Screenshot: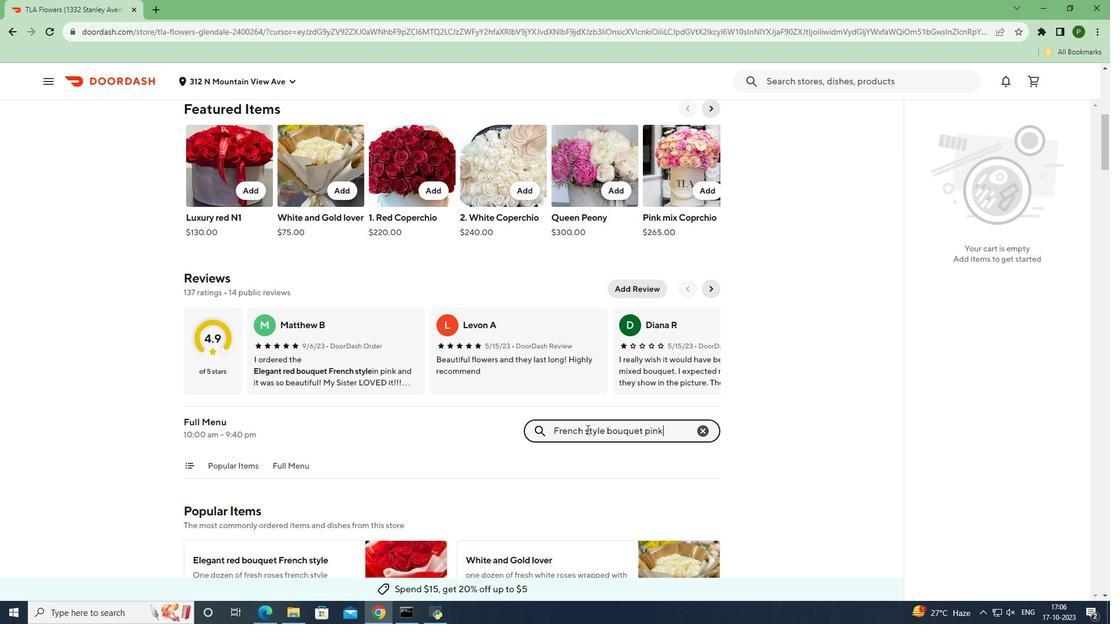 
Action: Mouse moved to (421, 472)
Screenshot: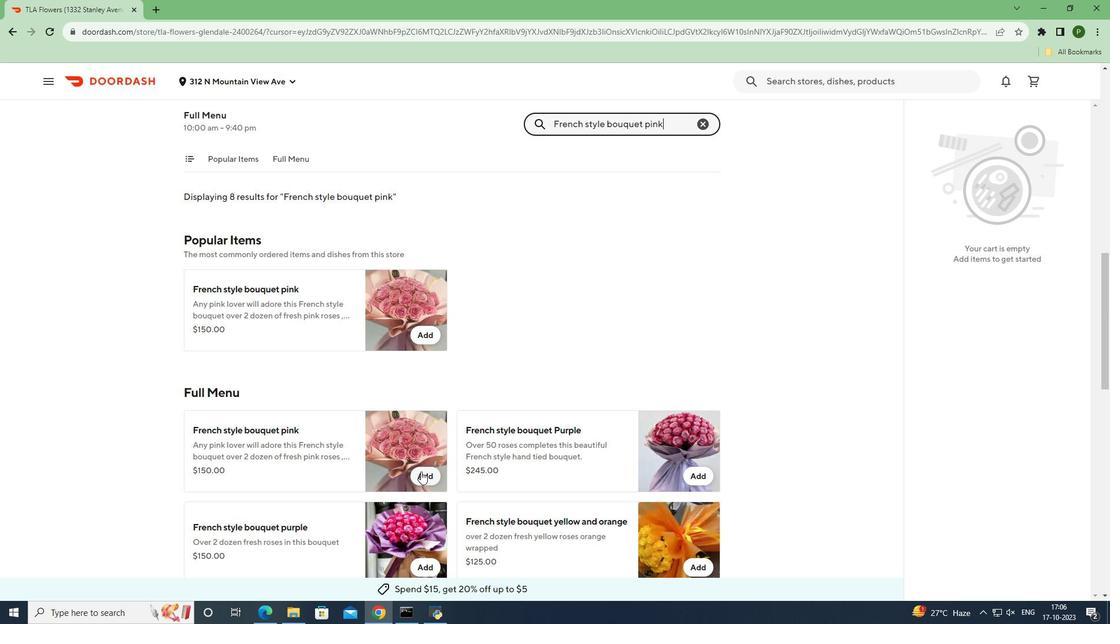 
Action: Mouse pressed left at (421, 472)
Screenshot: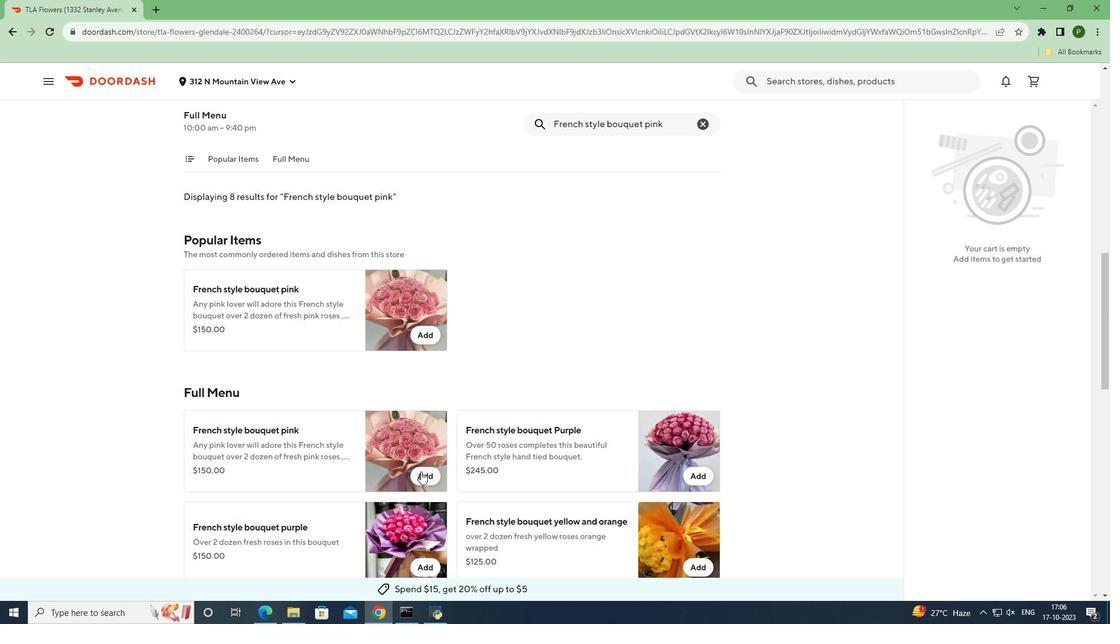 
Action: Mouse moved to (436, 464)
Screenshot: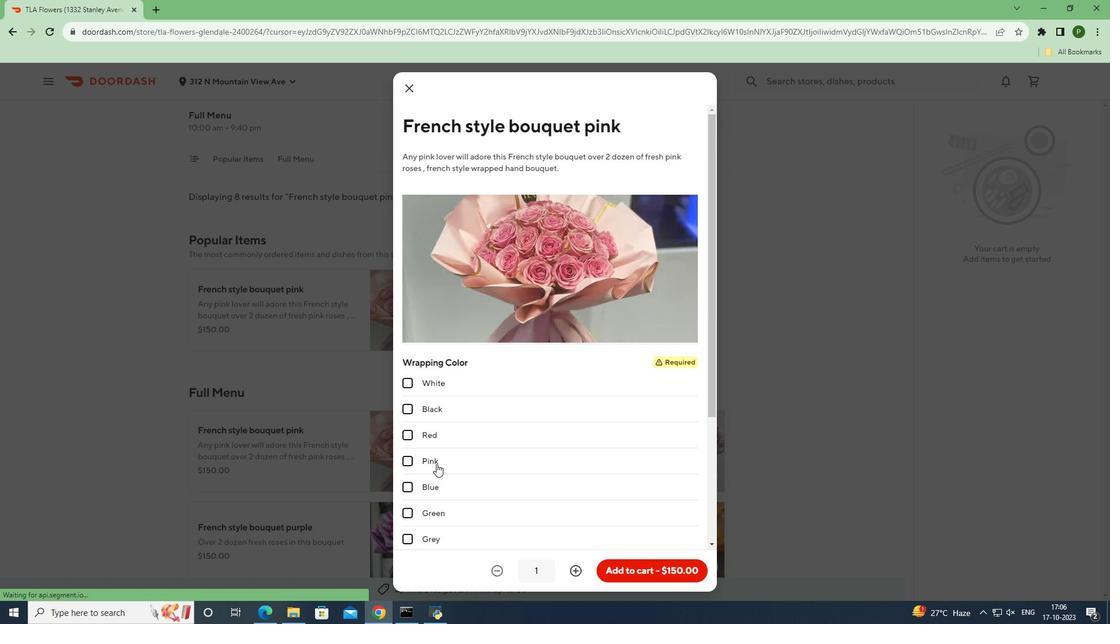 
Action: Mouse pressed left at (436, 464)
Screenshot: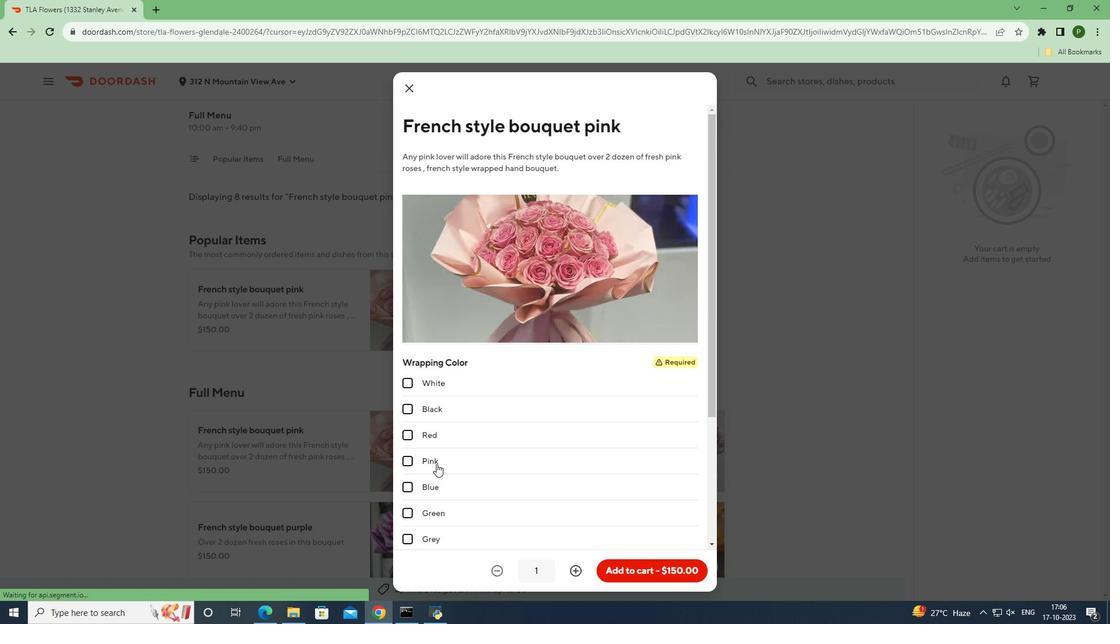 
Action: Mouse moved to (640, 569)
Screenshot: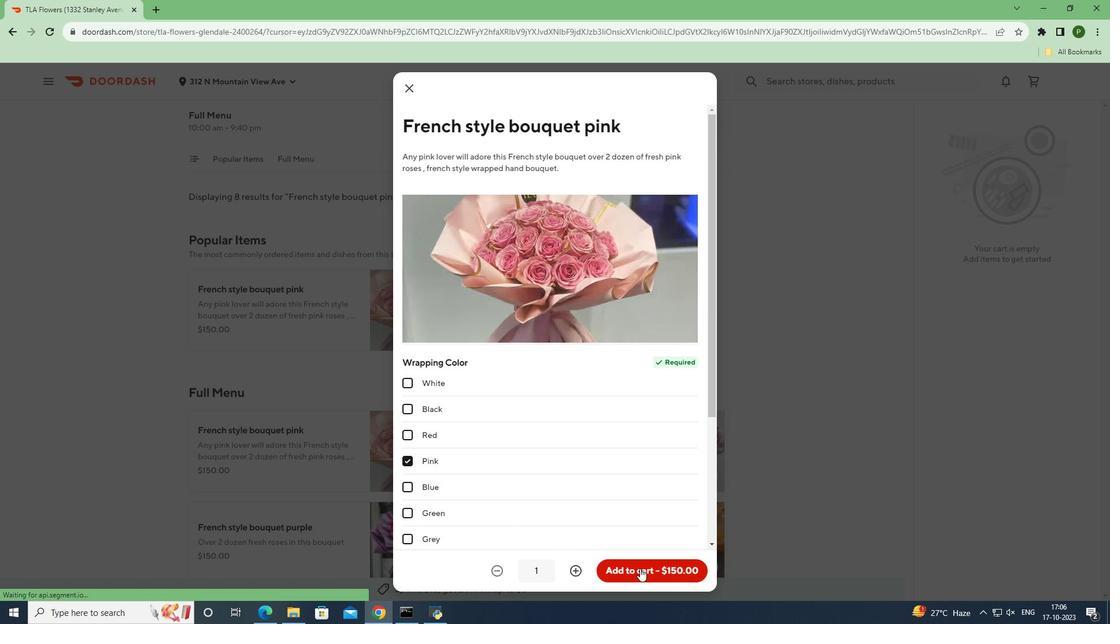 
Action: Mouse pressed left at (640, 569)
Screenshot: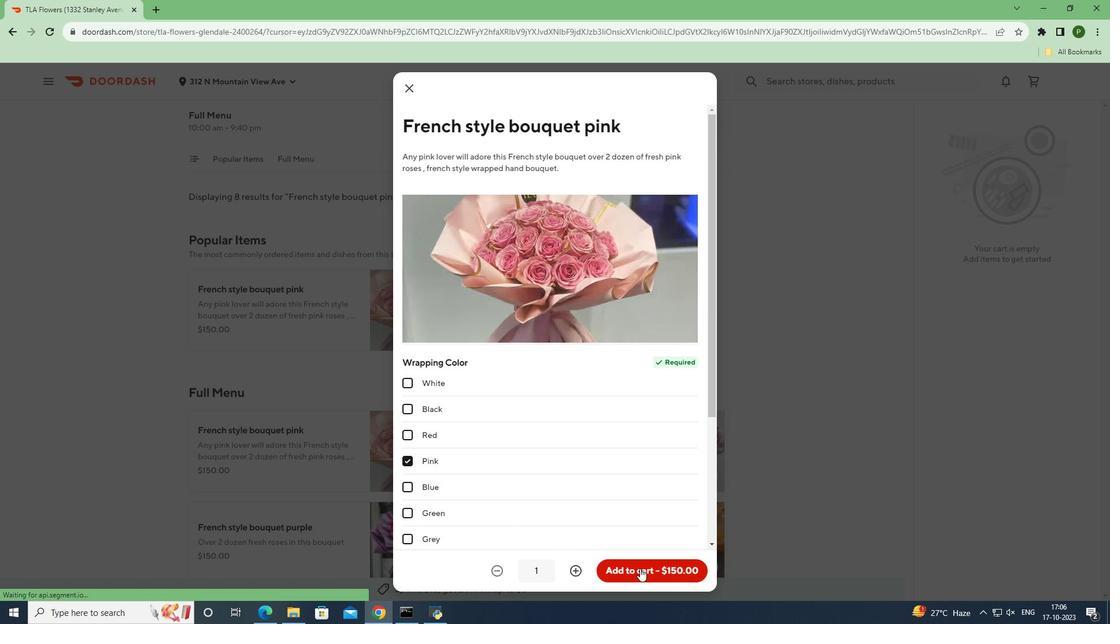 
Action: Mouse moved to (775, 535)
Screenshot: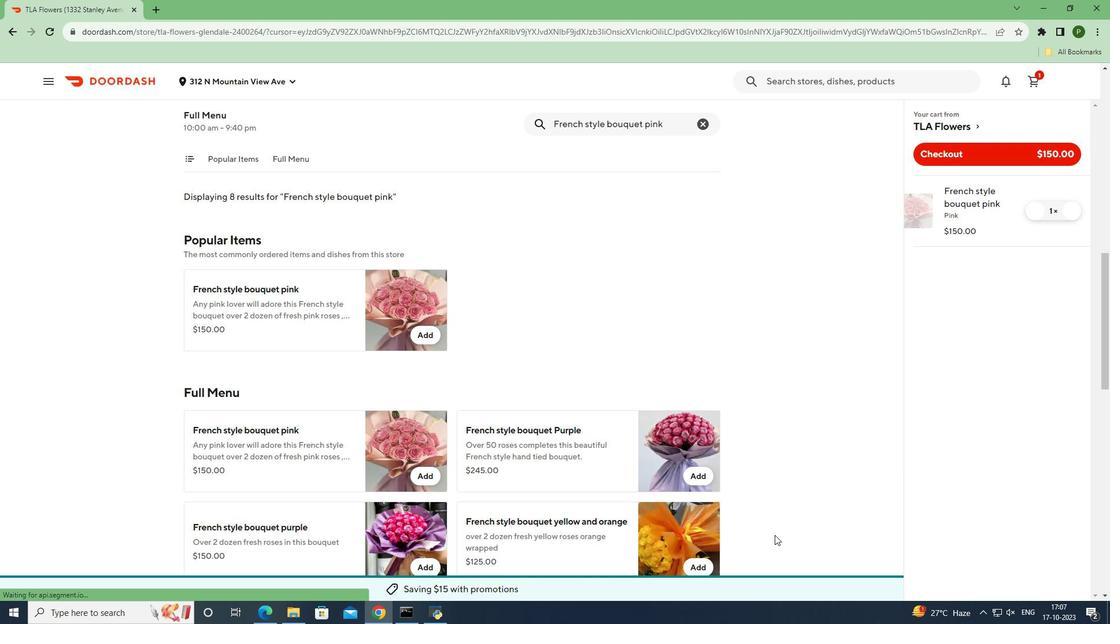 
